 Task: Select Grocery. Add to cart, from Albertsons for 319 Chandan Way, Irving, Texas 75063, Cell Number 6823134501, following items : Gold Potatoes Bulk (each) - 3, Organic Celery (16 oz) - 2, Red Onion (each) - 5, Yellow Hot House Bell Peppers (1 ct) - 3, Green Bell Pepper (each) - 2, Signature Farms Mushrooms White Sliced (8 oz) - 3, Lucerne Foods Grade AA Eggs Large (12 ct) - 5, Ginger Root (each) - 2, Large Royal Gala Apples (each) - 3, Pineapple Cup (12 oz) - 2
Action: Mouse moved to (305, 61)
Screenshot: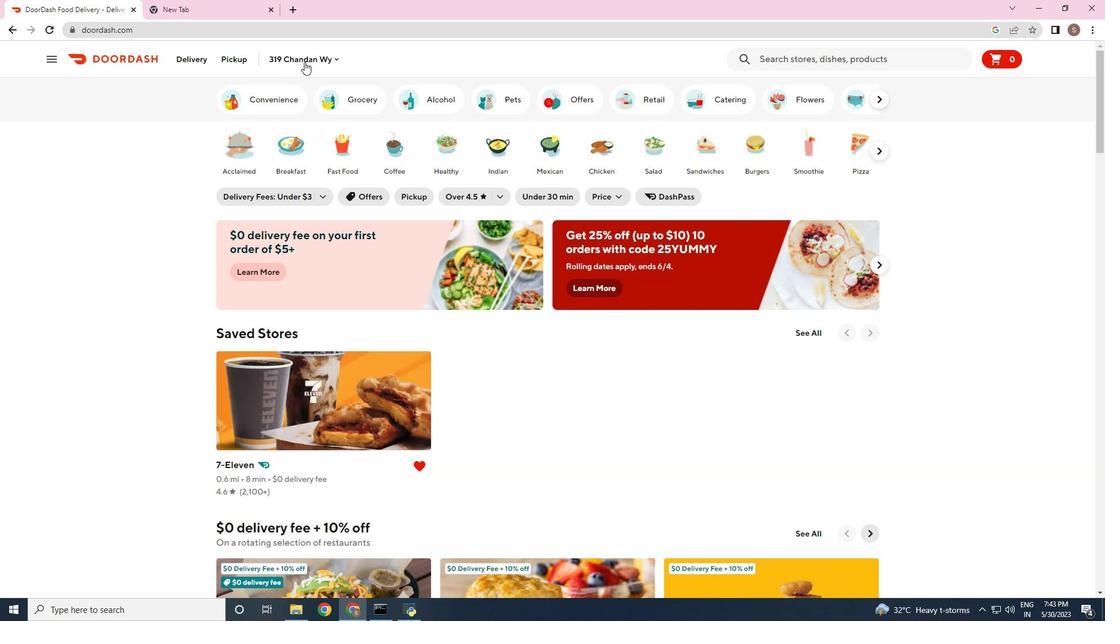 
Action: Mouse pressed left at (305, 61)
Screenshot: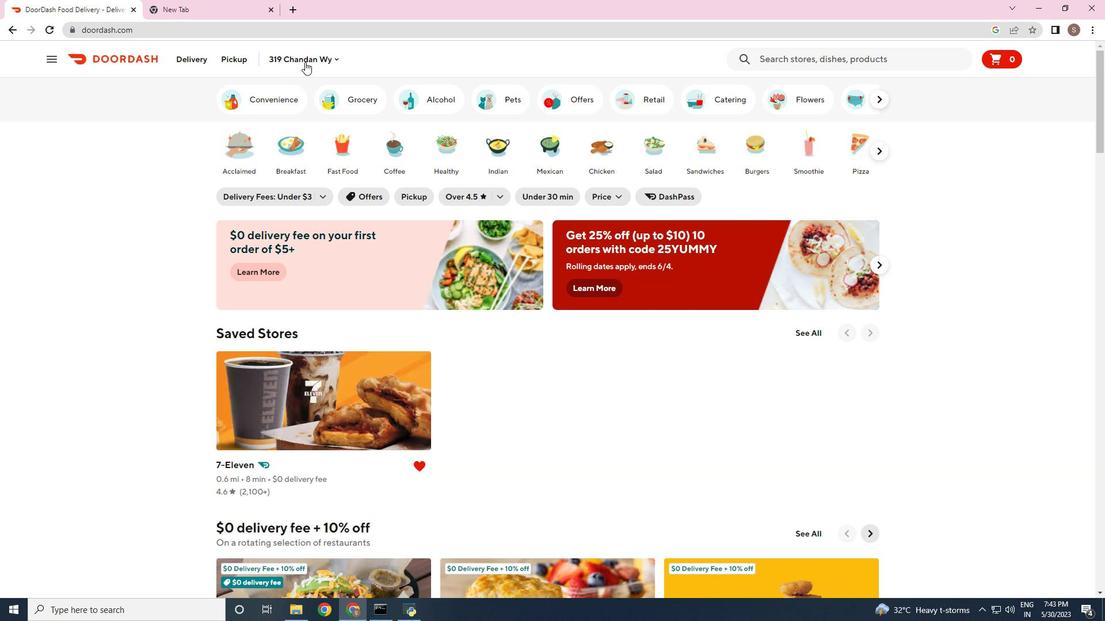 
Action: Mouse moved to (300, 103)
Screenshot: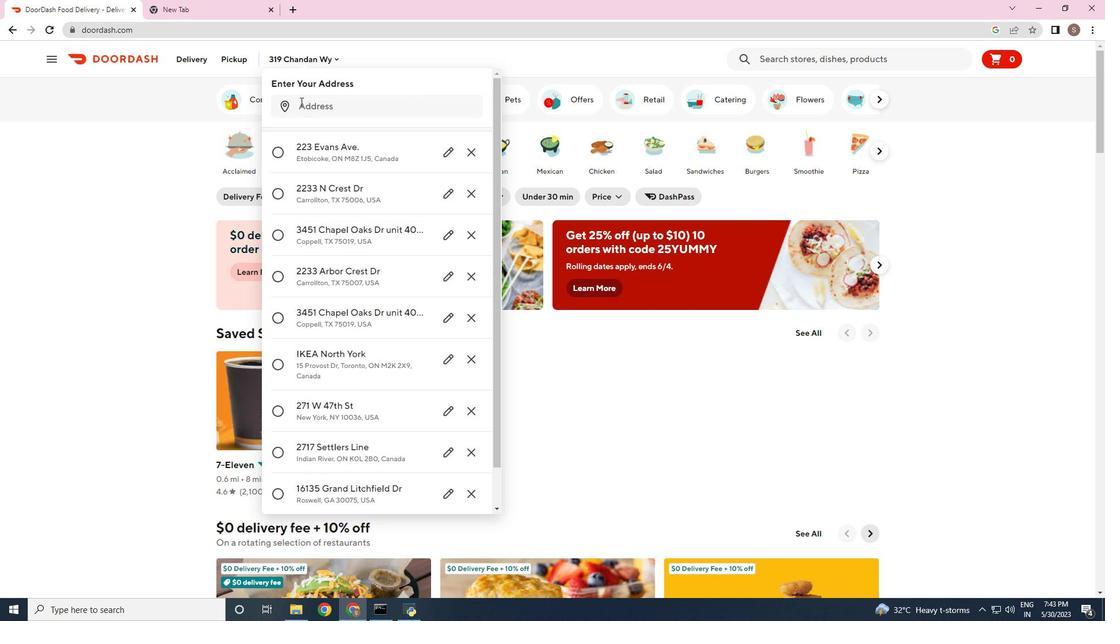 
Action: Mouse pressed left at (300, 103)
Screenshot: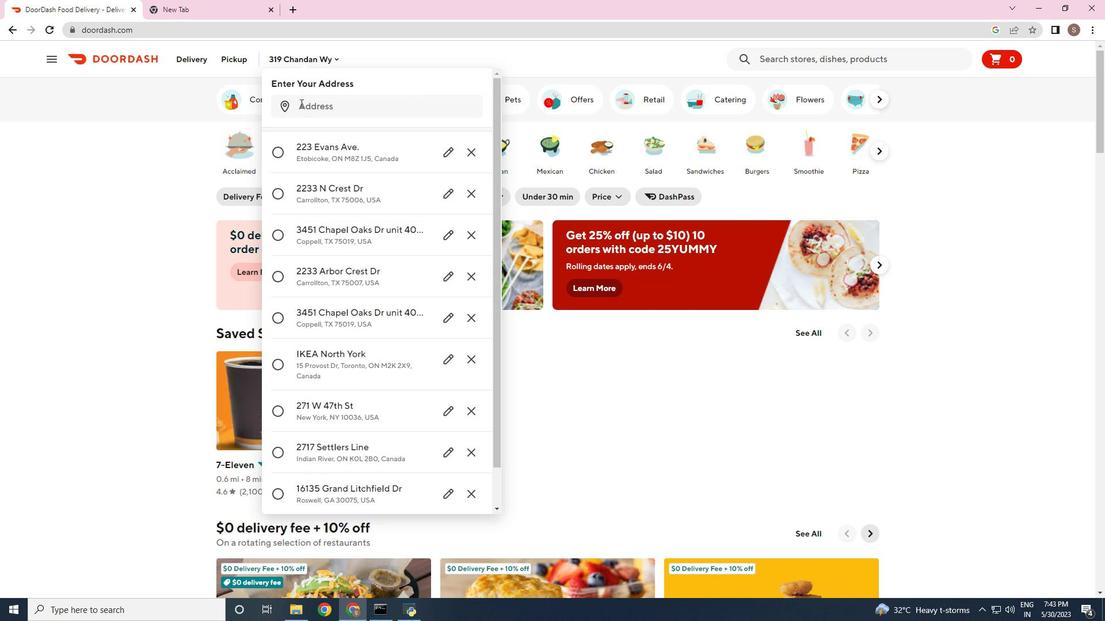 
Action: Key pressed 319<Key.space>chandan<Key.space>way<Key.space>irving<Key.space>texas<Key.space>75063<Key.enter>
Screenshot: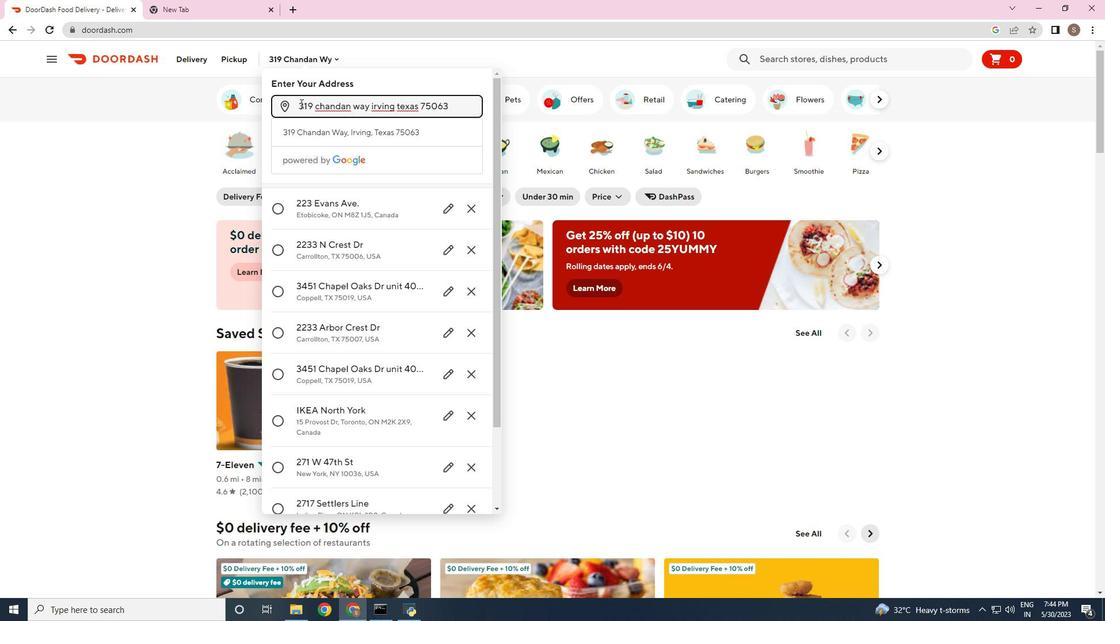 
Action: Mouse moved to (388, 403)
Screenshot: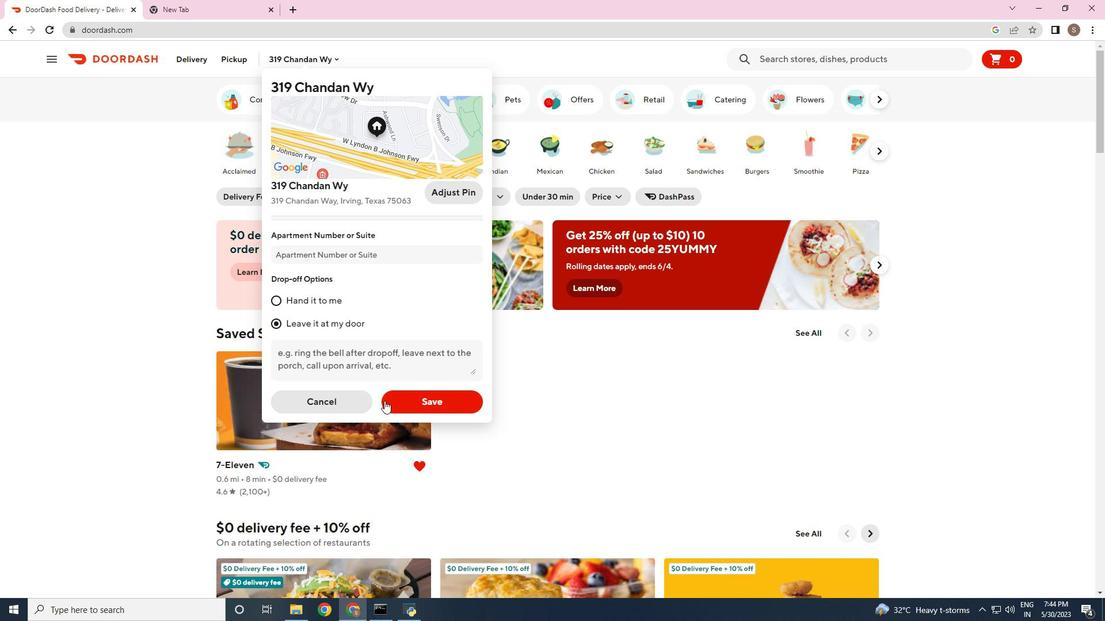 
Action: Mouse pressed left at (388, 403)
Screenshot: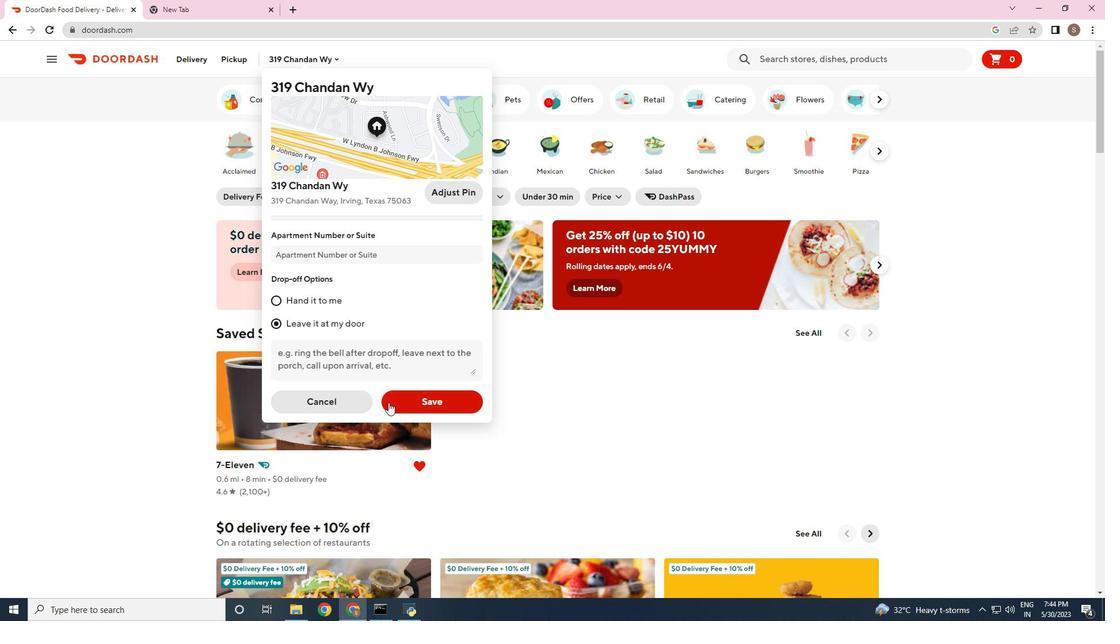 
Action: Mouse moved to (756, 54)
Screenshot: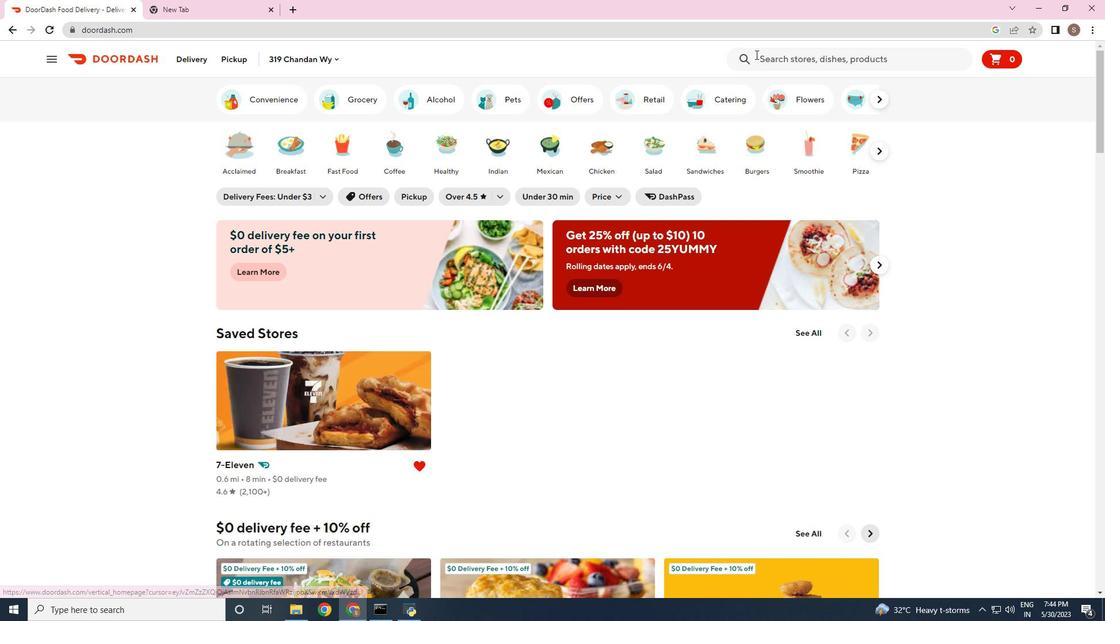 
Action: Mouse pressed left at (756, 54)
Screenshot: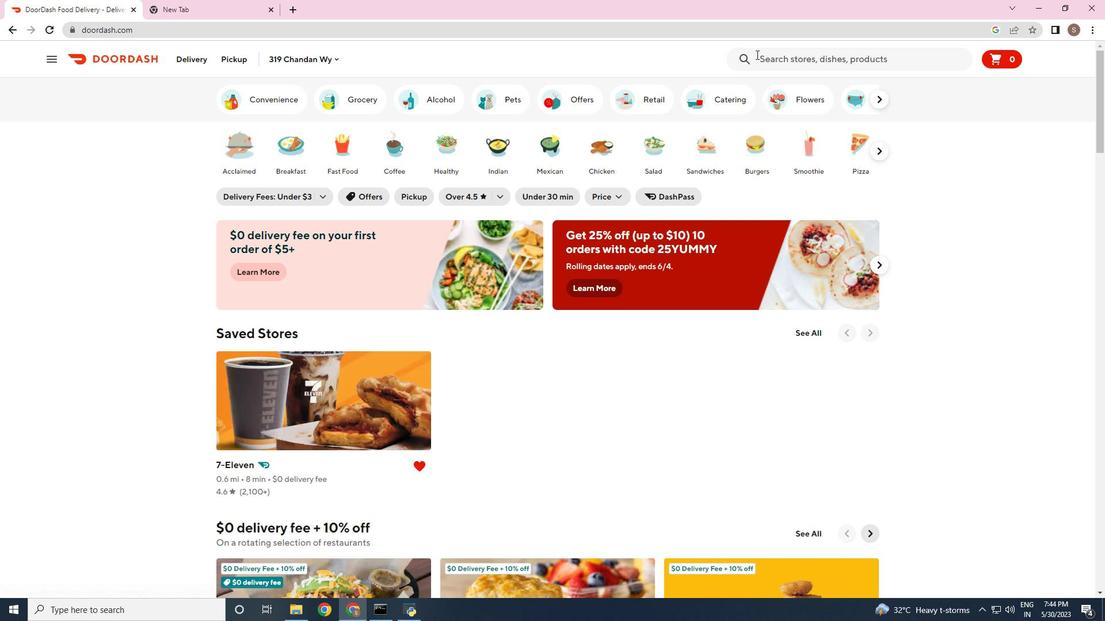 
Action: Key pressed albertsons<Key.enter>
Screenshot: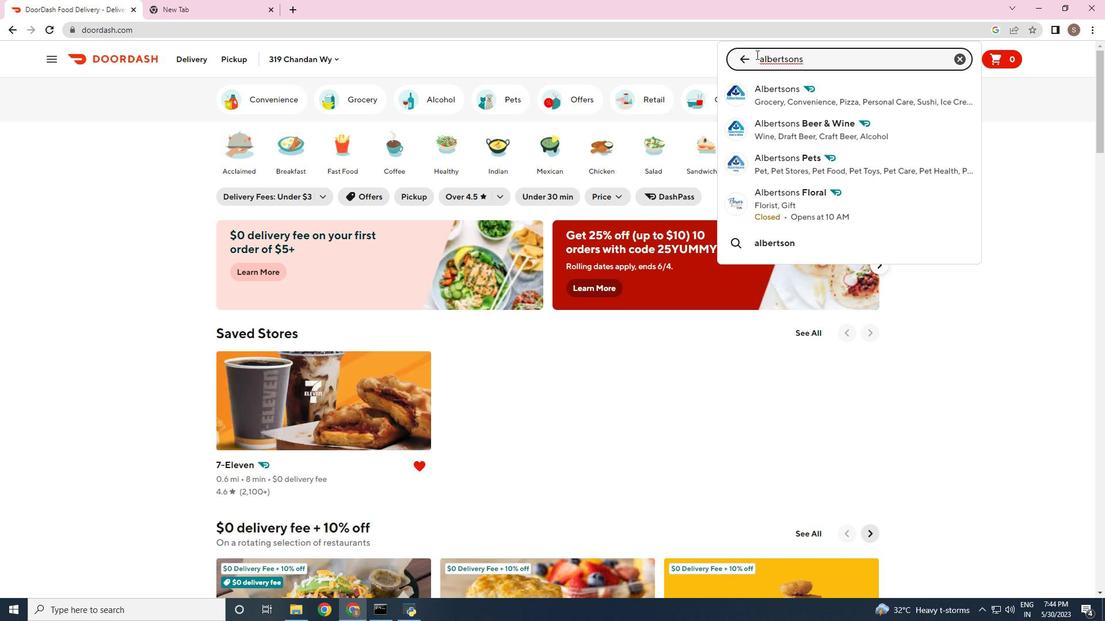 
Action: Mouse moved to (306, 225)
Screenshot: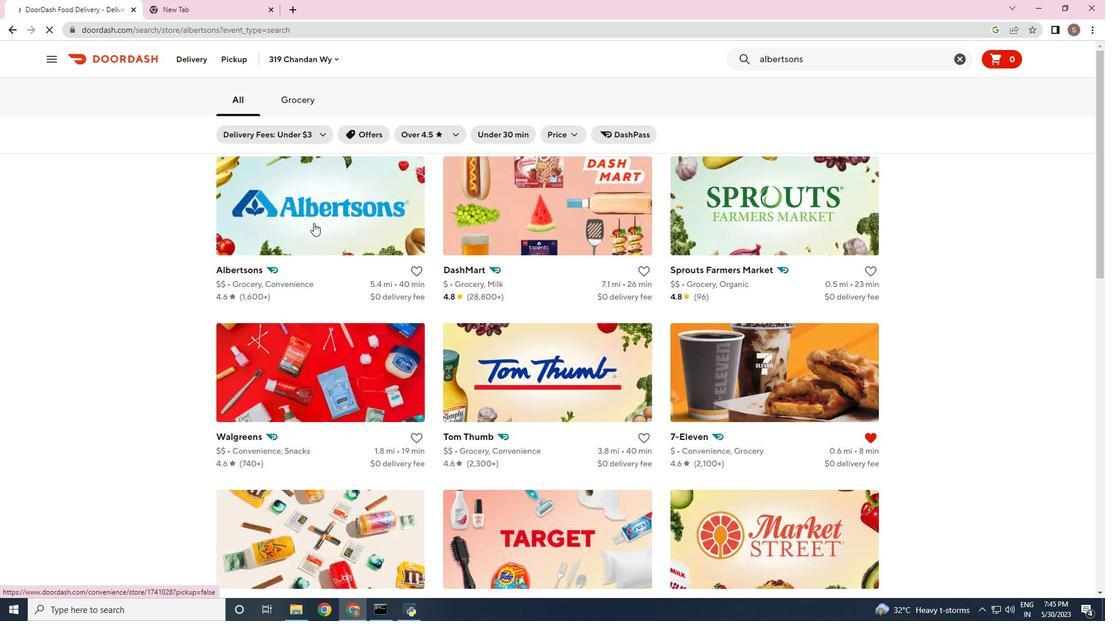 
Action: Mouse pressed left at (306, 225)
Screenshot: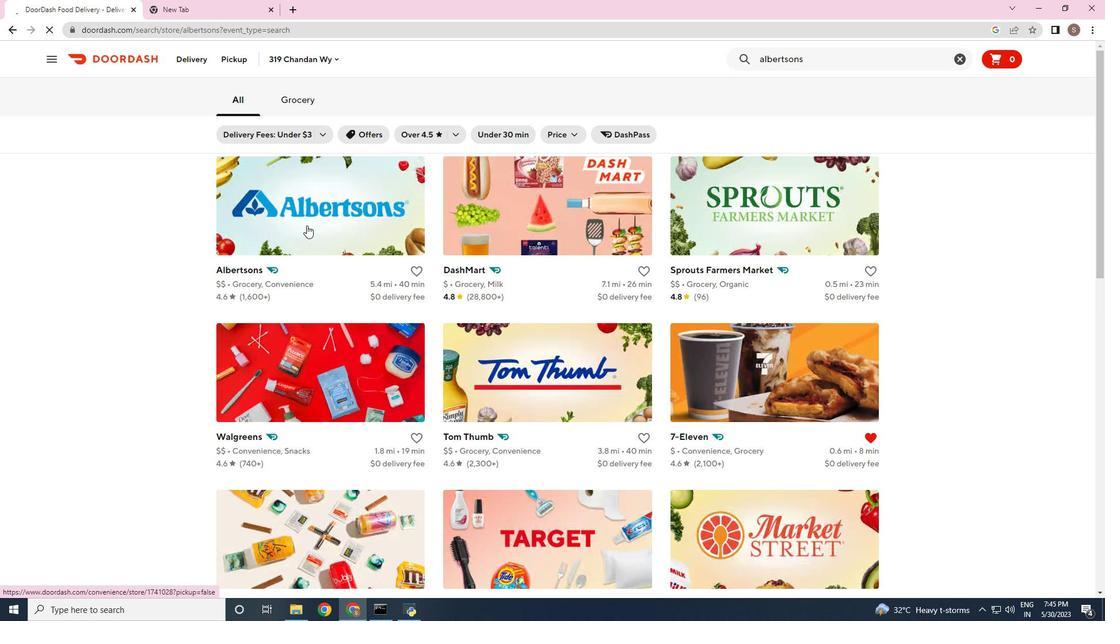 
Action: Mouse moved to (657, 161)
Screenshot: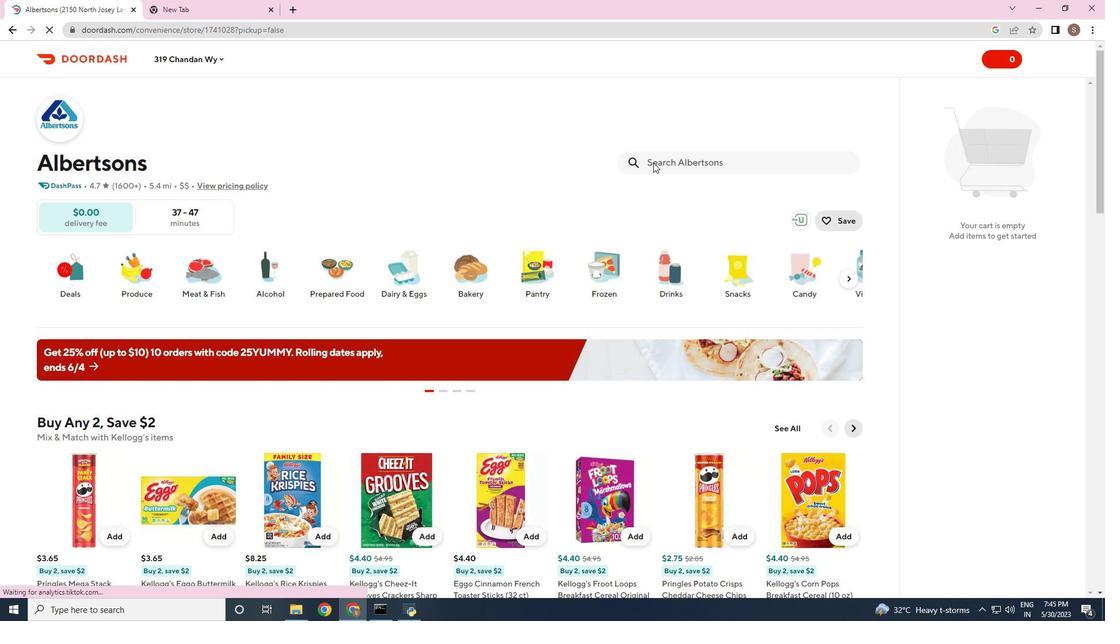 
Action: Mouse pressed left at (658, 161)
Screenshot: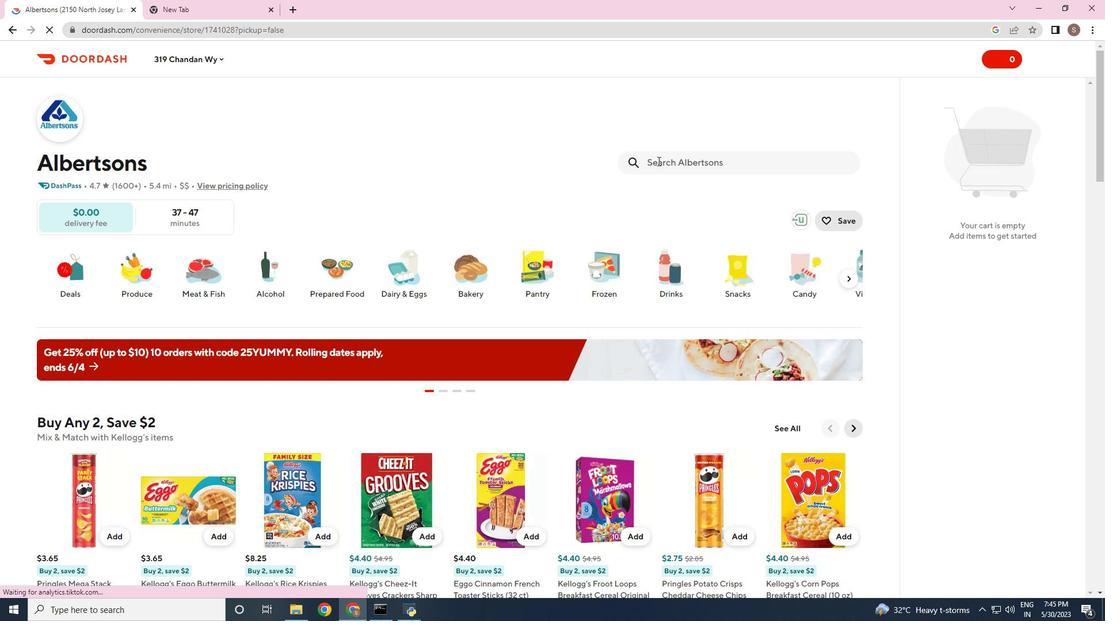 
Action: Key pressed organic<Key.space>celery<Key.enter>
Screenshot: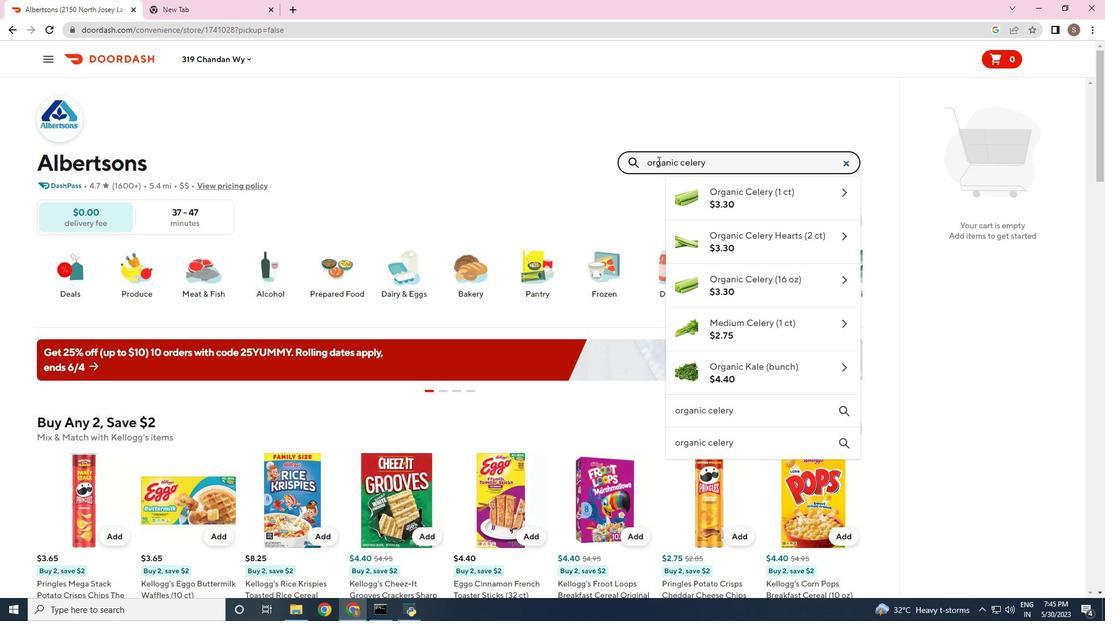 
Action: Mouse moved to (99, 278)
Screenshot: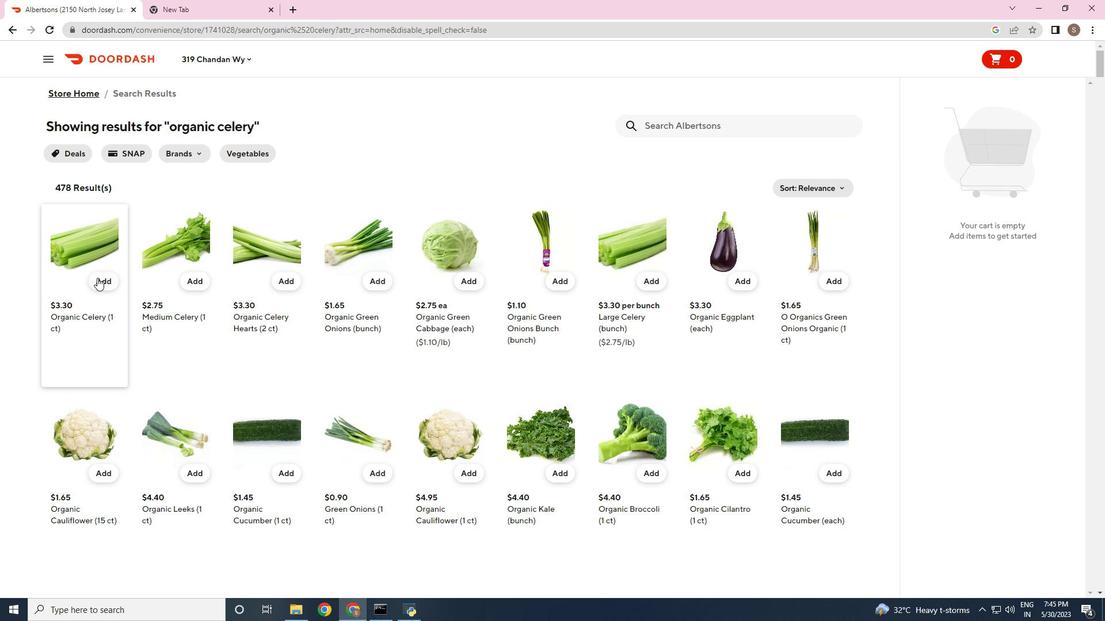 
Action: Mouse pressed left at (99, 278)
Screenshot: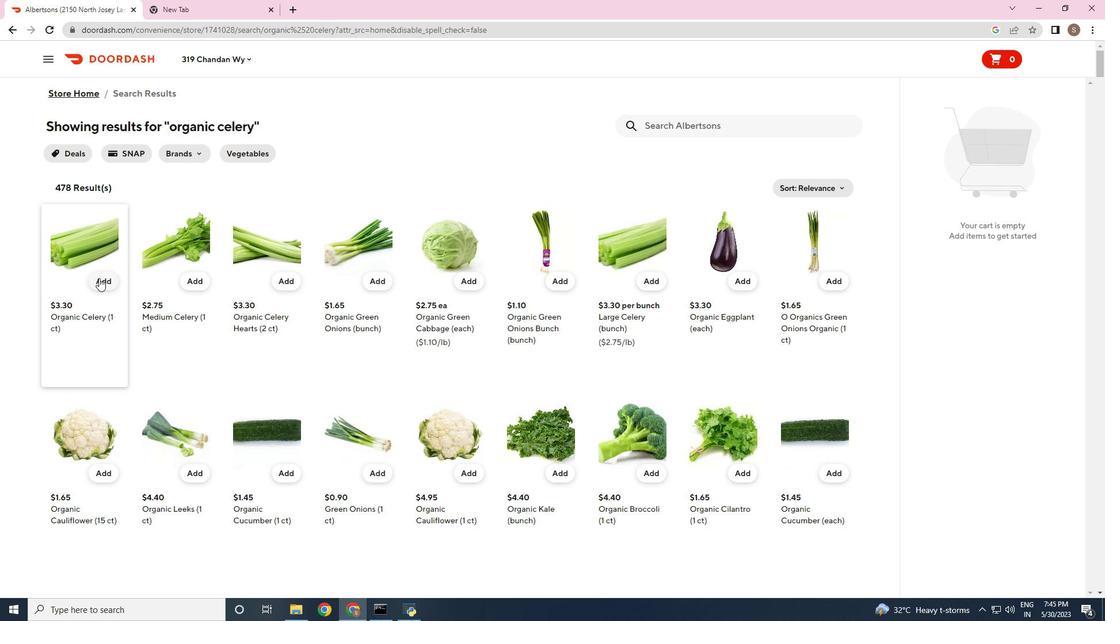 
Action: Mouse moved to (1069, 180)
Screenshot: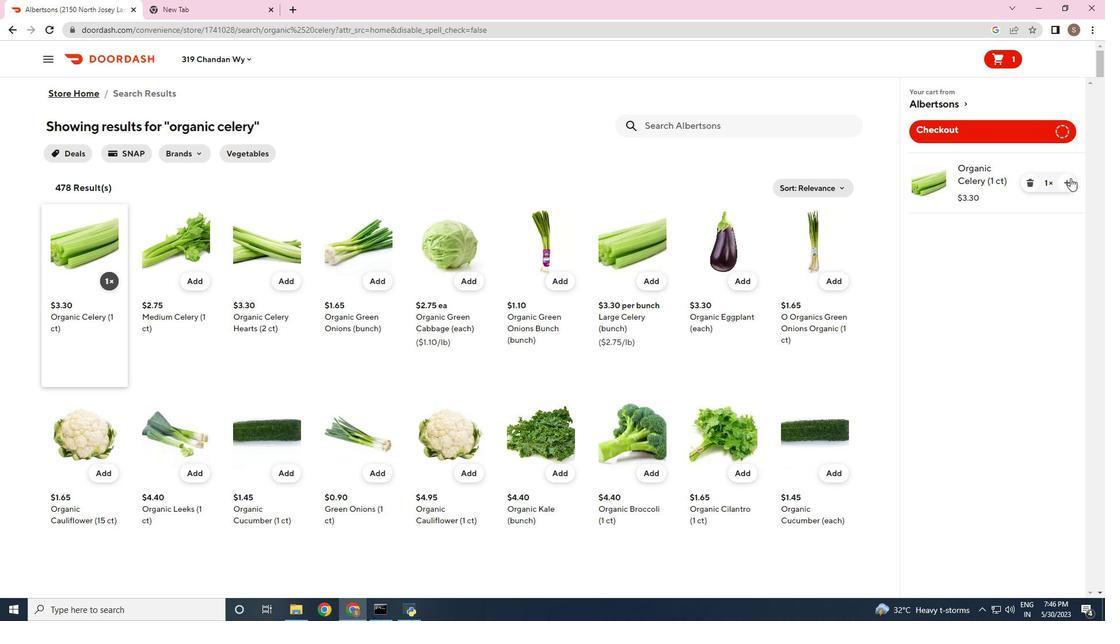 
Action: Mouse pressed left at (1069, 180)
Screenshot: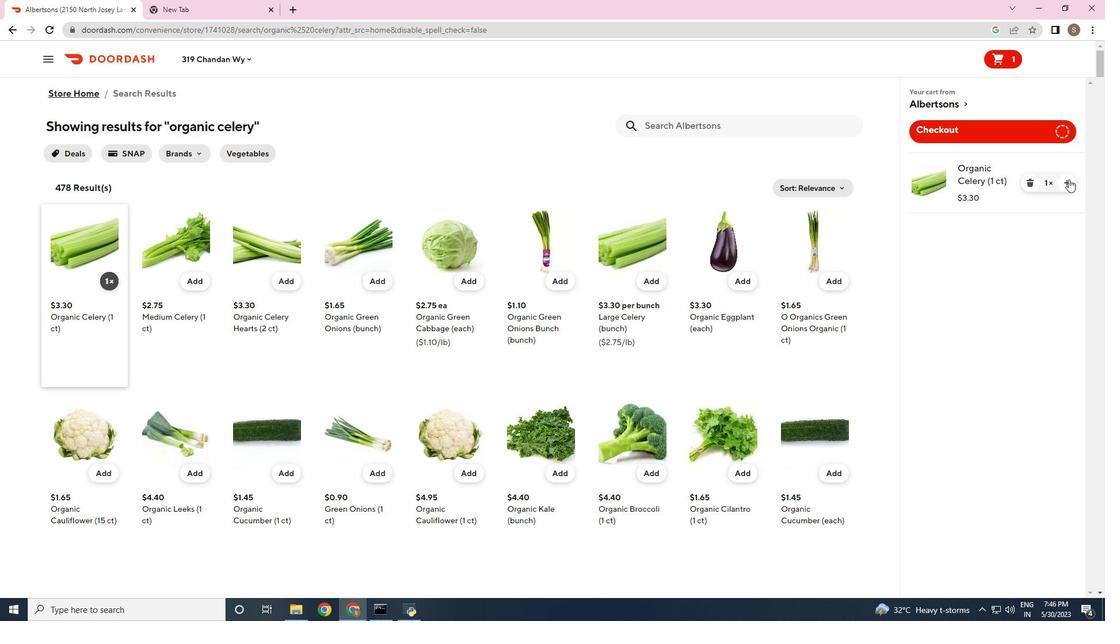 
Action: Mouse moved to (662, 123)
Screenshot: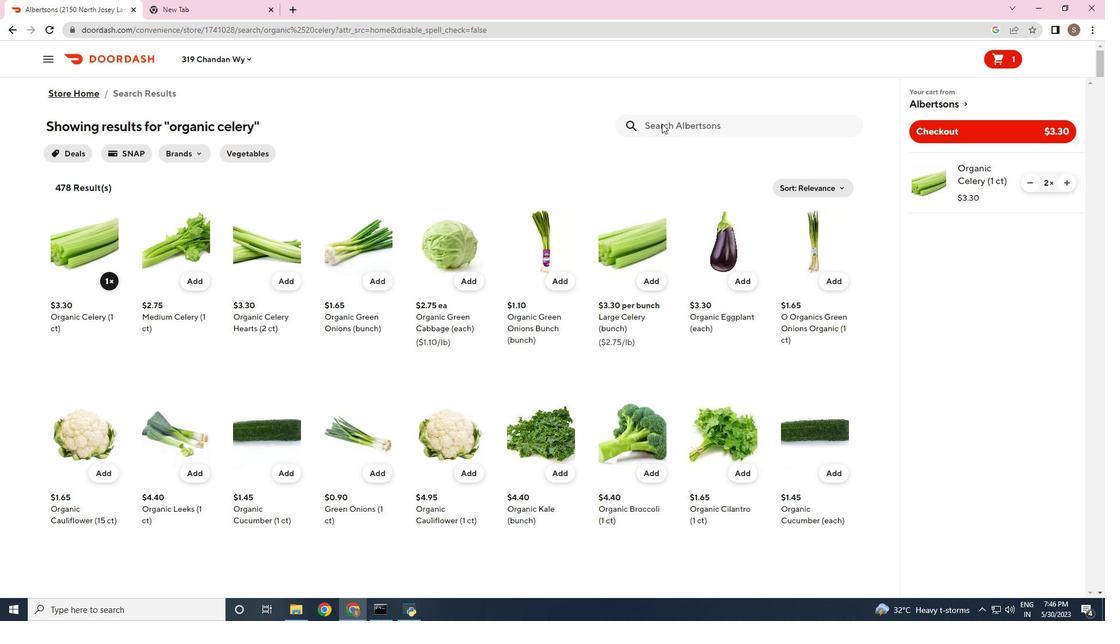 
Action: Mouse pressed left at (662, 123)
Screenshot: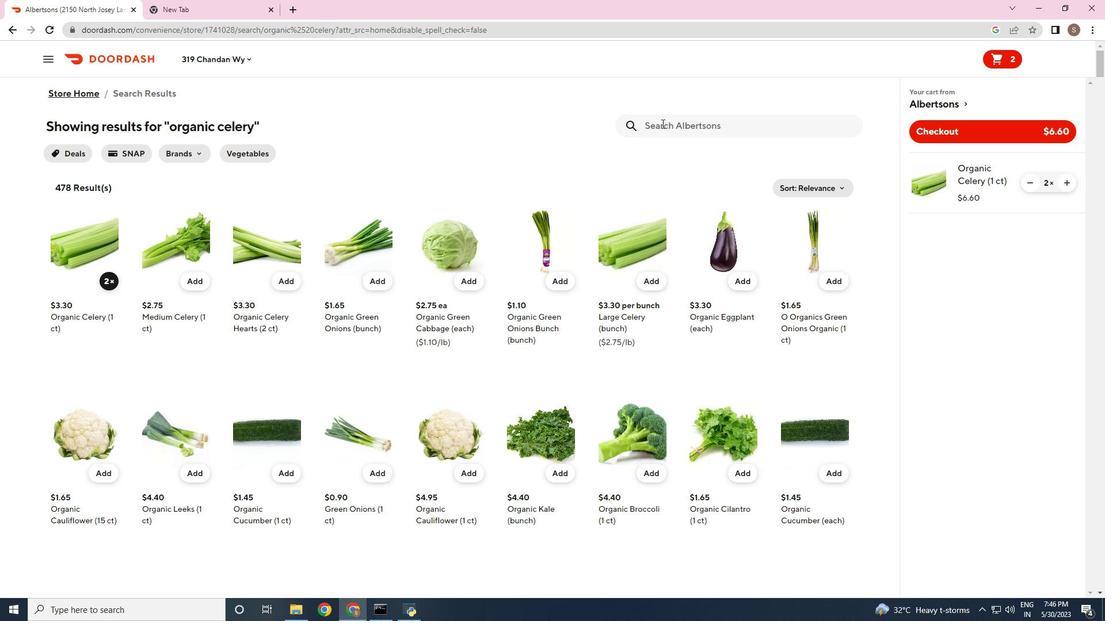 
Action: Key pressed red<Key.space>onion<Key.space><Key.enter>
Screenshot: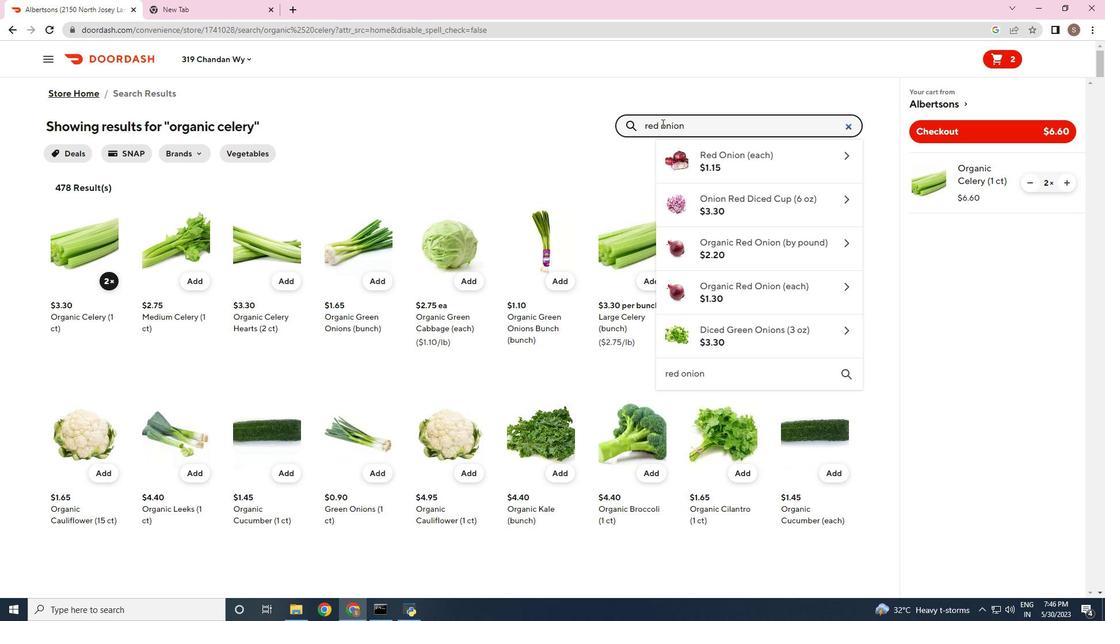 
Action: Mouse moved to (111, 281)
Screenshot: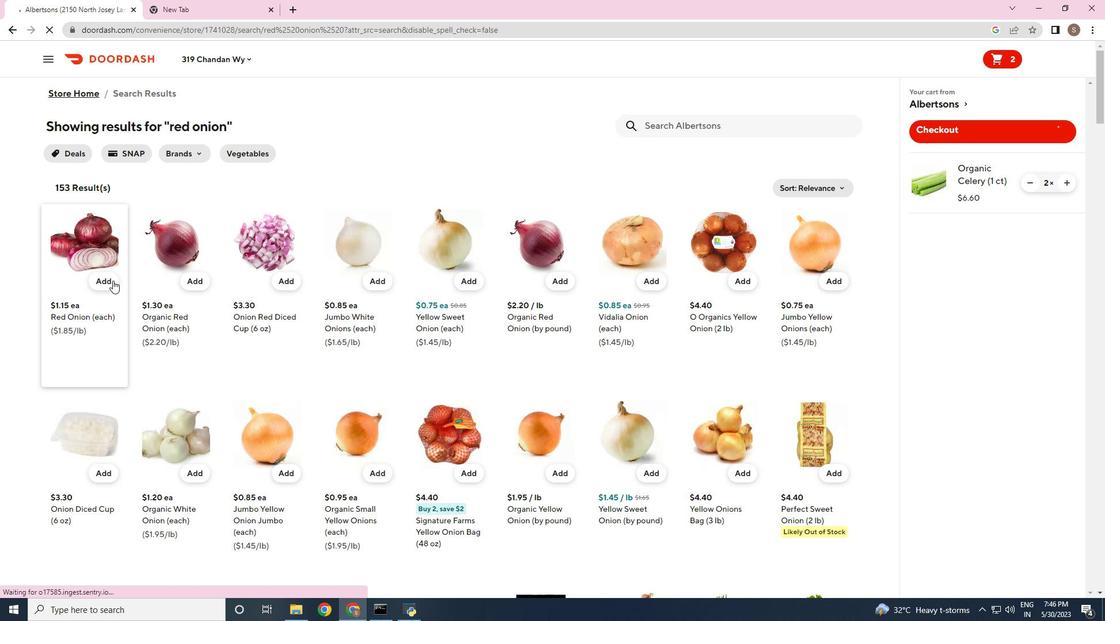 
Action: Mouse pressed left at (111, 281)
Screenshot: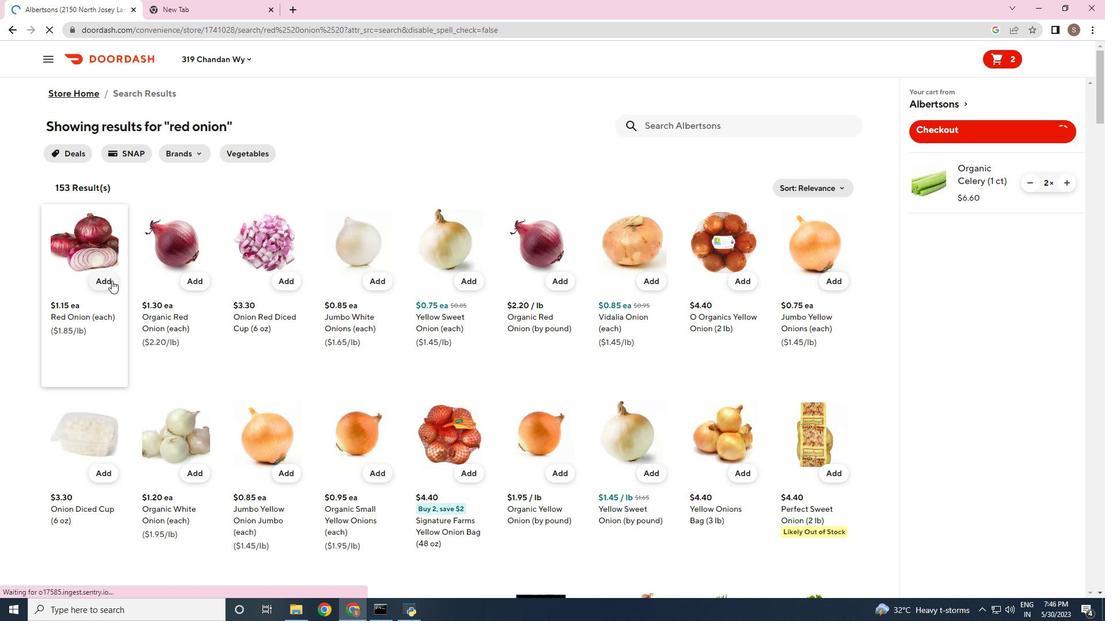 
Action: Mouse moved to (1070, 252)
Screenshot: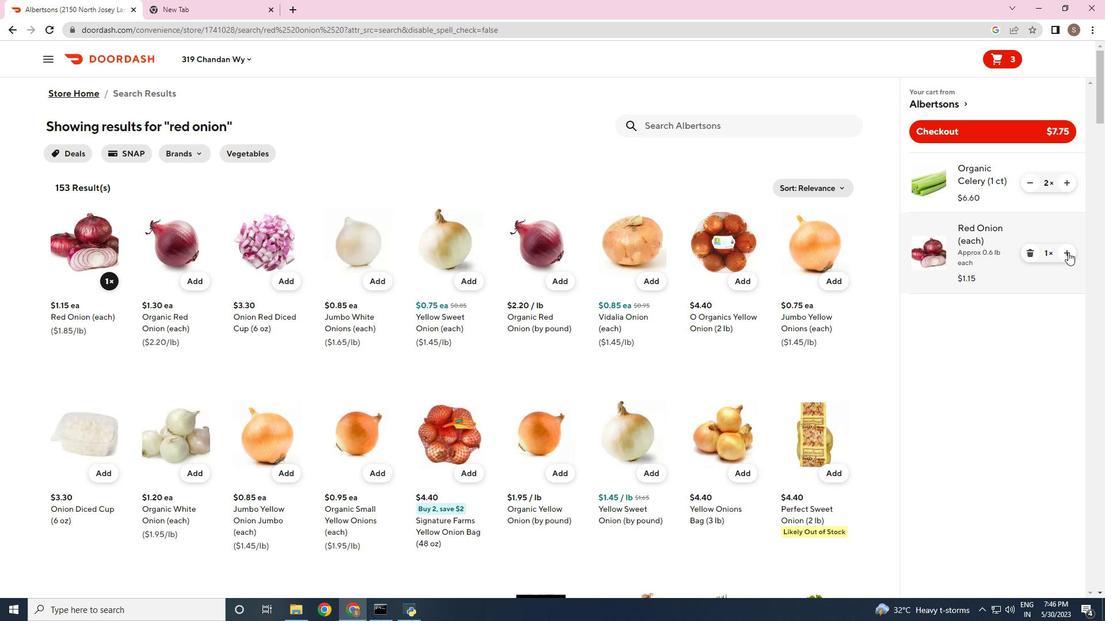 
Action: Mouse pressed left at (1070, 252)
Screenshot: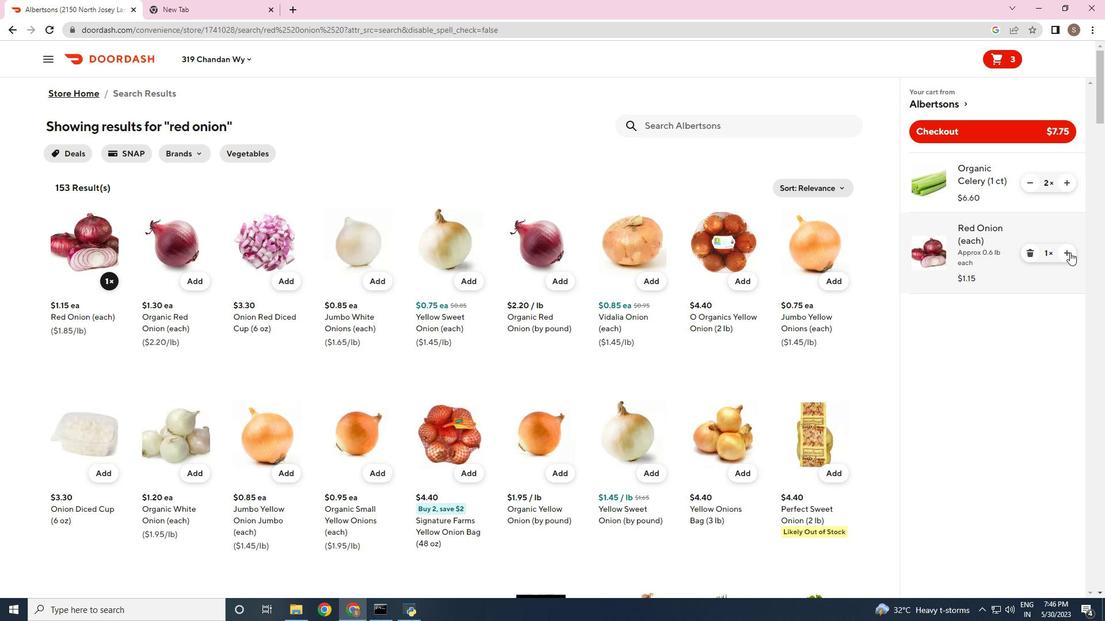 
Action: Mouse pressed left at (1070, 252)
Screenshot: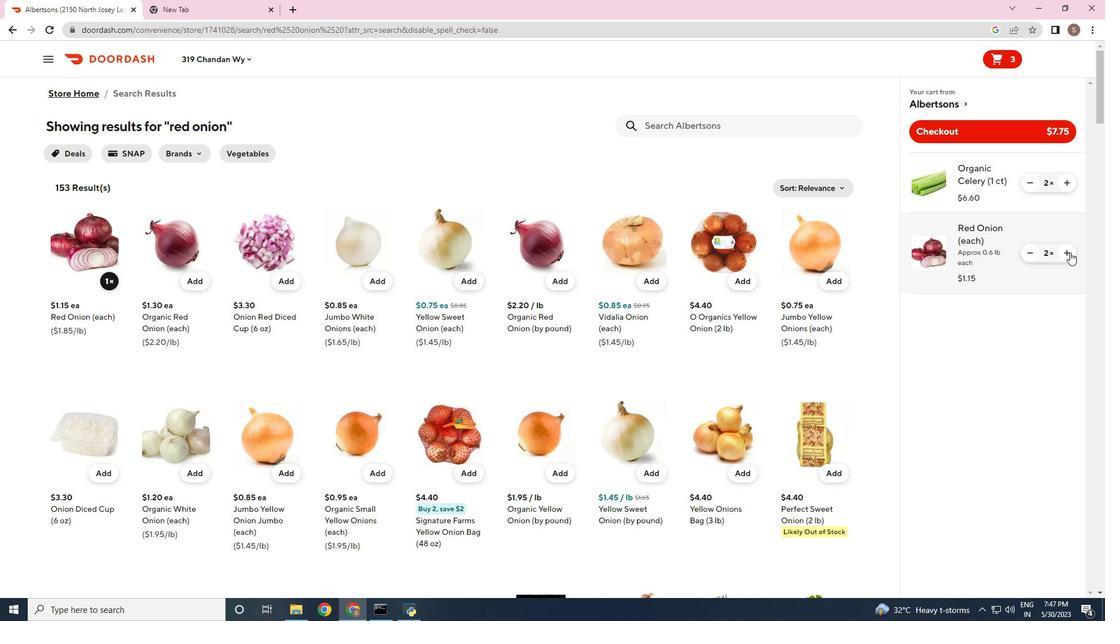 
Action: Mouse pressed left at (1070, 252)
Screenshot: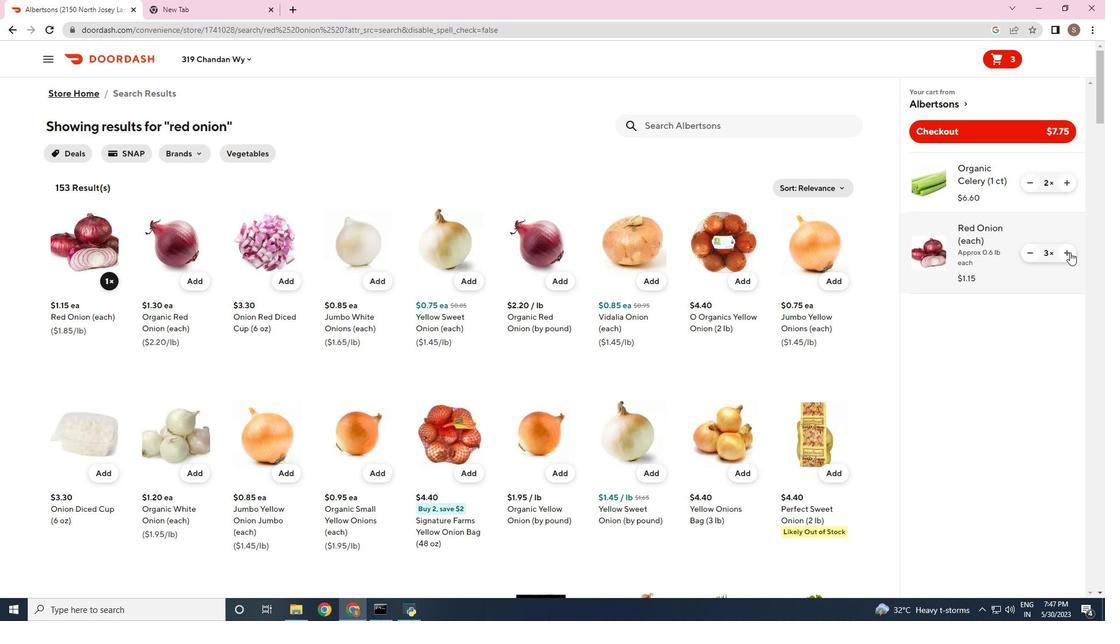 
Action: Mouse pressed left at (1070, 252)
Screenshot: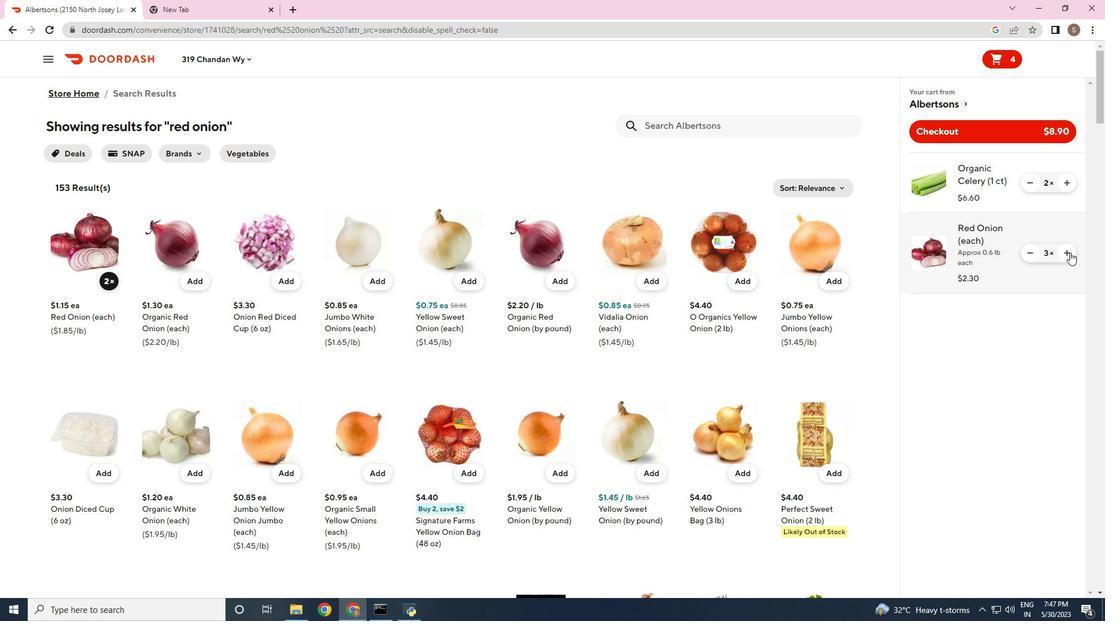 
Action: Mouse pressed left at (1070, 252)
Screenshot: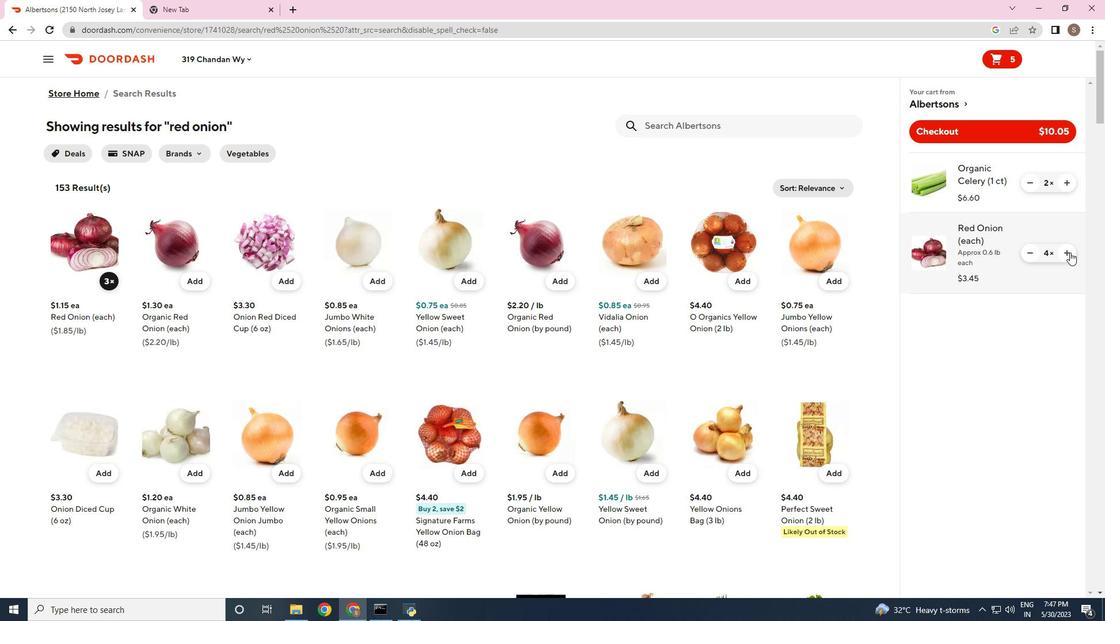 
Action: Mouse moved to (665, 124)
Screenshot: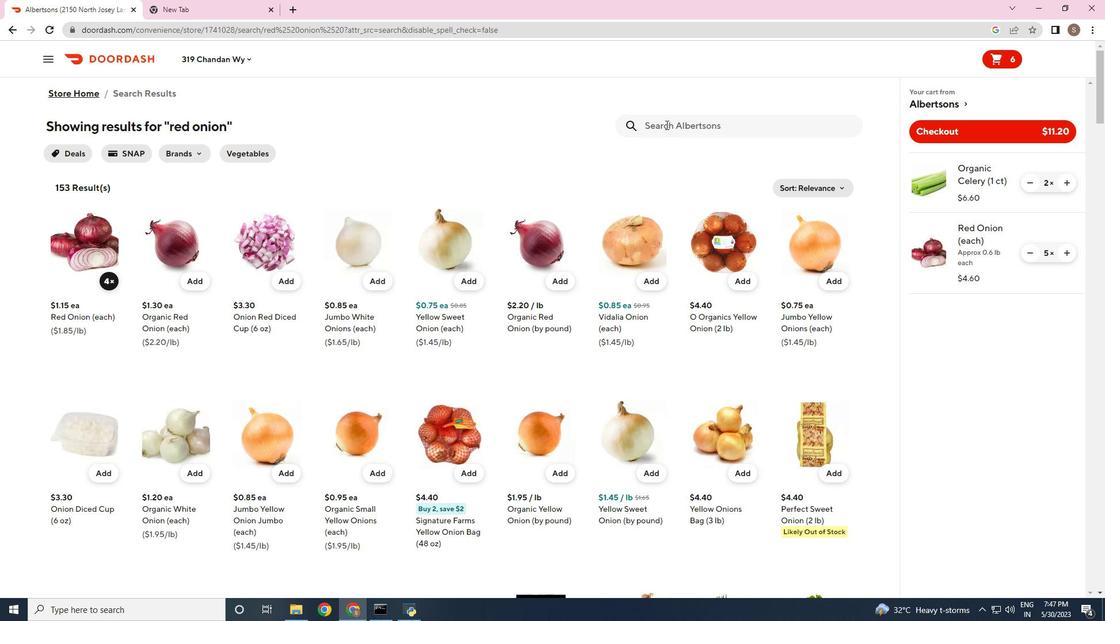 
Action: Mouse pressed left at (665, 124)
Screenshot: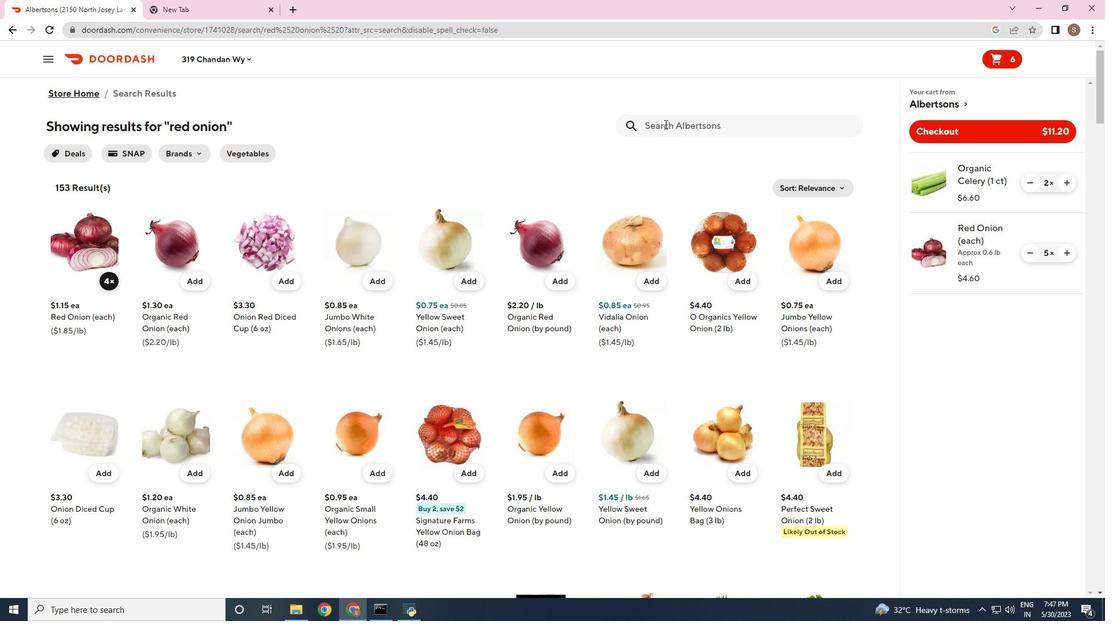 
Action: Key pressed yellow<Key.space>hot<Key.space>house<Key.space>bell<Key.space>peppers<Key.enter>
Screenshot: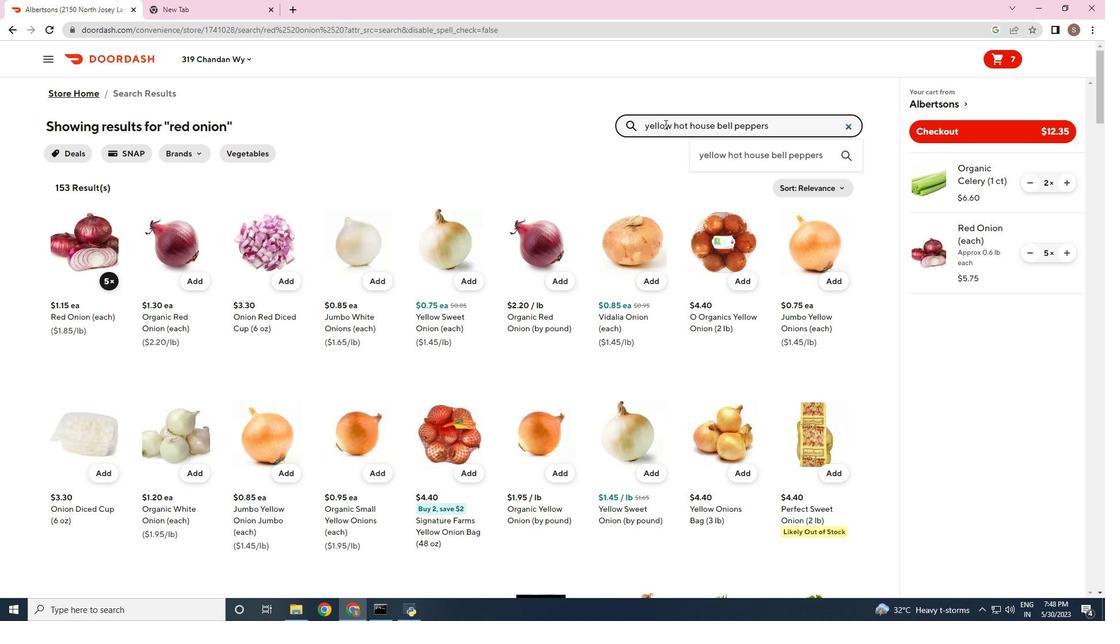 
Action: Mouse moved to (104, 279)
Screenshot: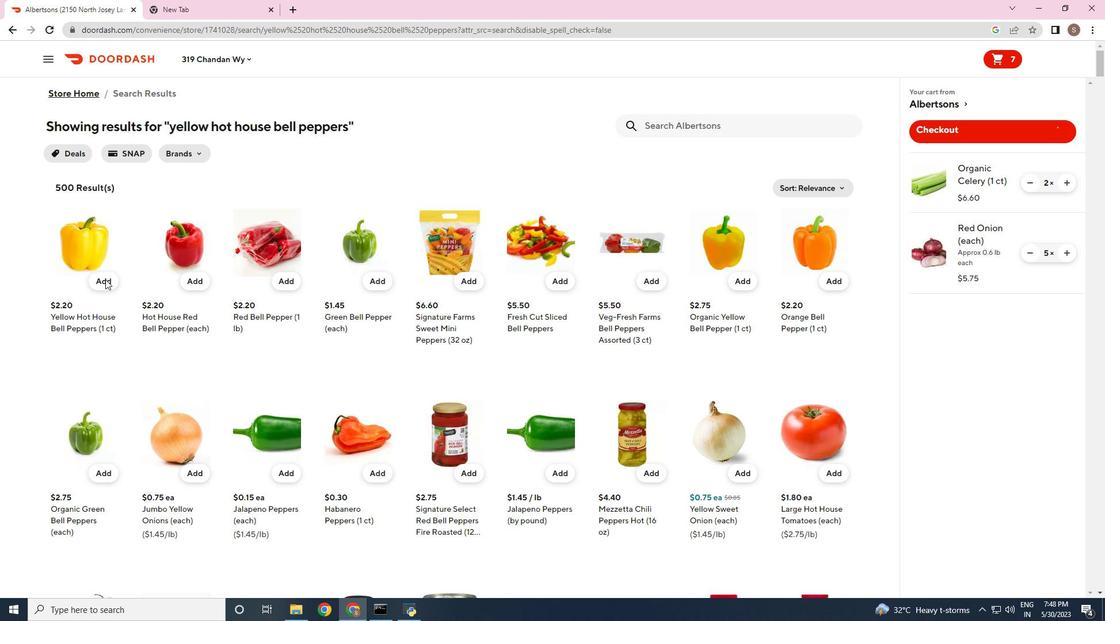 
Action: Mouse pressed left at (104, 279)
Screenshot: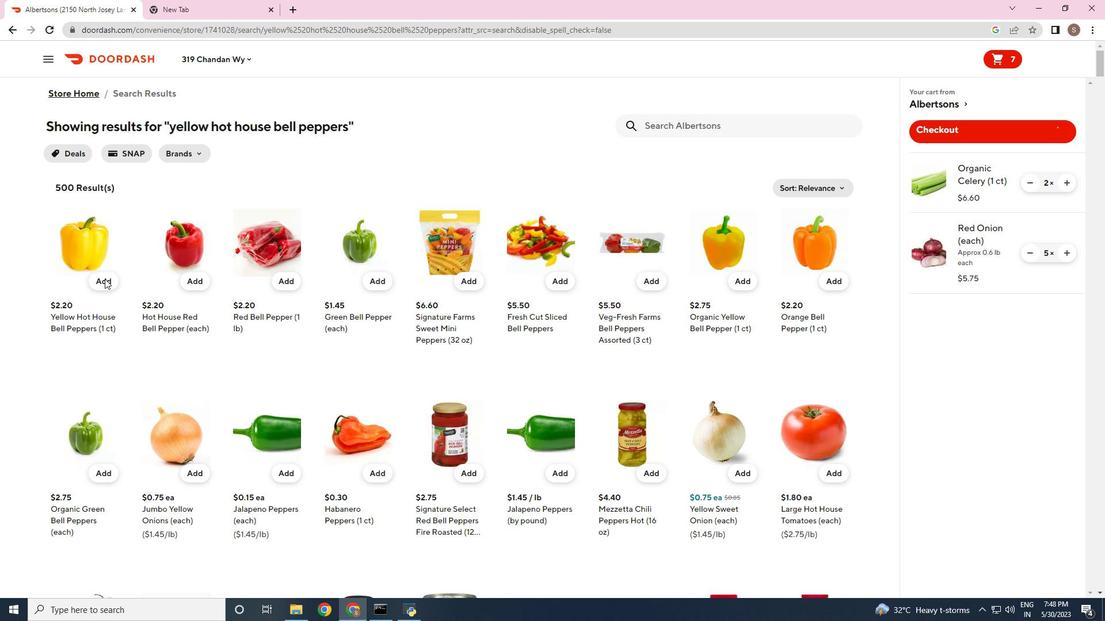 
Action: Mouse moved to (1069, 325)
Screenshot: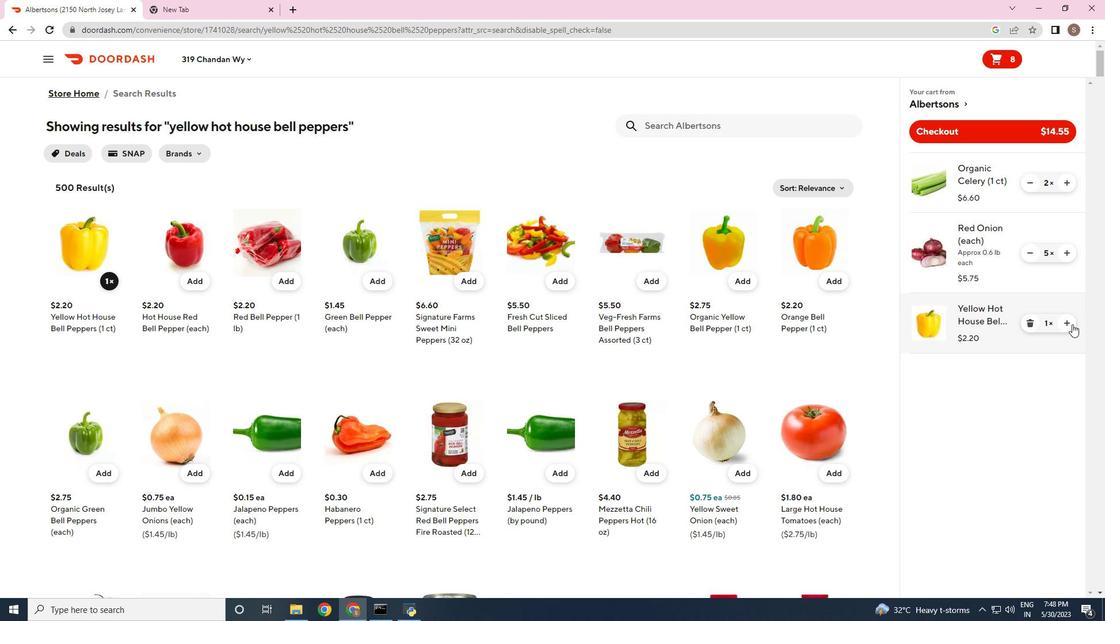 
Action: Mouse pressed left at (1069, 325)
Screenshot: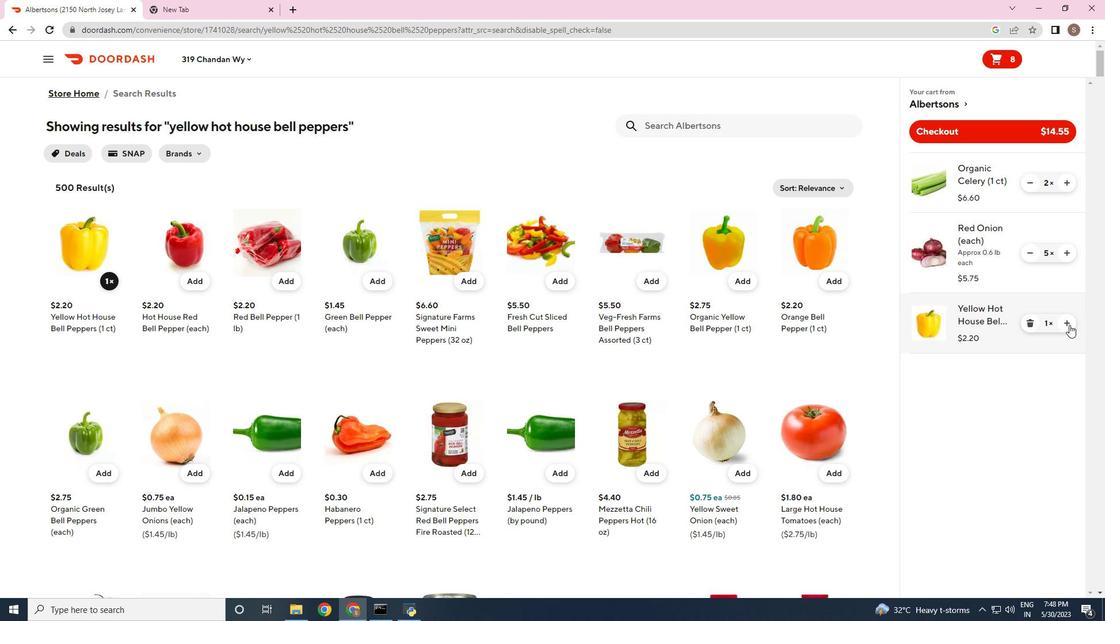 
Action: Mouse pressed left at (1069, 325)
Screenshot: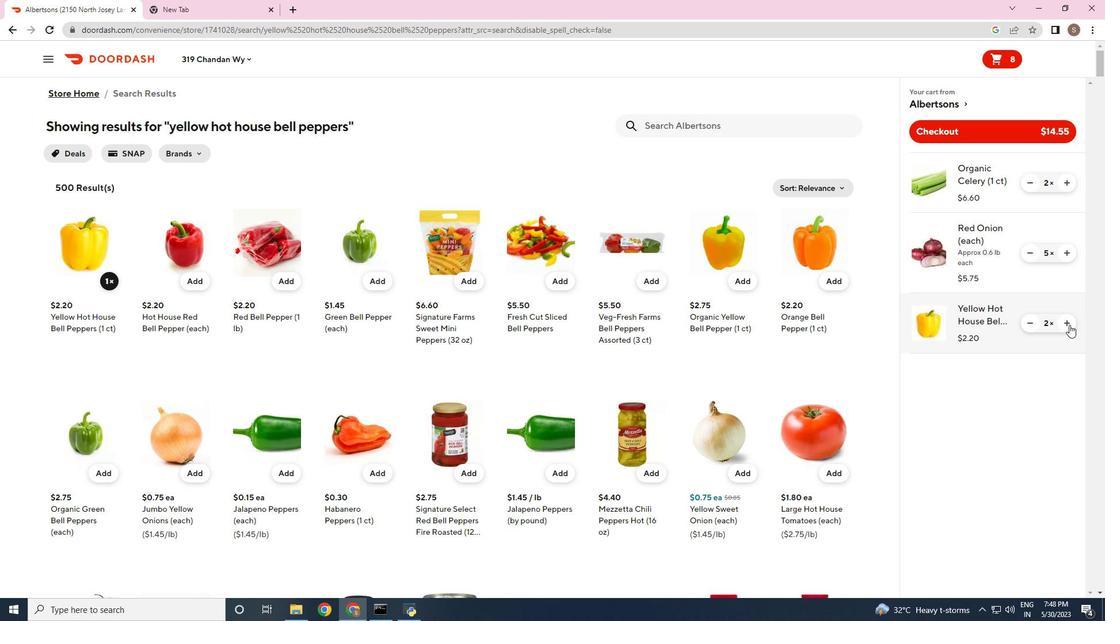 
Action: Mouse moved to (653, 120)
Screenshot: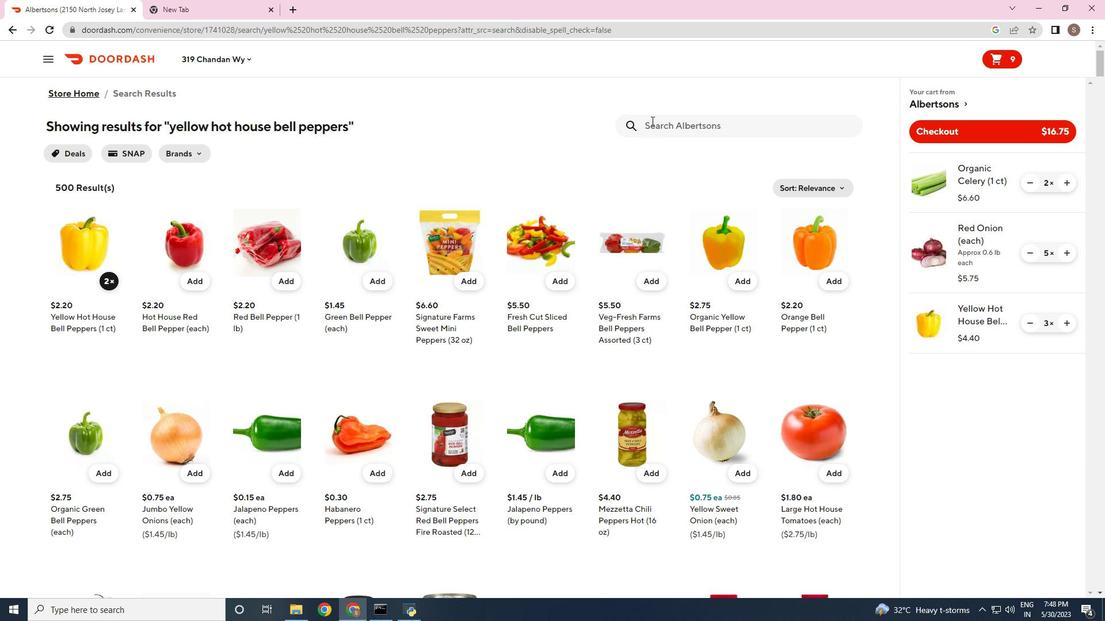 
Action: Mouse pressed left at (653, 120)
Screenshot: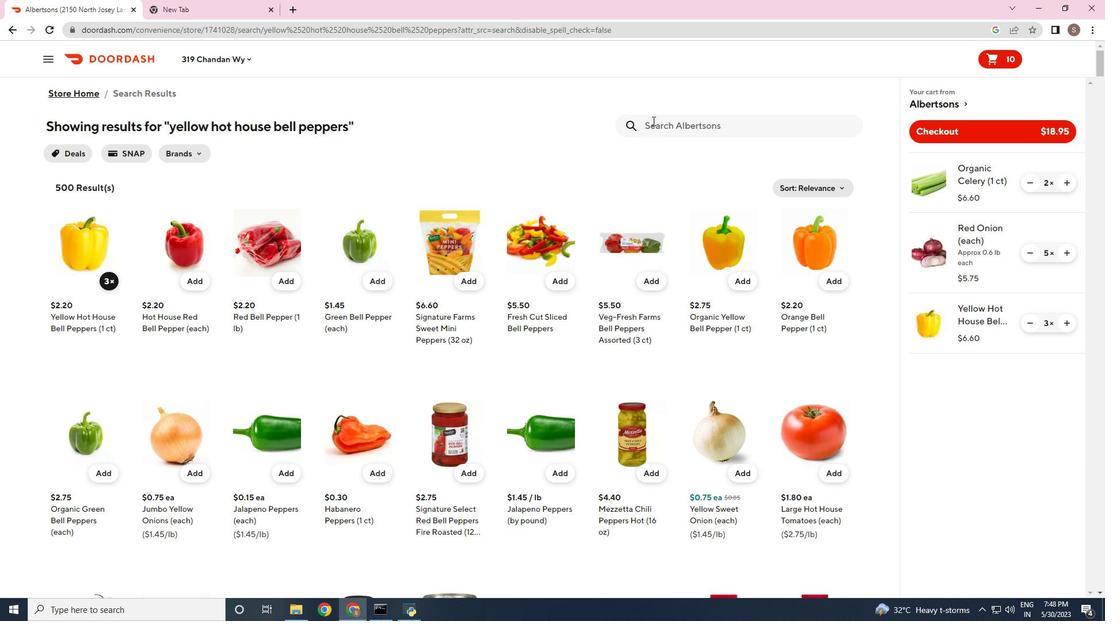 
Action: Key pressed green<Key.space>bell<Key.space>papper<Key.enter>
Screenshot: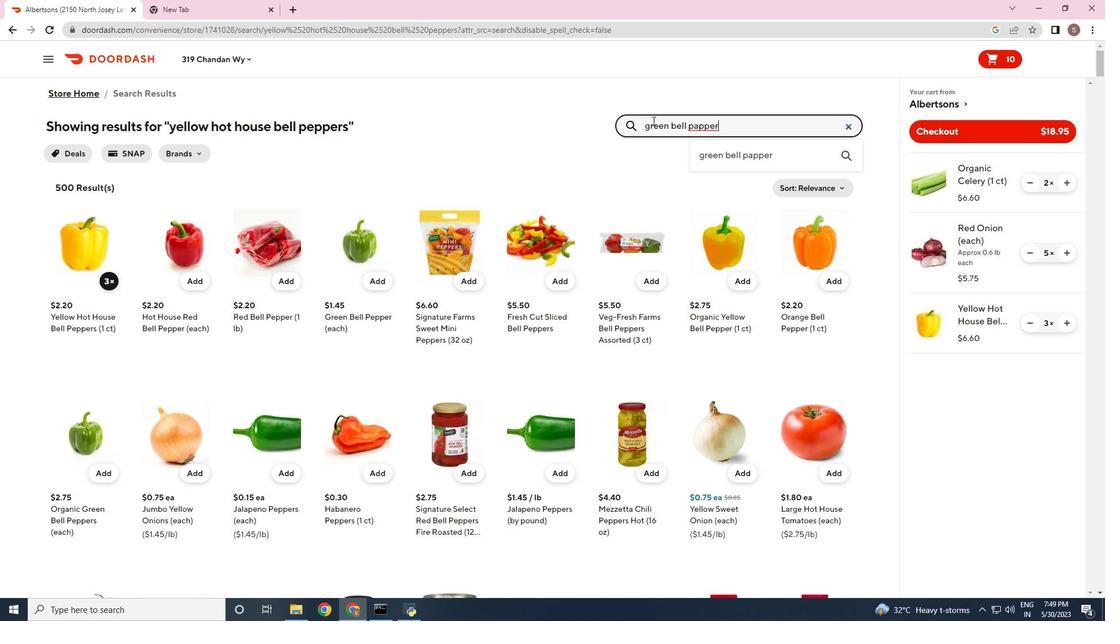 
Action: Mouse moved to (105, 297)
Screenshot: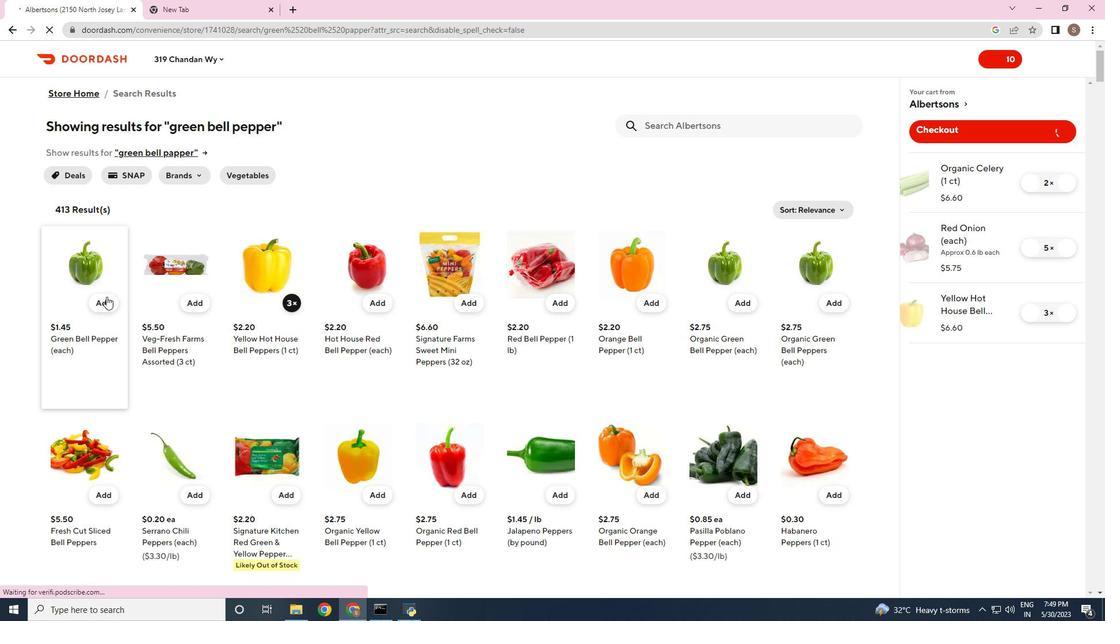 
Action: Mouse pressed left at (105, 297)
Screenshot: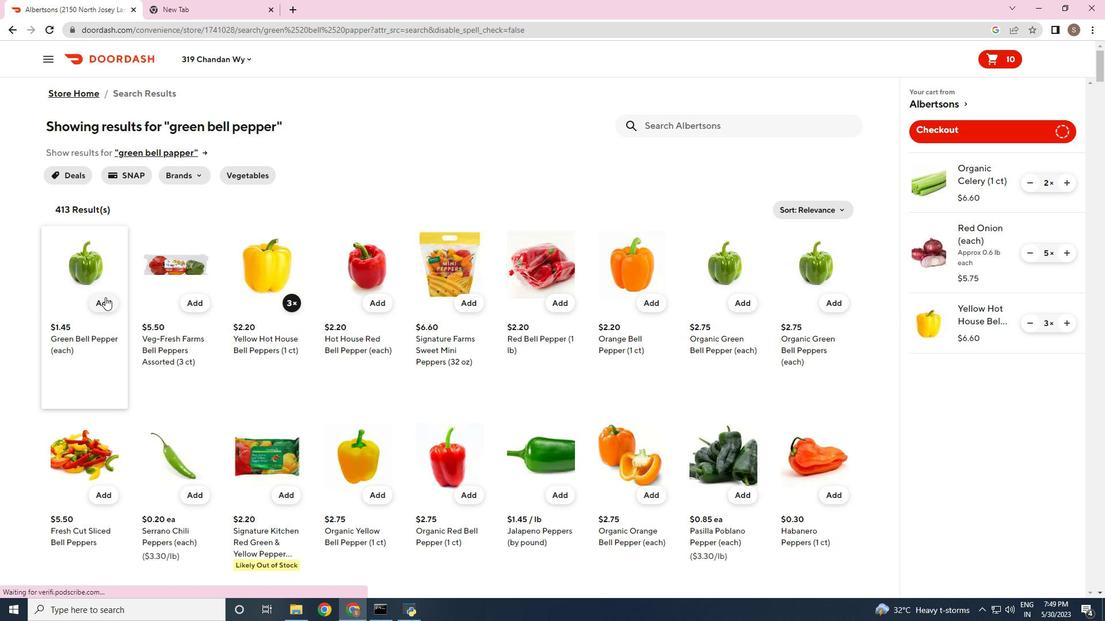 
Action: Mouse moved to (1073, 378)
Screenshot: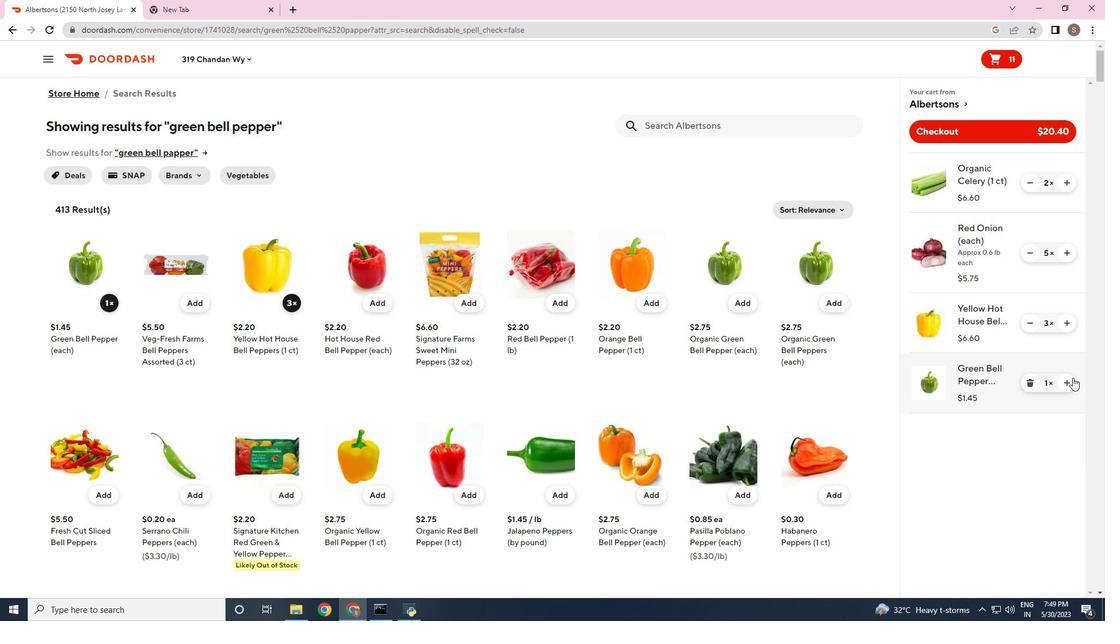
Action: Mouse pressed left at (1073, 378)
Screenshot: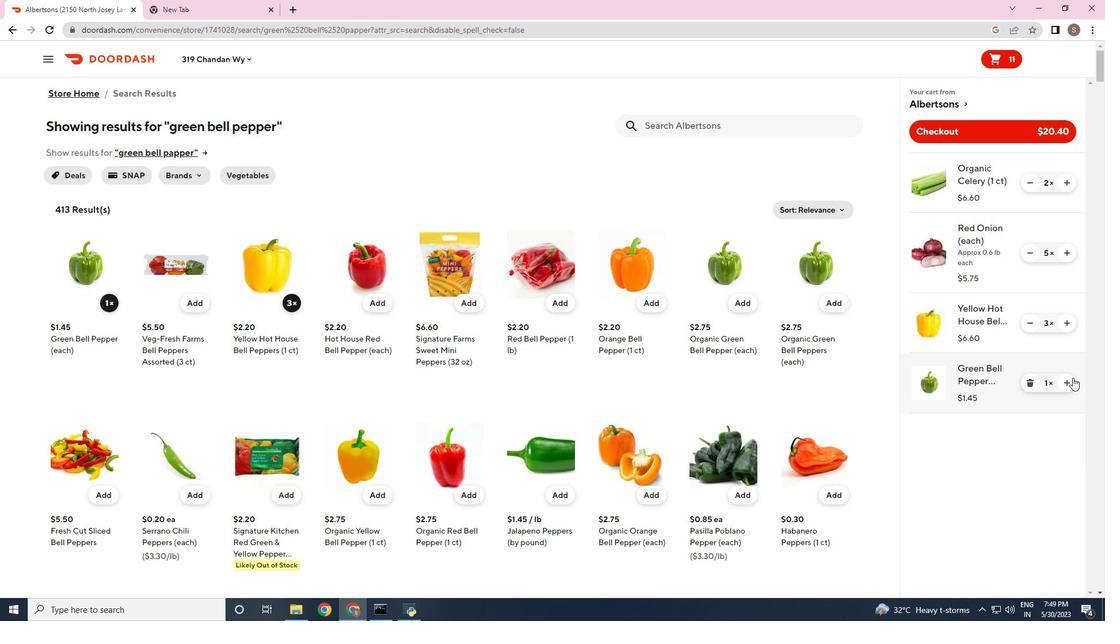 
Action: Mouse moved to (657, 123)
Screenshot: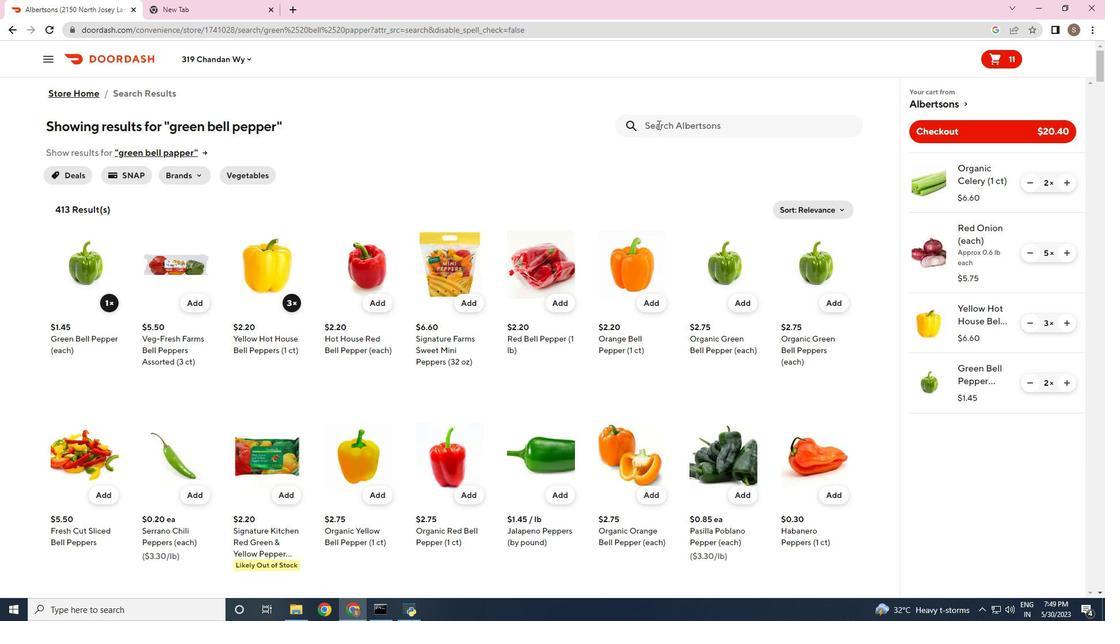 
Action: Mouse pressed left at (657, 123)
Screenshot: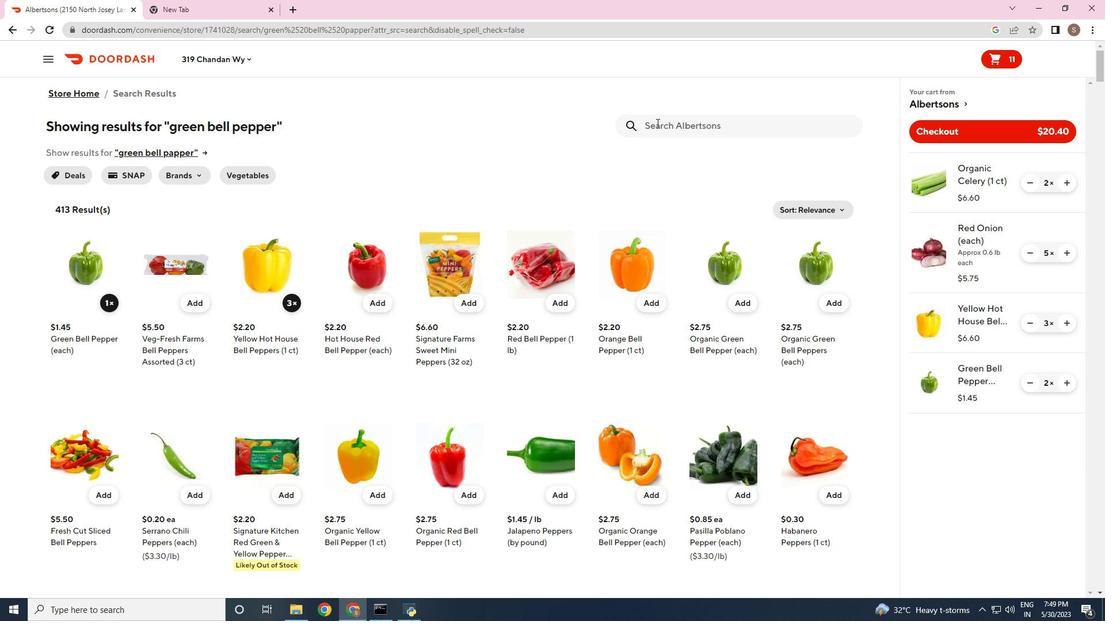 
Action: Key pressed signature<Key.esc><Key.esc><Key.esc><Key.esc><Key.esc><Key.esc><Key.esc><Key.esc><Key.esc><Key.esc><Key.esc><Key.esc><Key.esc><Key.esc><Key.esc><Key.esc><Key.esc><Key.esc><Key.esc><Key.esc><Key.esc><Key.esc><Key.esc><Key.esc><Key.esc><Key.esc><Key.esc><Key.esc><Key.esc><Key.esc><Key.esc><Key.esc><Key.esc><Key.esc><Key.esc><Key.esc><Key.esc><Key.esc><Key.esc><Key.esc><Key.esc><Key.esc><Key.esc><Key.esc><Key.esc><Key.esc><Key.esc><Key.esc><Key.esc><Key.esc><Key.esc><Key.esc><Key.esc><Key.esc><Key.esc><Key.esc><Key.esc><Key.esc><Key.esc><Key.esc><Key.esc><Key.esc><Key.esc><Key.esc><Key.esc><Key.esc><Key.esc><Key.esc><Key.esc><Key.esc><Key.esc><Key.esc><Key.esc><Key.esc><Key.esc><Key.esc><Key.esc><Key.esc><Key.esc><Key.esc><Key.esc><Key.esc><Key.esc><Key.esc><Key.esc><Key.esc><Key.esc><Key.esc><Key.esc><Key.esc><Key.esc><Key.esc><Key.esc><Key.esc><Key.esc><Key.esc><Key.esc><Key.esc><Key.esc><Key.esc><Key.esc><Key.esc><Key.esc><Key.esc><Key.esc><Key.esc><Key.esc><Key.esc><Key.esc><Key.esc><Key.esc><Key.esc><Key.esc><Key.esc><Key.esc><Key.esc><Key.esc><Key.esc><Key.esc><Key.esc>signature<Key.space>farms<Key.space>mushrooms<Key.space>white<Key.space>sliced<Key.enter>
Screenshot: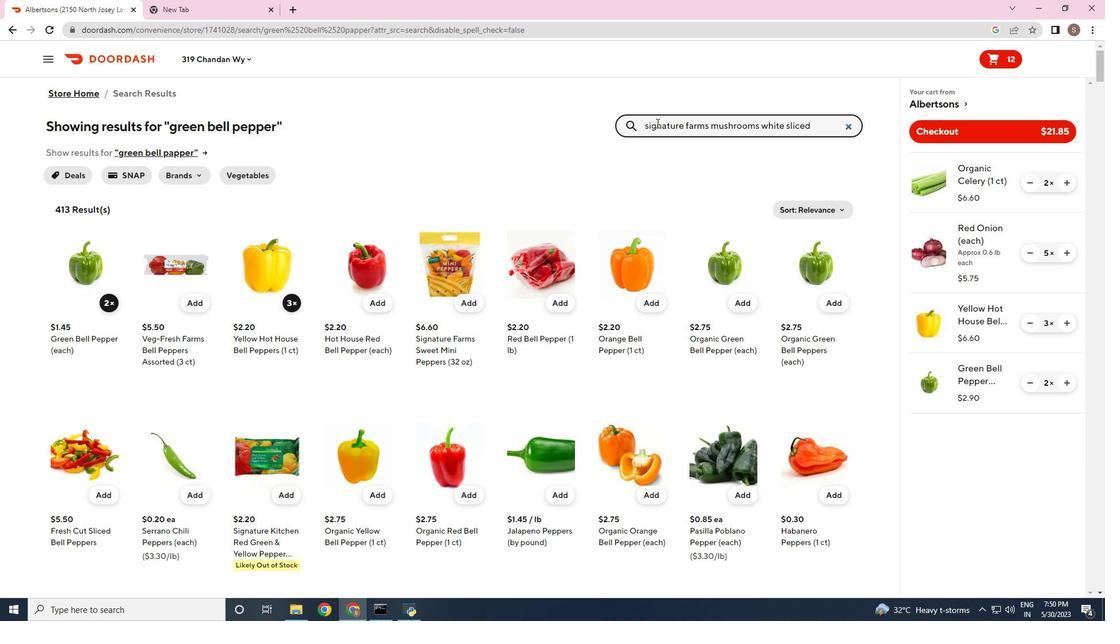 
Action: Mouse moved to (104, 283)
Screenshot: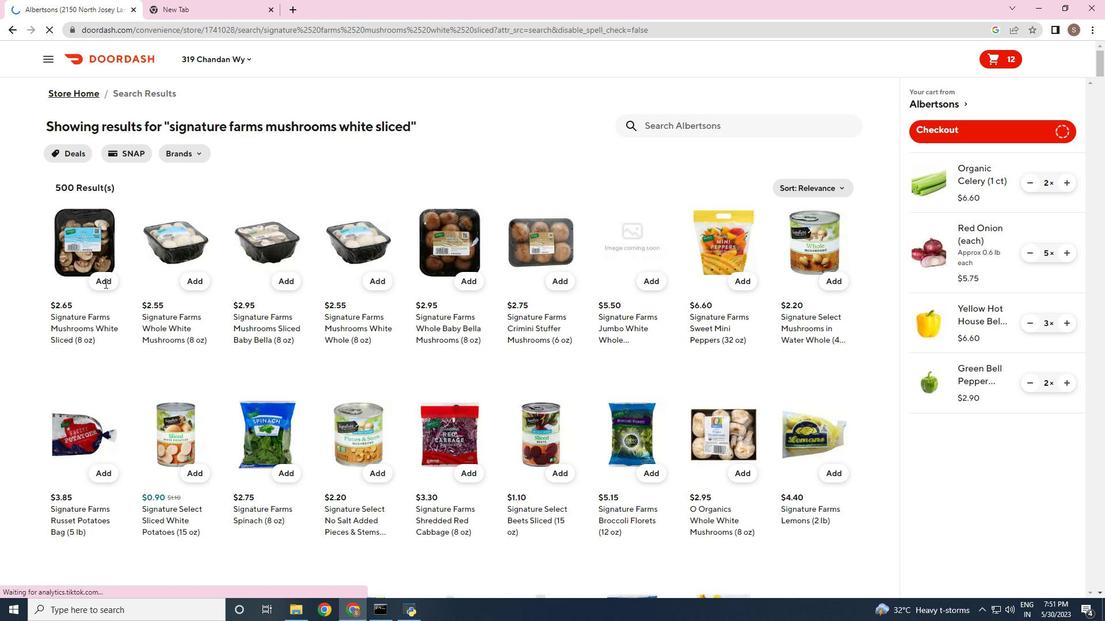 
Action: Mouse pressed left at (104, 283)
Screenshot: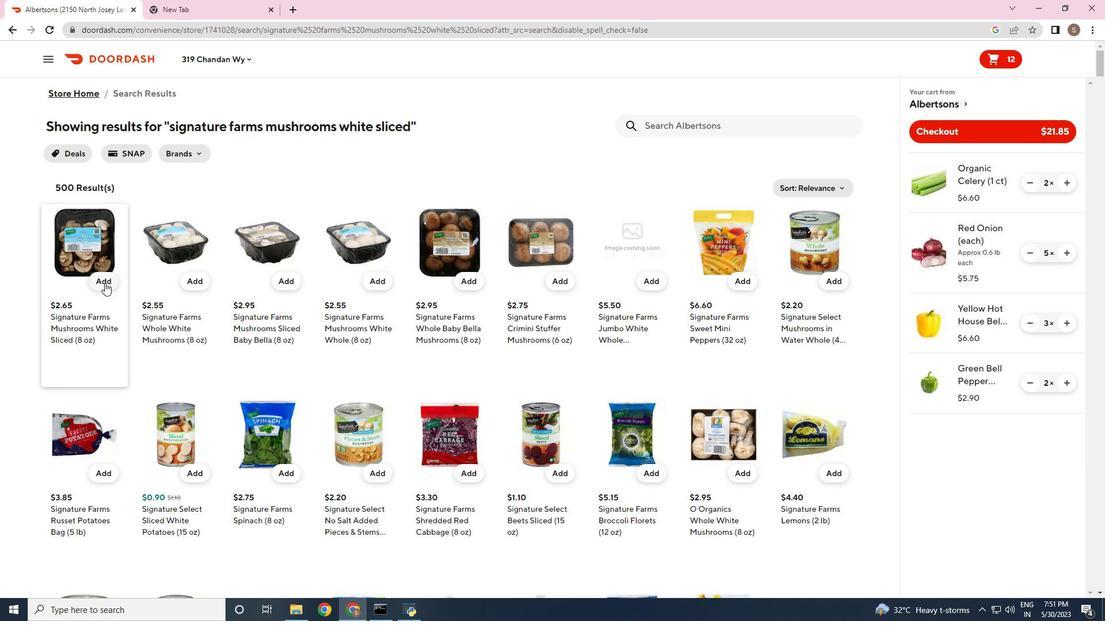 
Action: Mouse moved to (1071, 442)
Screenshot: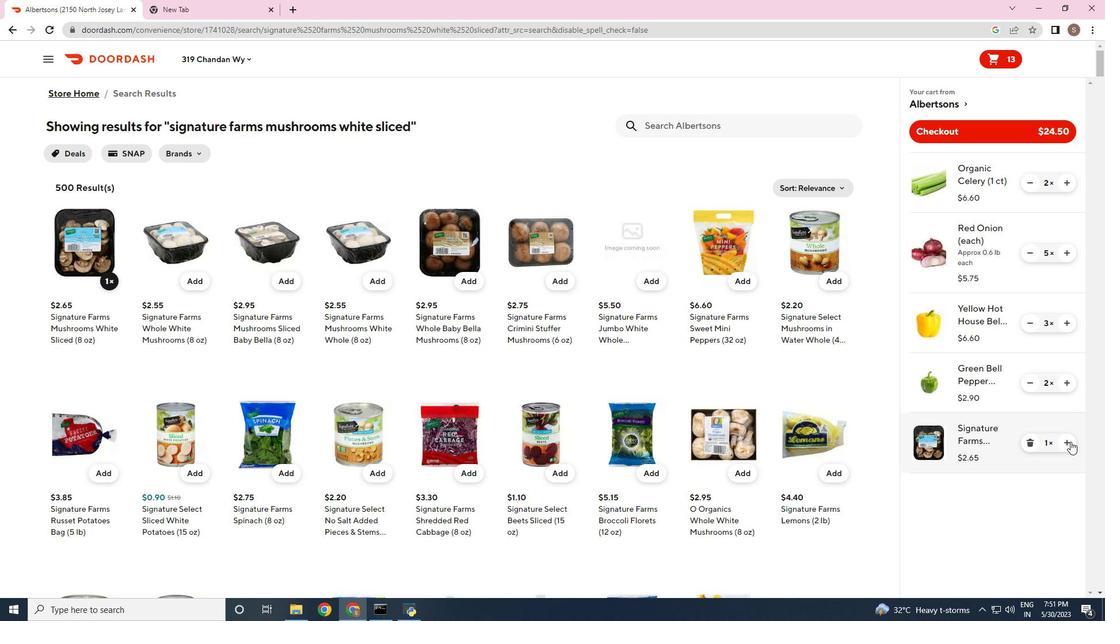 
Action: Mouse pressed left at (1071, 442)
Screenshot: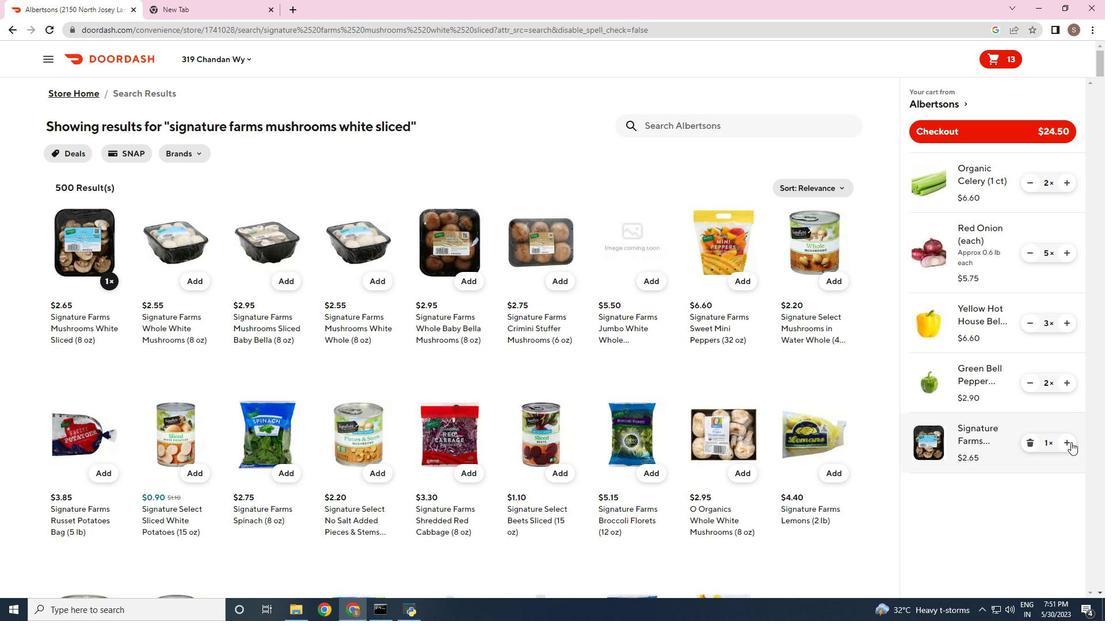 
Action: Mouse pressed left at (1071, 442)
Screenshot: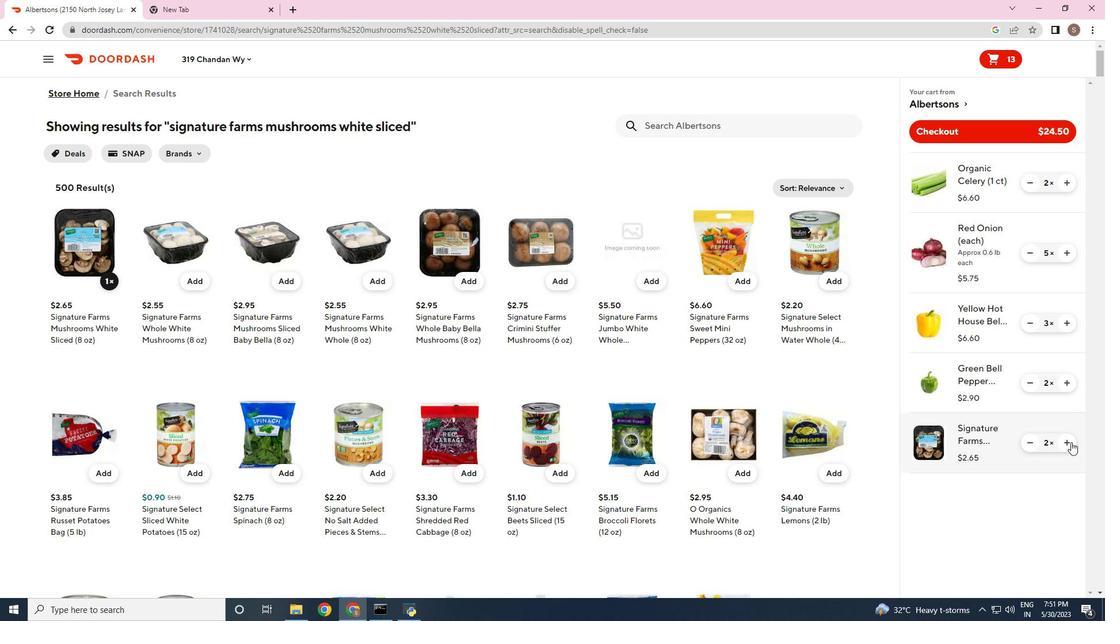 
Action: Mouse moved to (654, 123)
Screenshot: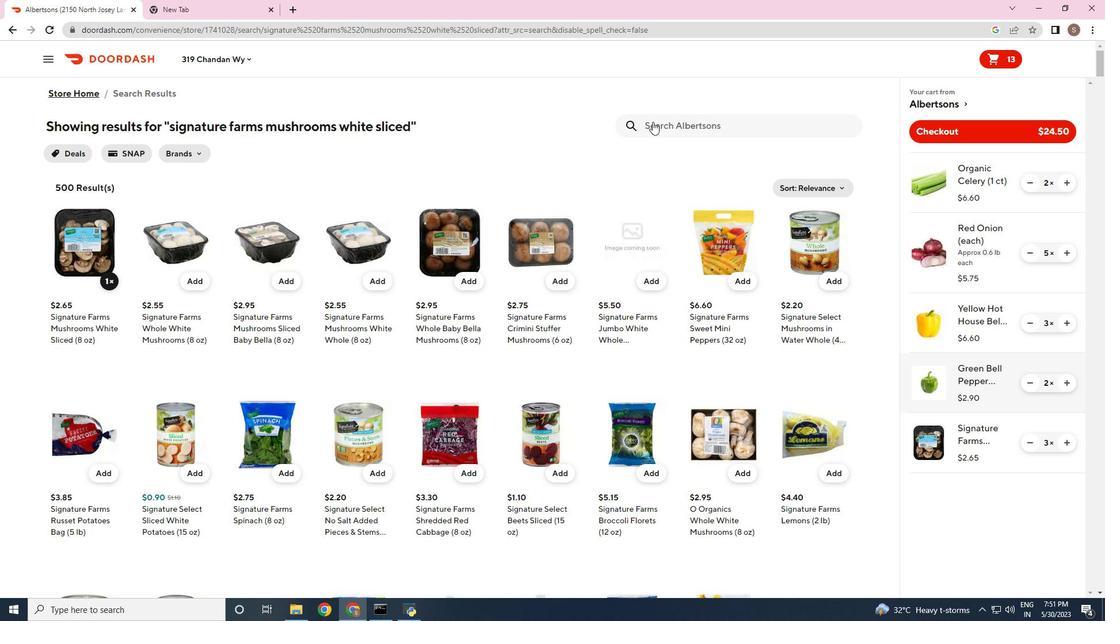 
Action: Mouse pressed left at (654, 123)
Screenshot: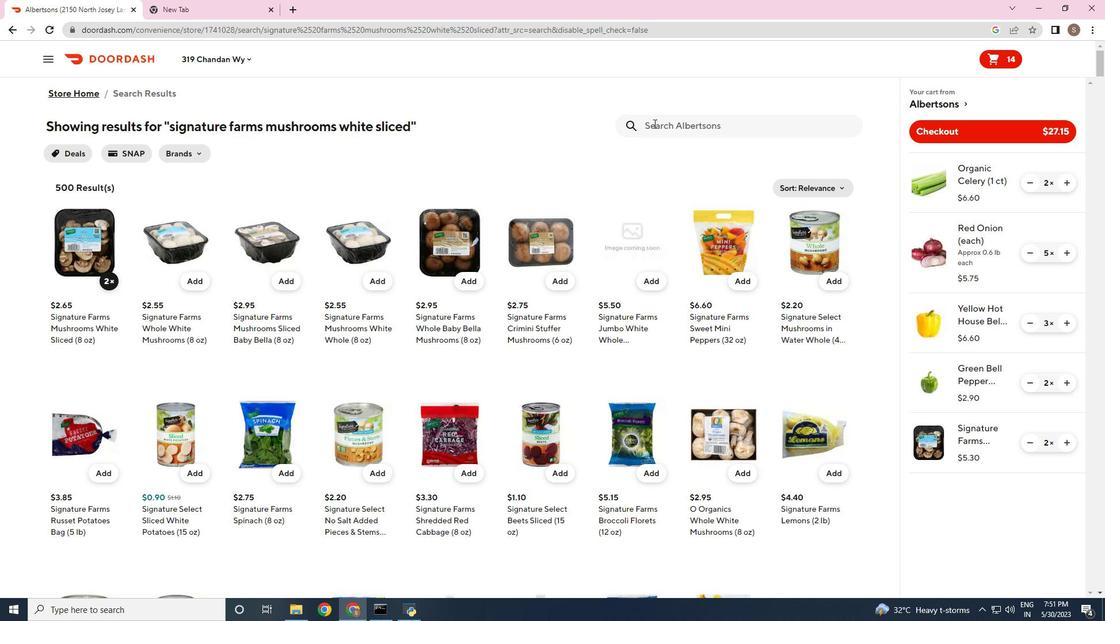 
Action: Key pressed lucerne<Key.space>foods<Key.space>grade<Key.space>aa<Key.space>eggs<Key.space>large<Key.enter>
Screenshot: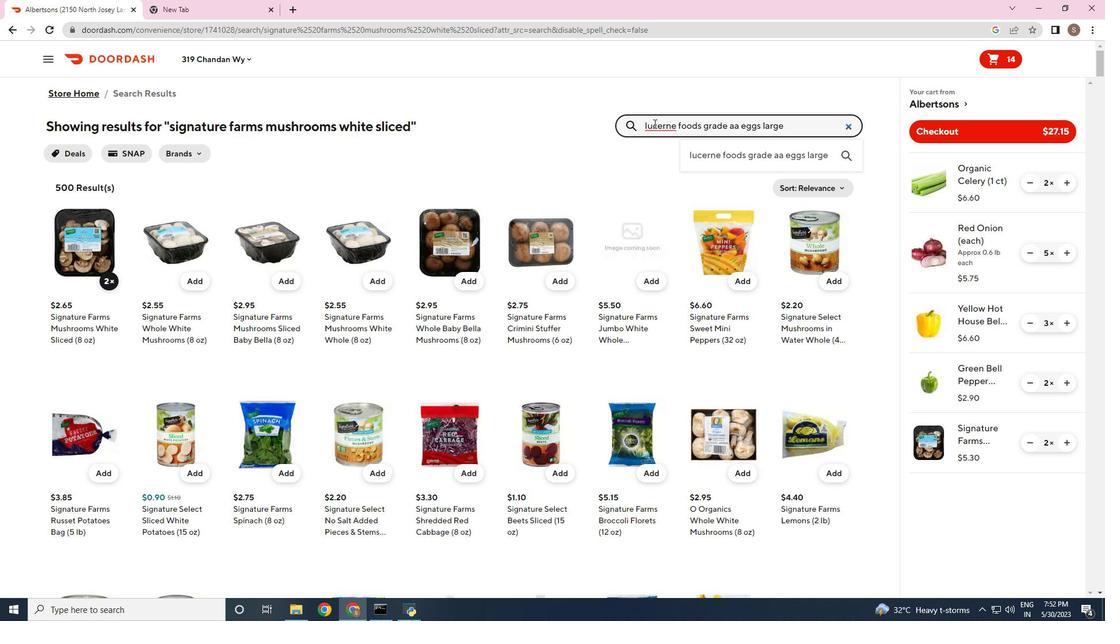 
Action: Mouse moved to (103, 282)
Screenshot: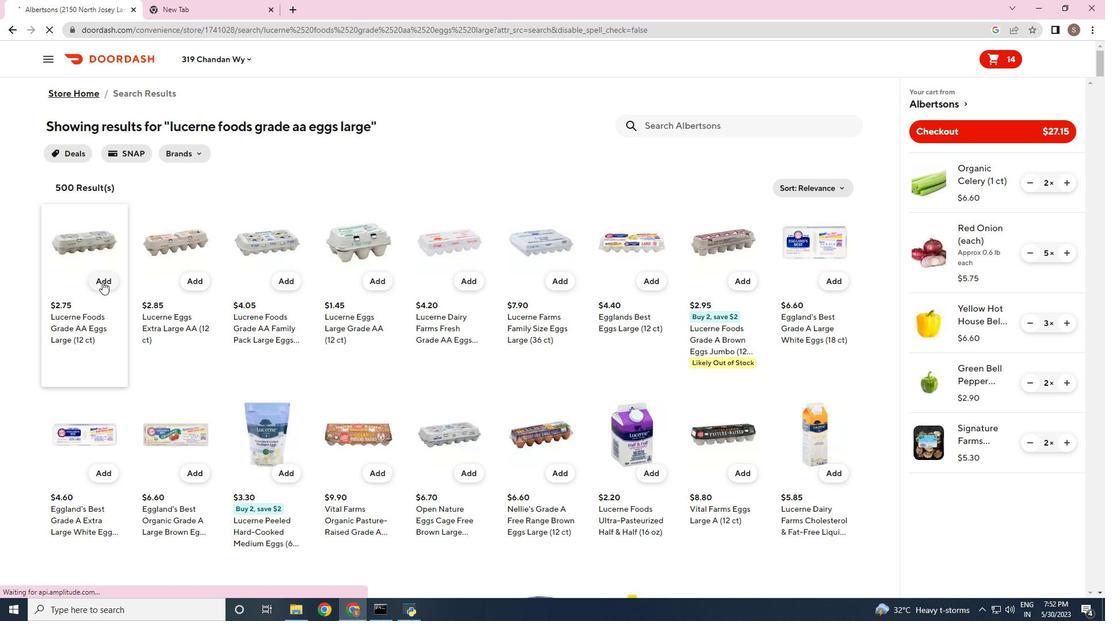 
Action: Mouse pressed left at (103, 282)
Screenshot: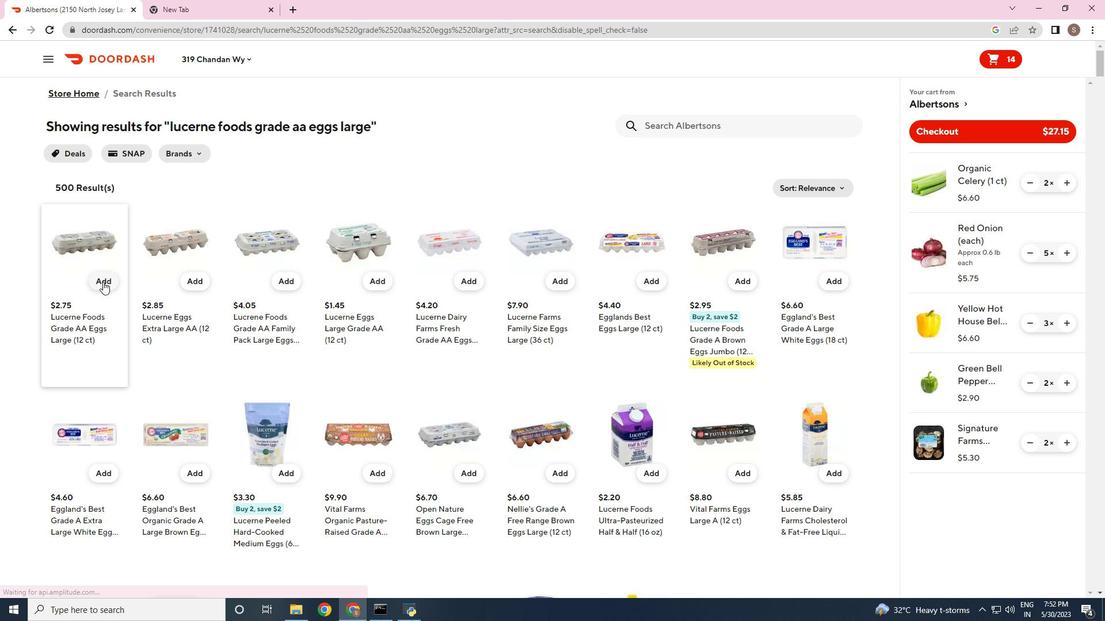 
Action: Mouse moved to (1063, 500)
Screenshot: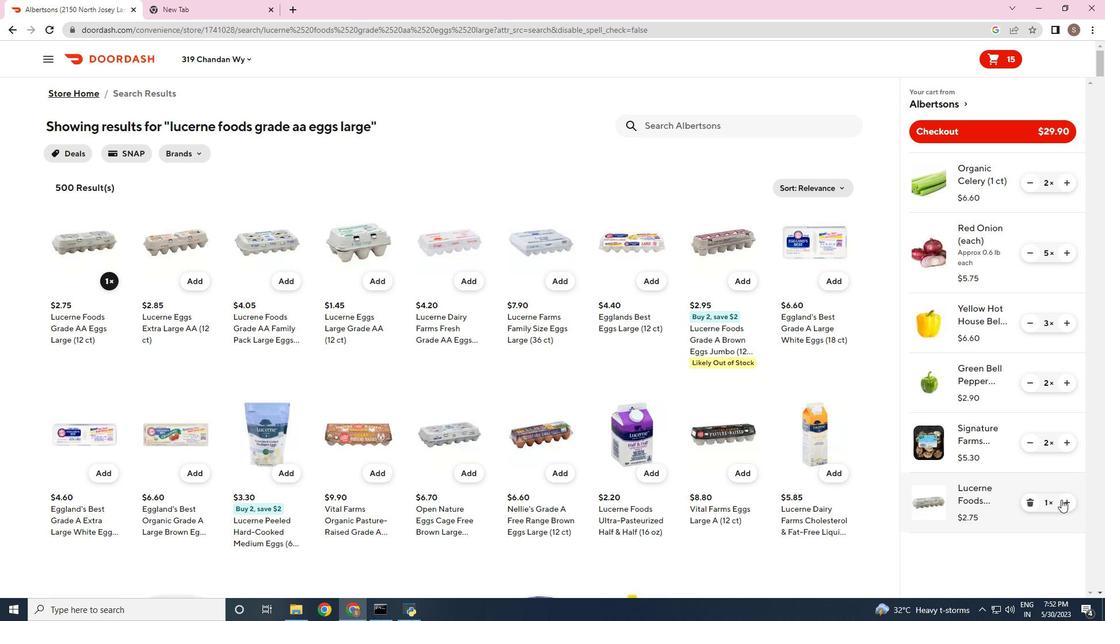
Action: Mouse pressed left at (1063, 500)
Screenshot: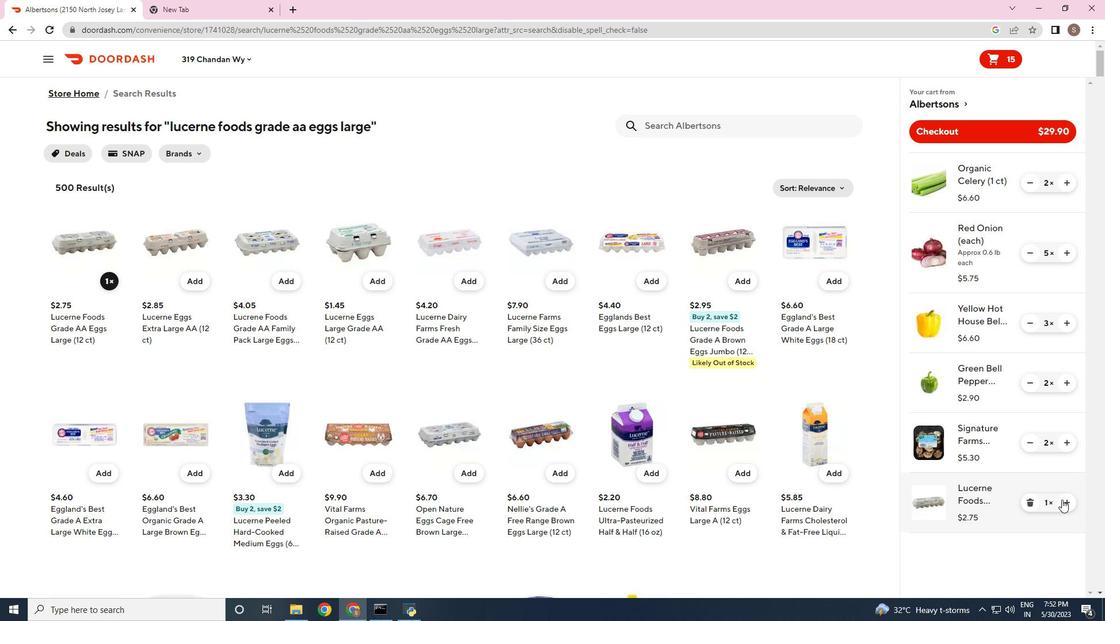 
Action: Mouse pressed left at (1063, 500)
Screenshot: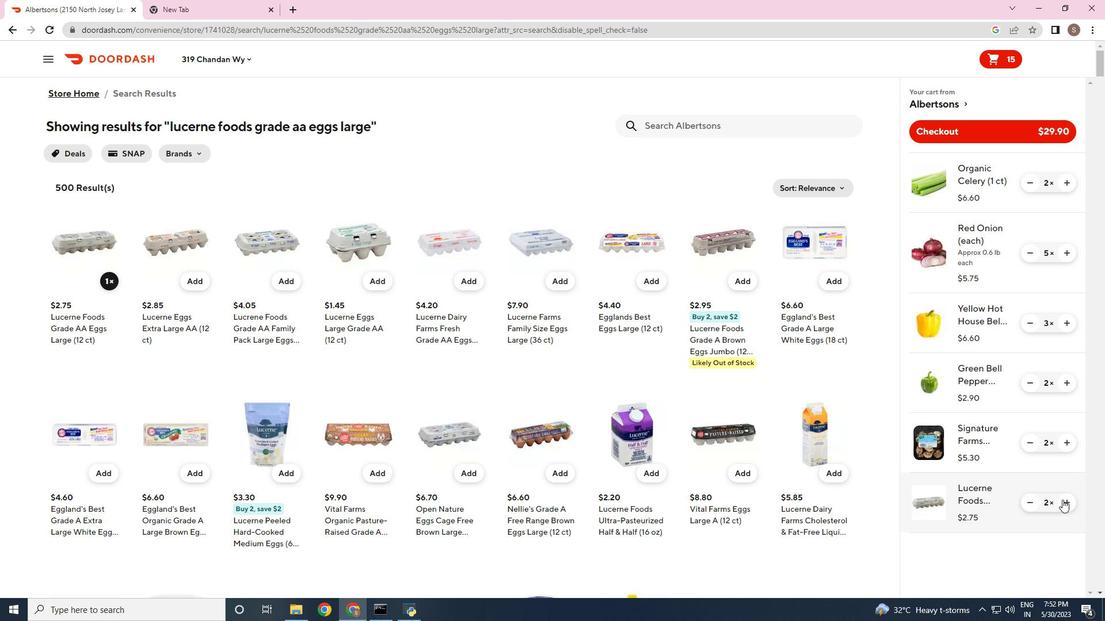 
Action: Mouse moved to (1063, 500)
Screenshot: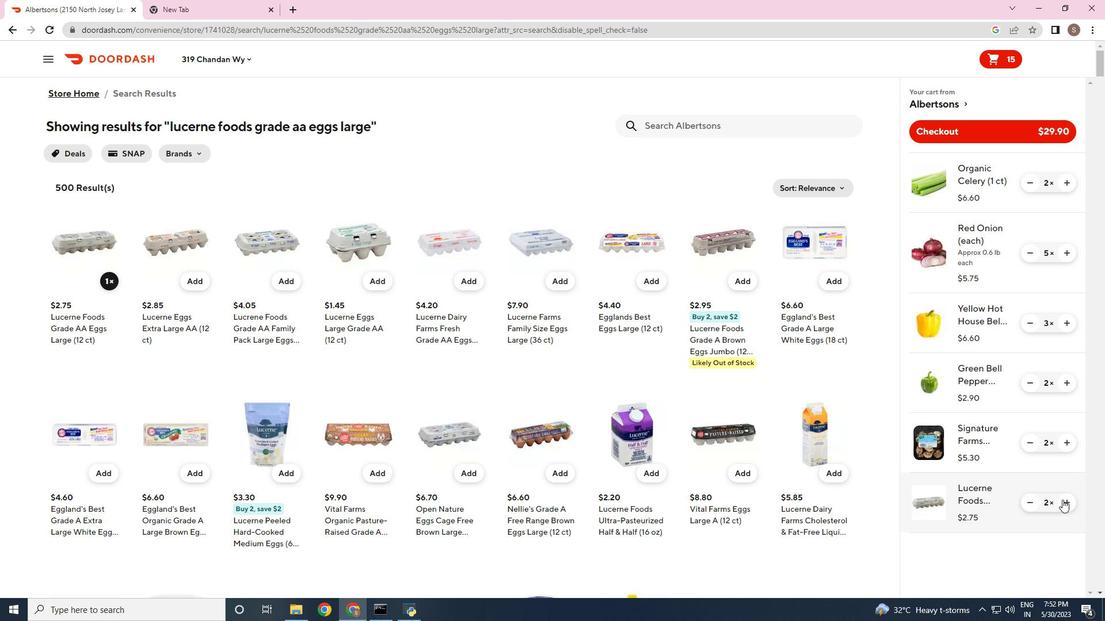 
Action: Mouse pressed left at (1063, 500)
Screenshot: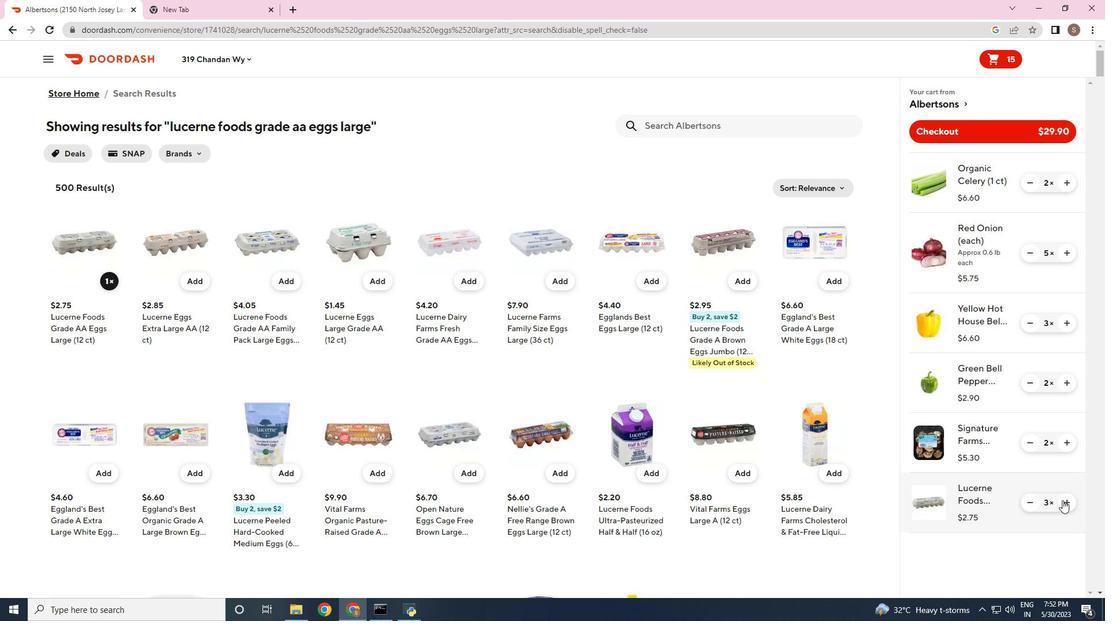 
Action: Mouse pressed left at (1063, 500)
Screenshot: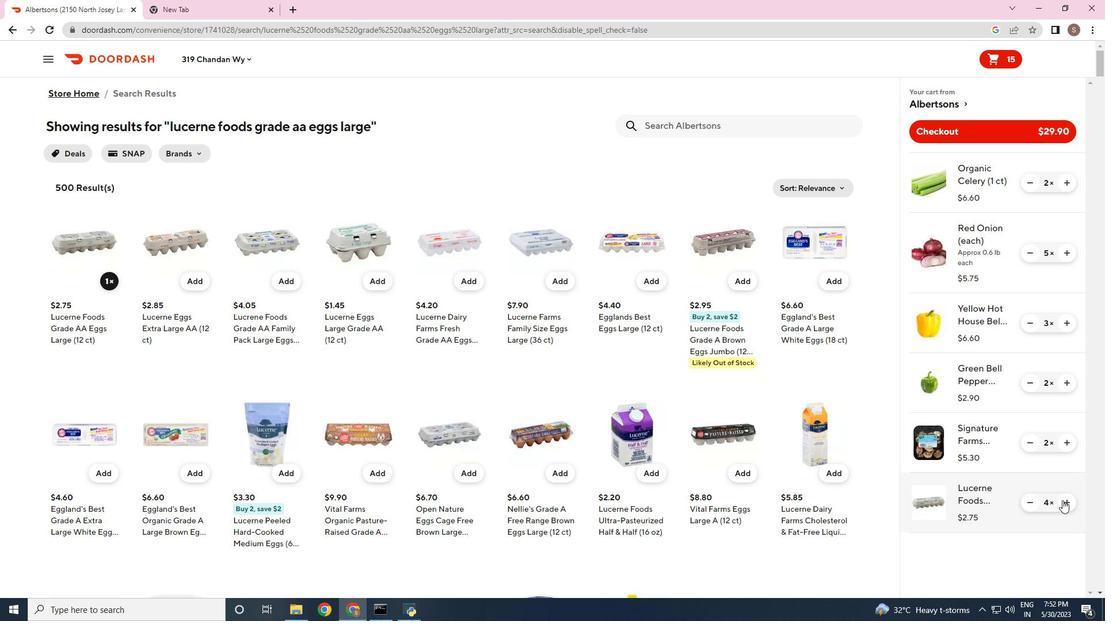 
Action: Mouse moved to (1065, 499)
Screenshot: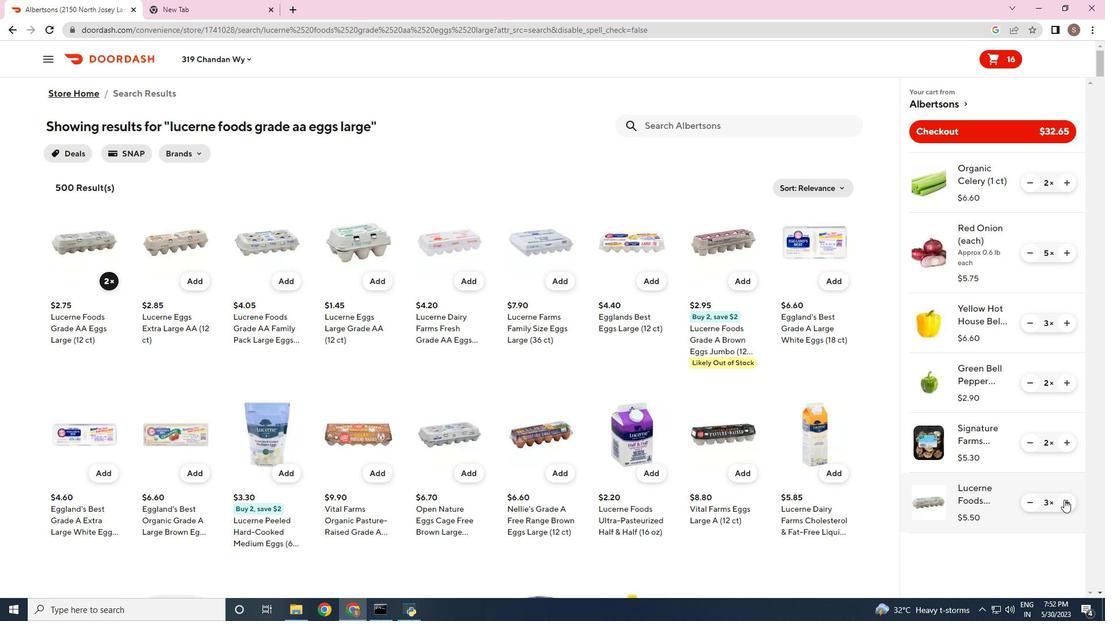 
Action: Mouse pressed left at (1065, 499)
Screenshot: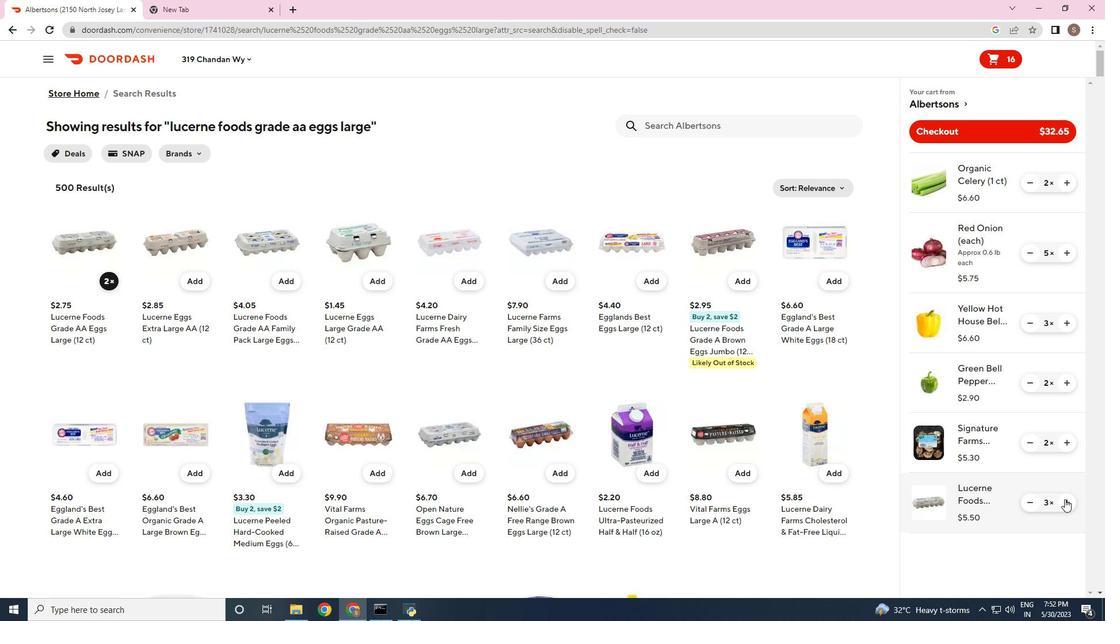 
Action: Mouse moved to (1068, 502)
Screenshot: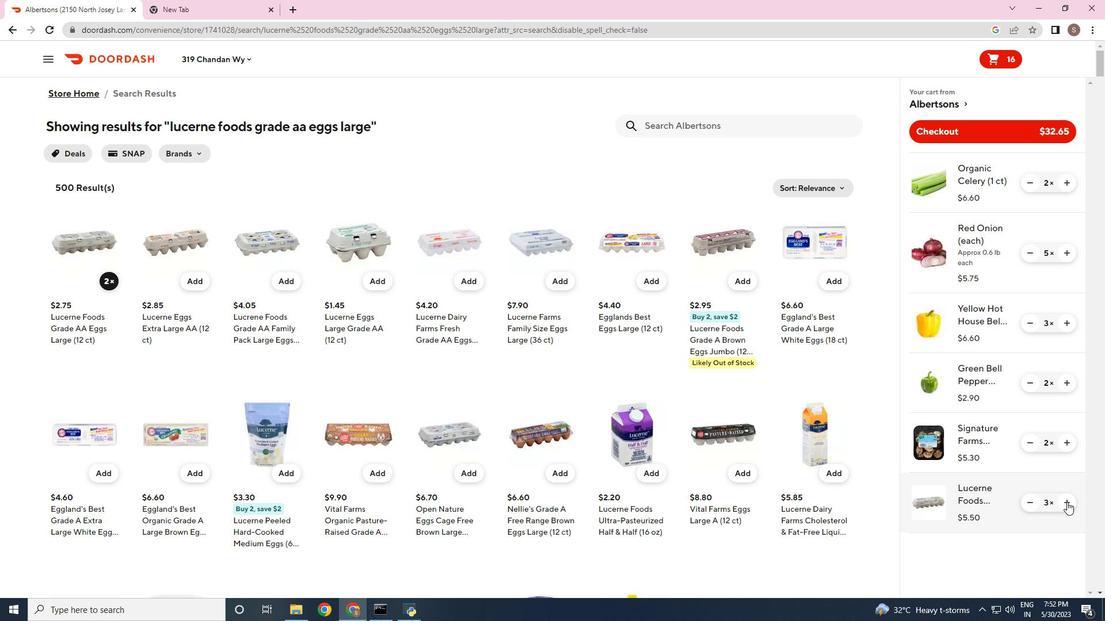 
Action: Mouse pressed left at (1068, 502)
Screenshot: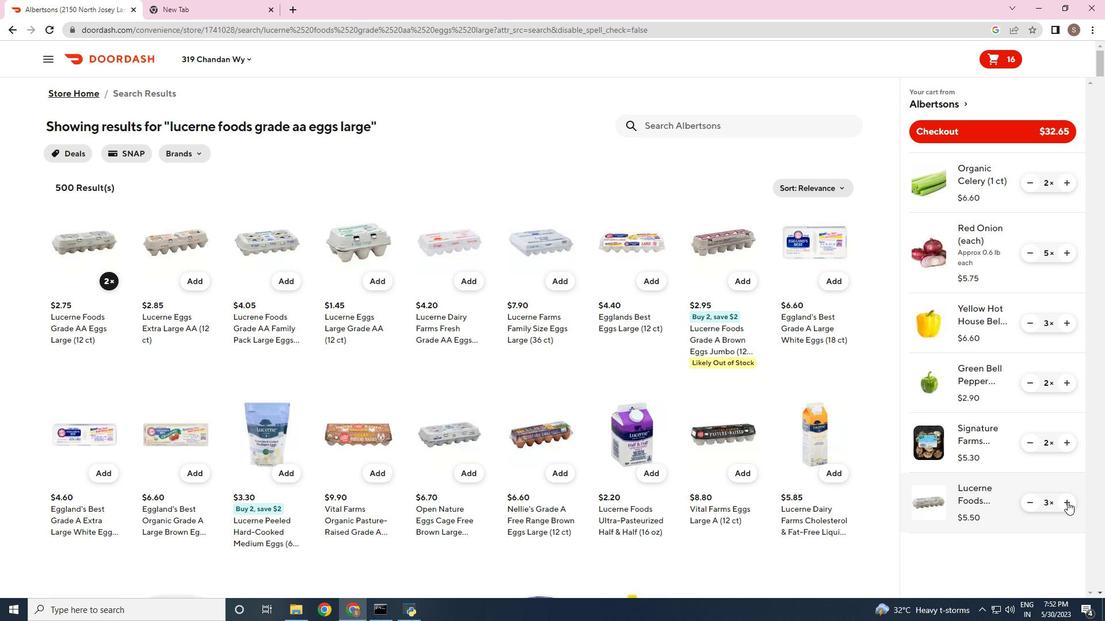 
Action: Mouse moved to (649, 124)
Screenshot: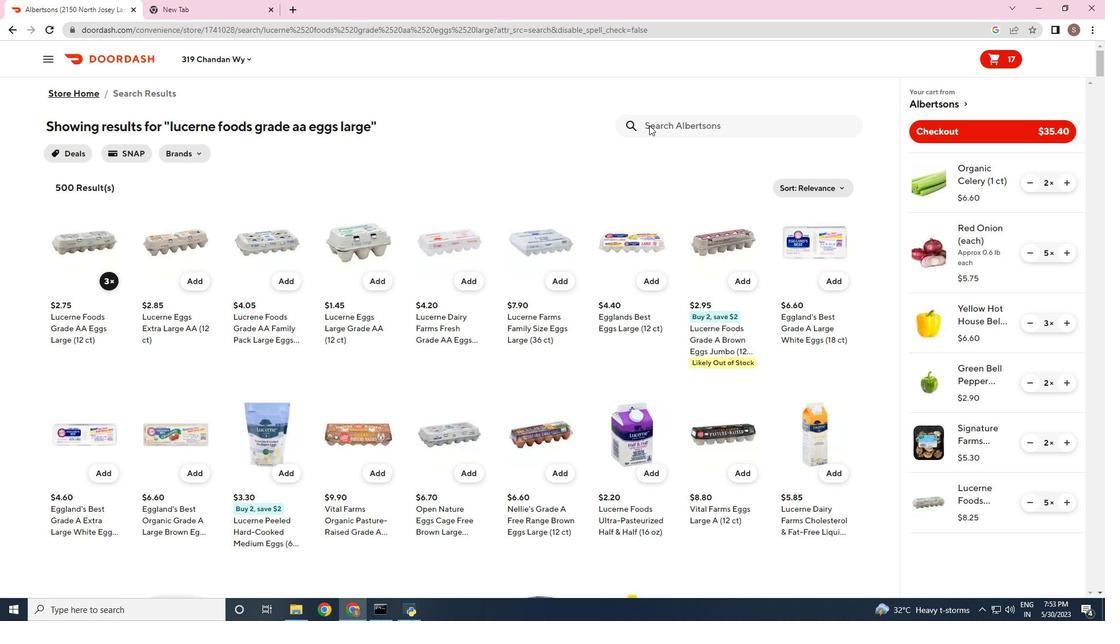 
Action: Mouse pressed left at (649, 124)
Screenshot: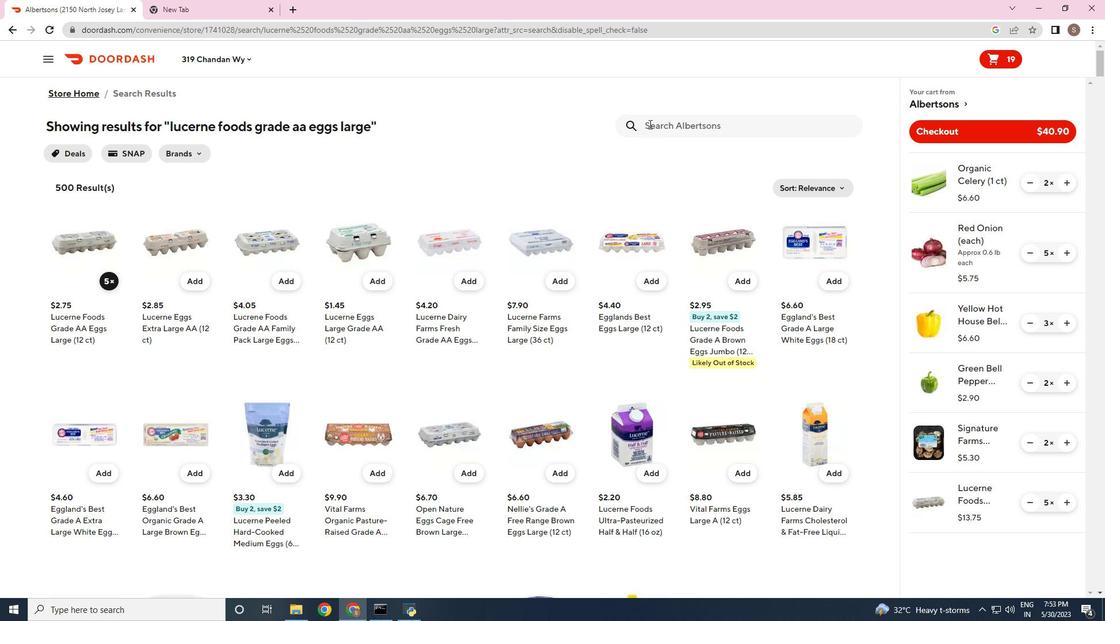 
Action: Key pressed ginger<Key.space>root<Key.enter>
Screenshot: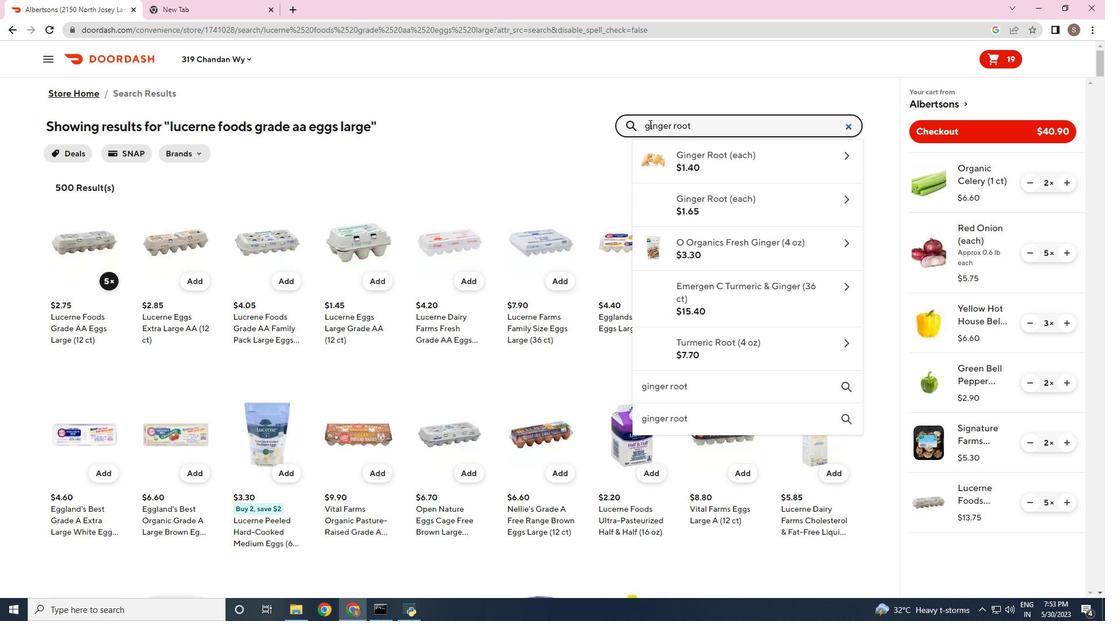 
Action: Mouse moved to (197, 283)
Screenshot: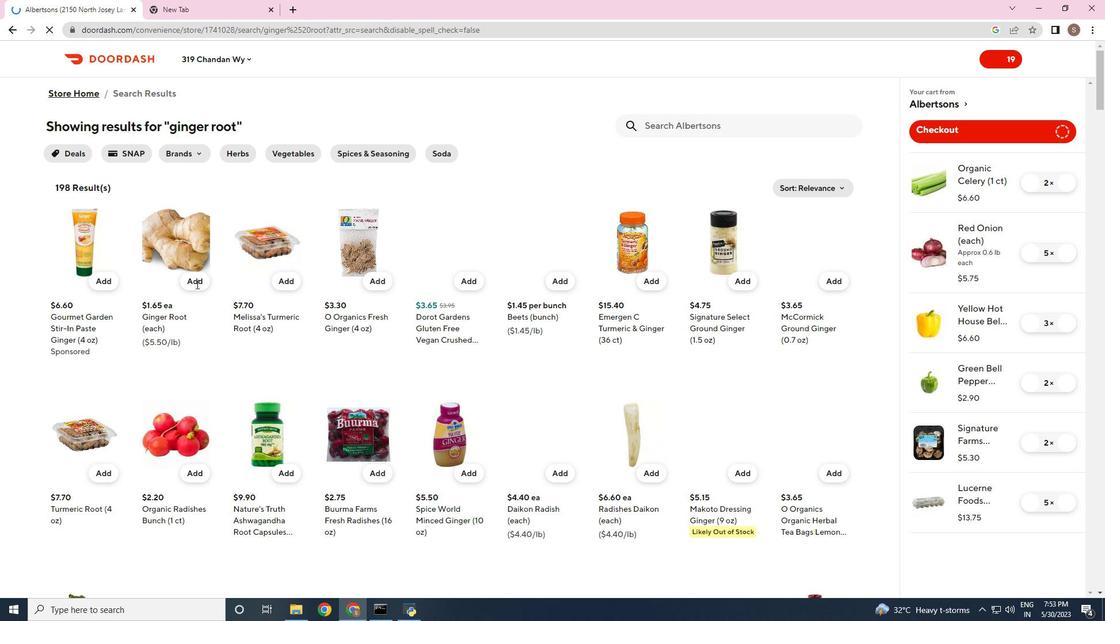 
Action: Mouse pressed left at (197, 283)
Screenshot: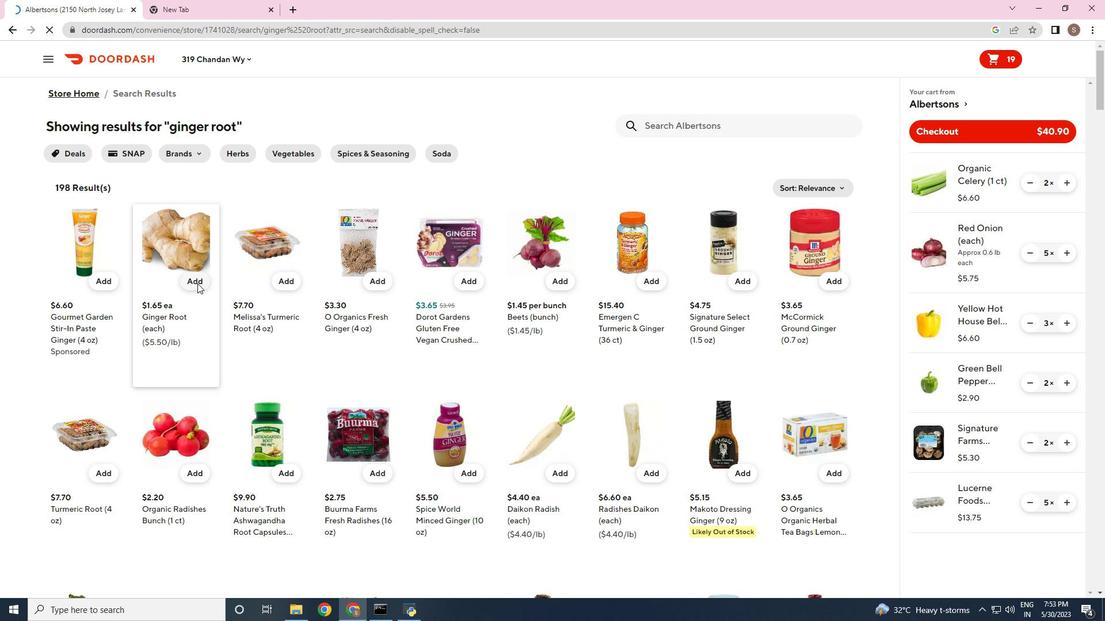 
Action: Mouse moved to (1073, 570)
Screenshot: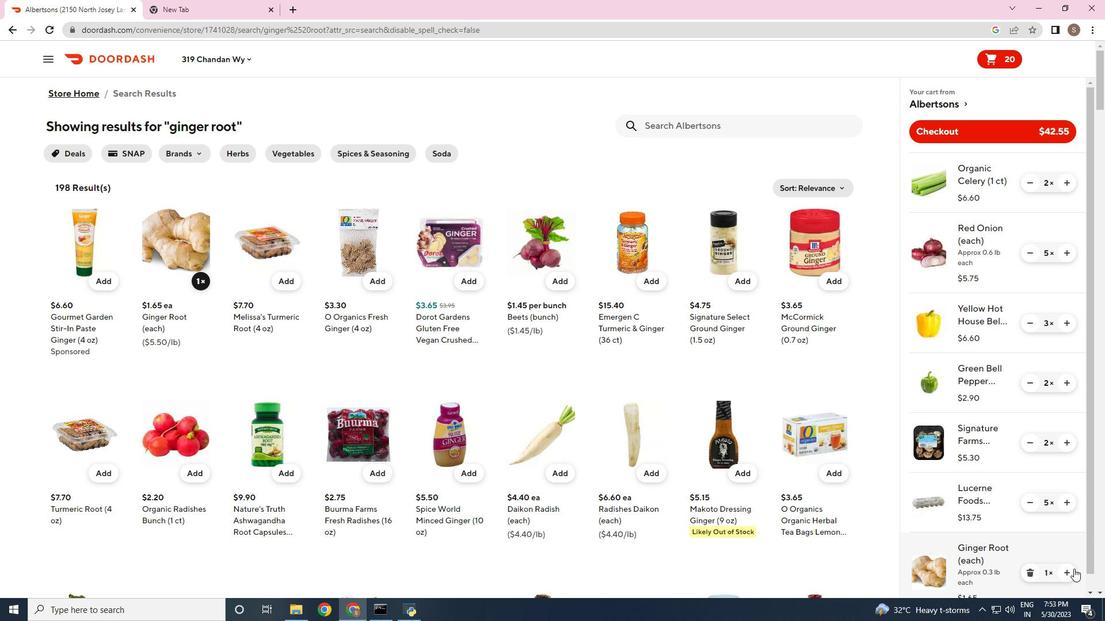 
Action: Mouse pressed left at (1073, 570)
Screenshot: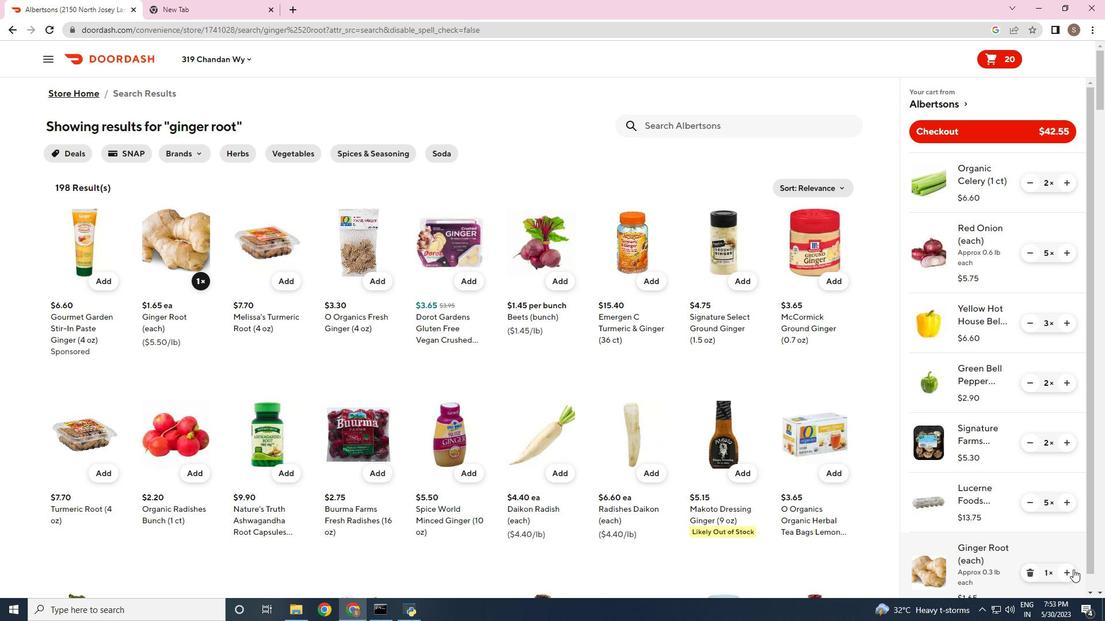 
Action: Mouse moved to (649, 120)
Screenshot: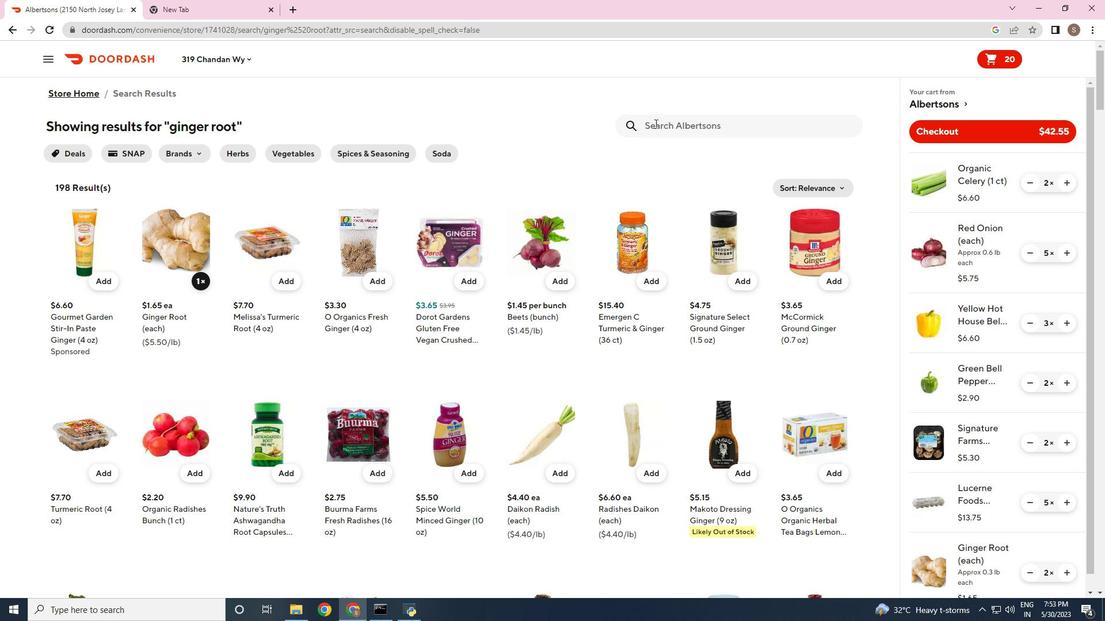 
Action: Mouse pressed left at (649, 120)
Screenshot: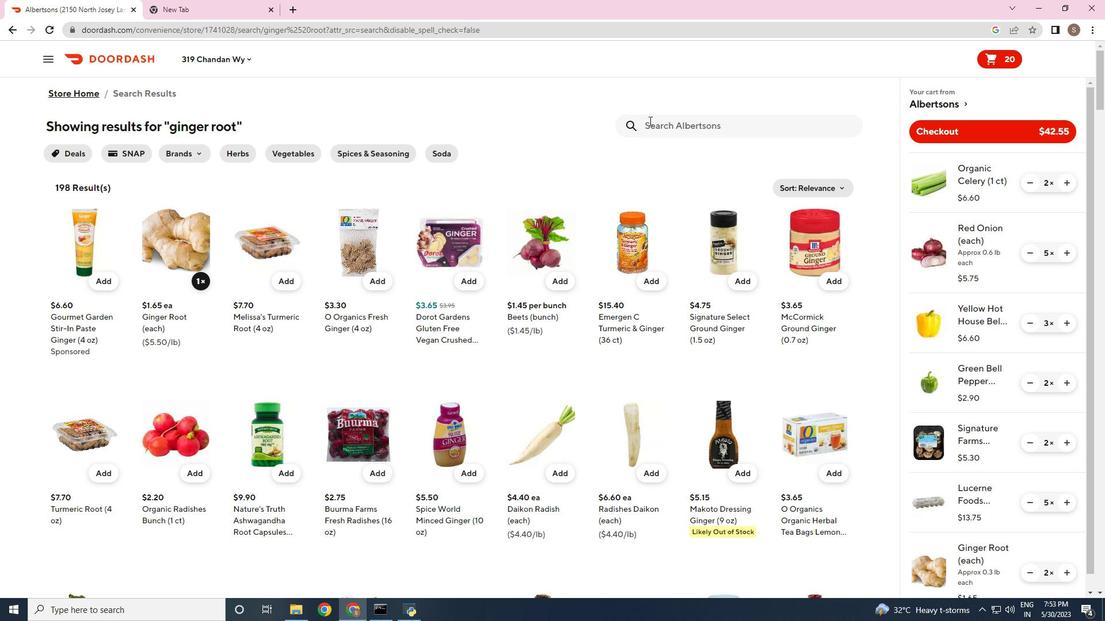 
Action: Key pressed large<Key.space>royal<Key.space>gala<Key.space>apples<Key.enter>
Screenshot: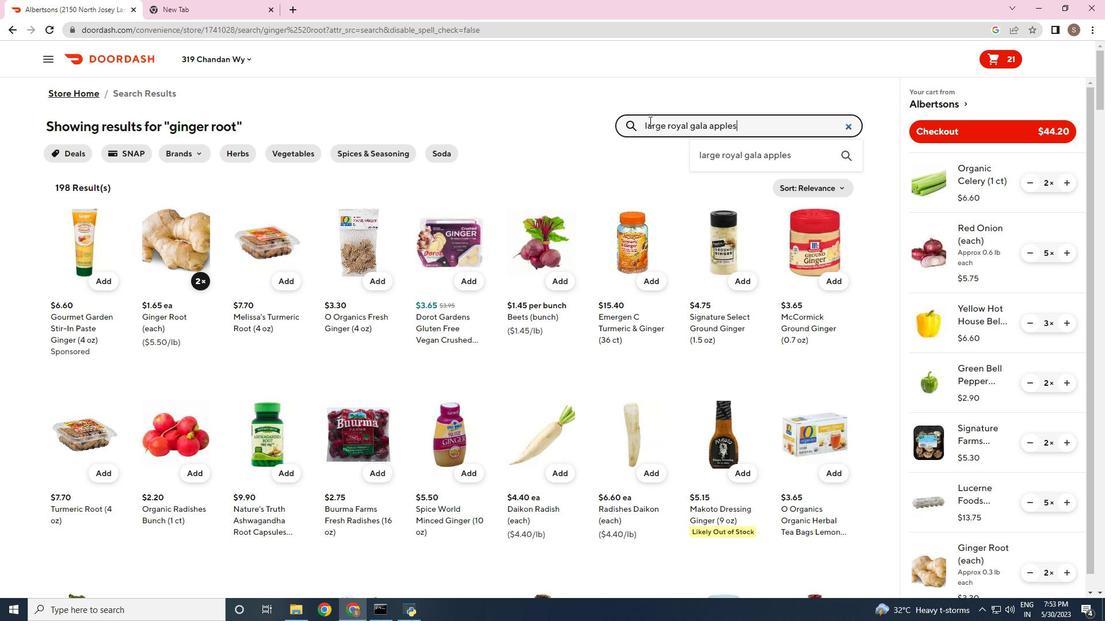 
Action: Mouse moved to (104, 284)
Screenshot: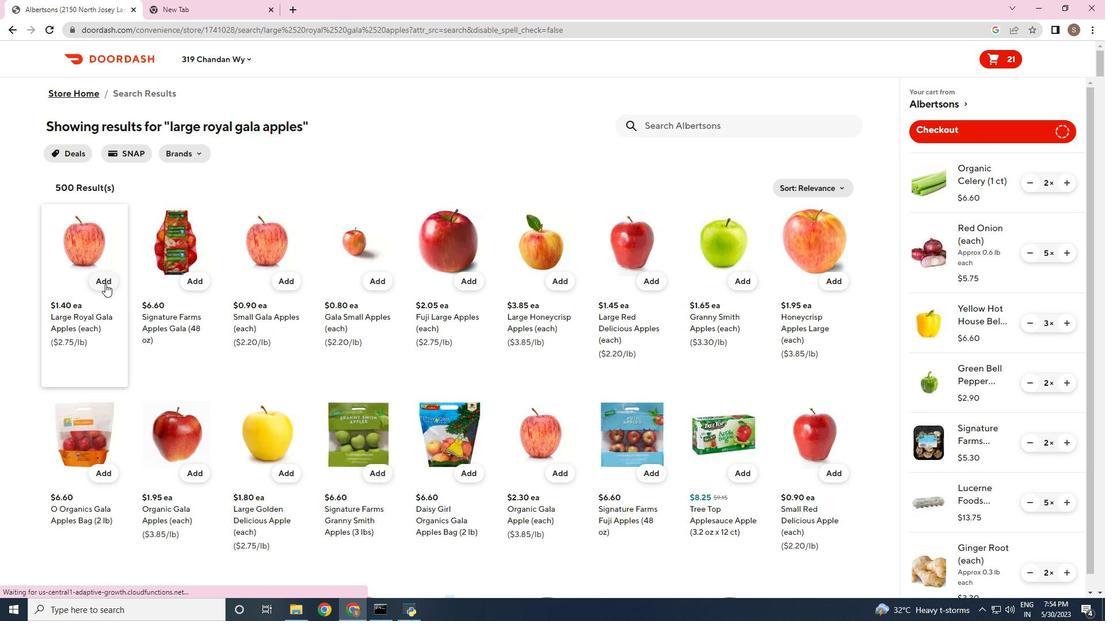 
Action: Mouse pressed left at (104, 284)
Screenshot: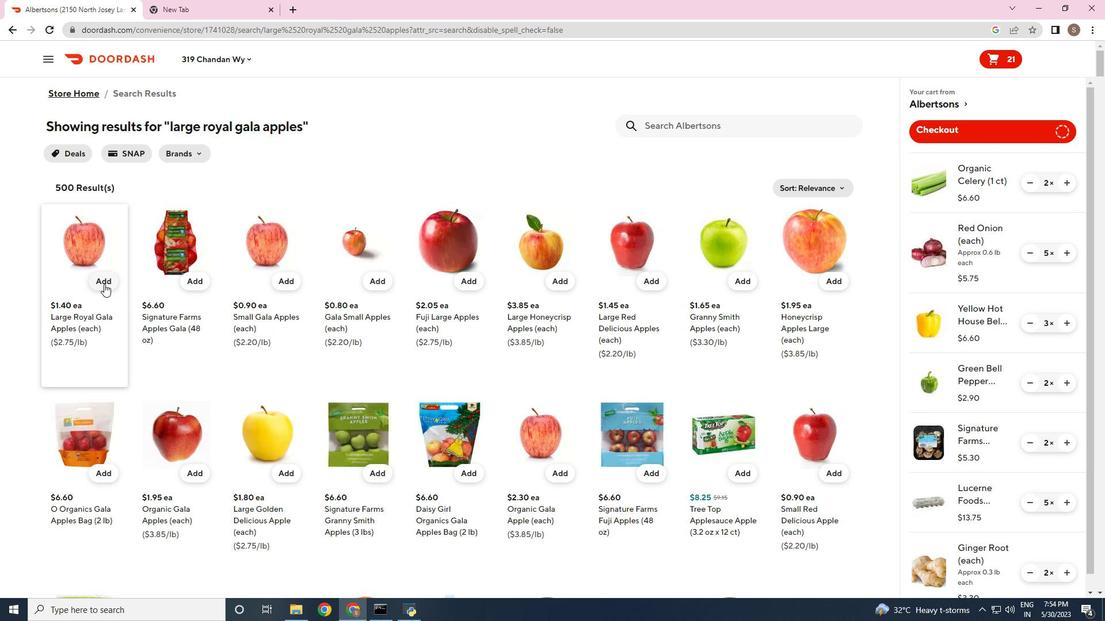 
Action: Mouse moved to (999, 441)
Screenshot: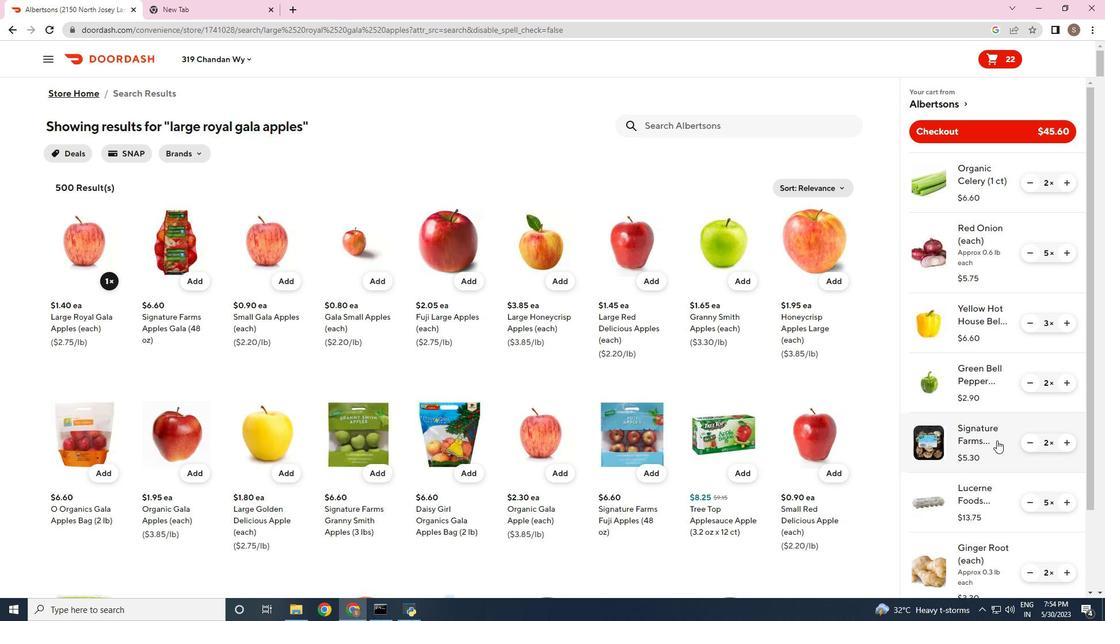 
Action: Mouse scrolled (999, 441) with delta (0, 0)
Screenshot: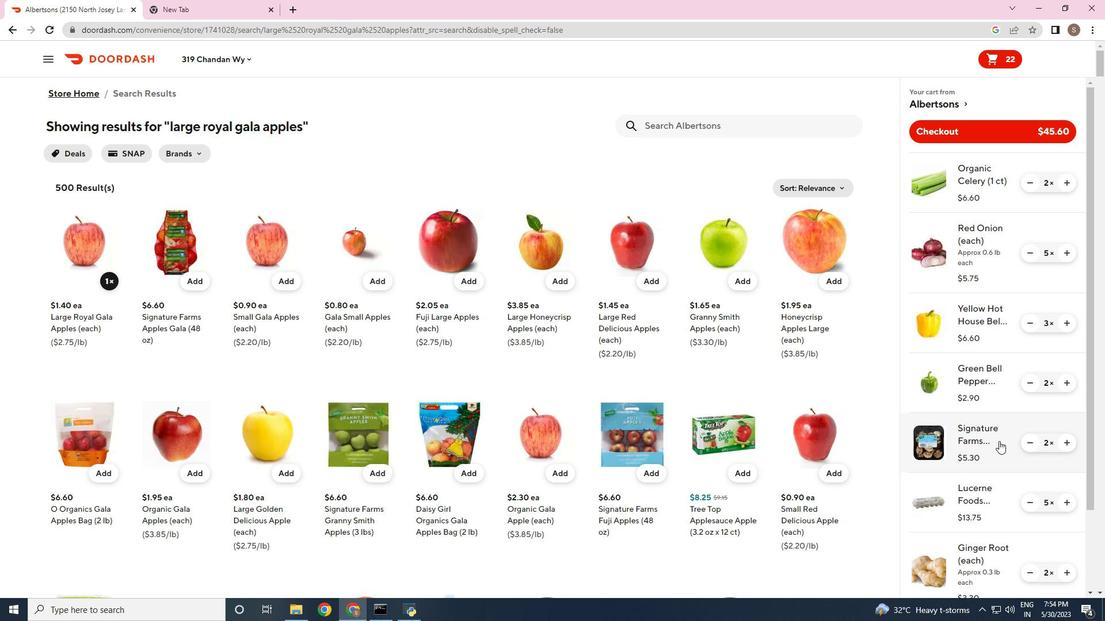 
Action: Mouse moved to (999, 441)
Screenshot: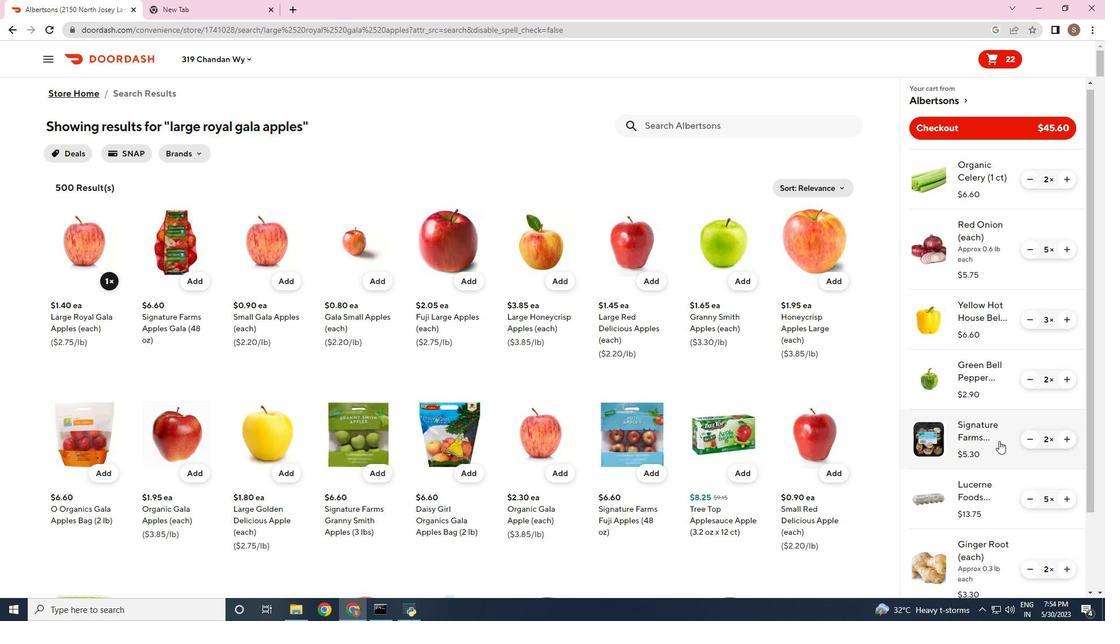 
Action: Mouse scrolled (999, 441) with delta (0, 0)
Screenshot: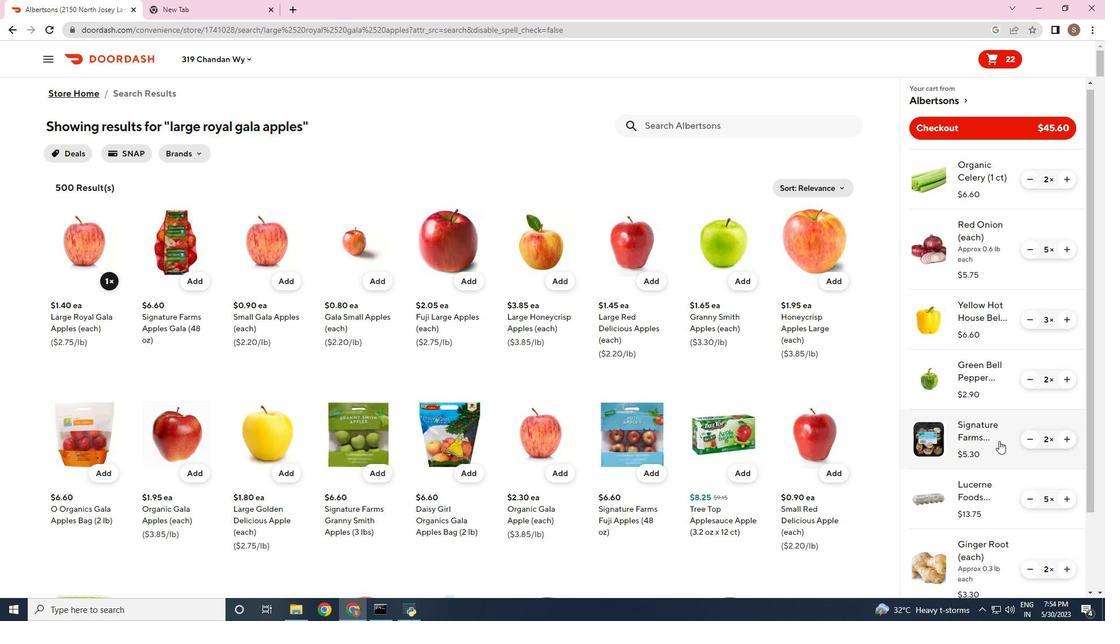 
Action: Mouse scrolled (999, 441) with delta (0, 0)
Screenshot: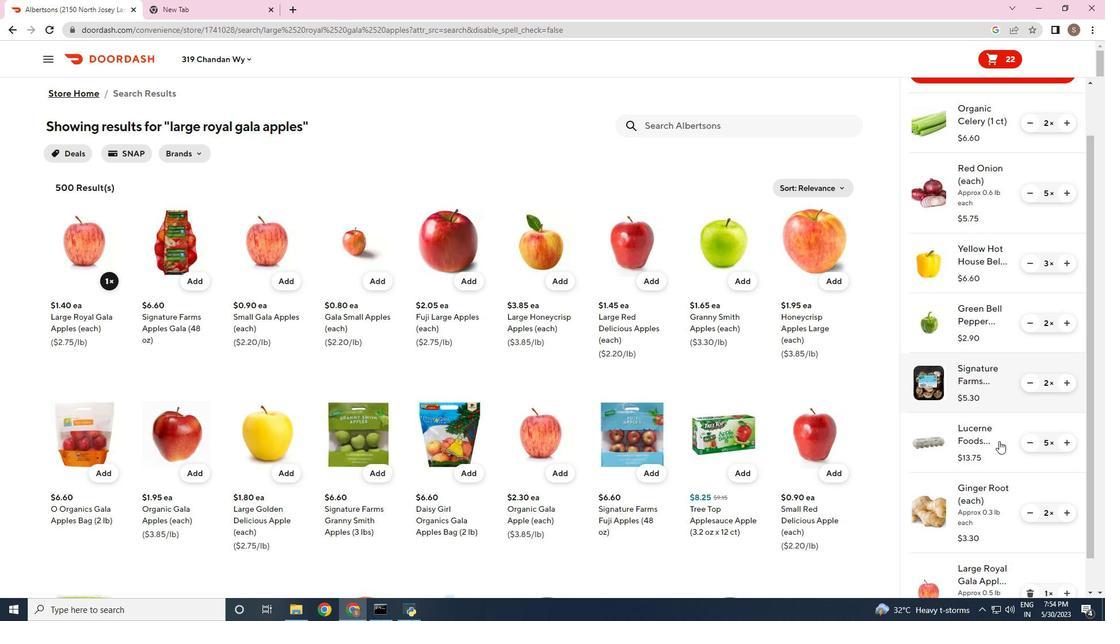
Action: Mouse moved to (1068, 557)
Screenshot: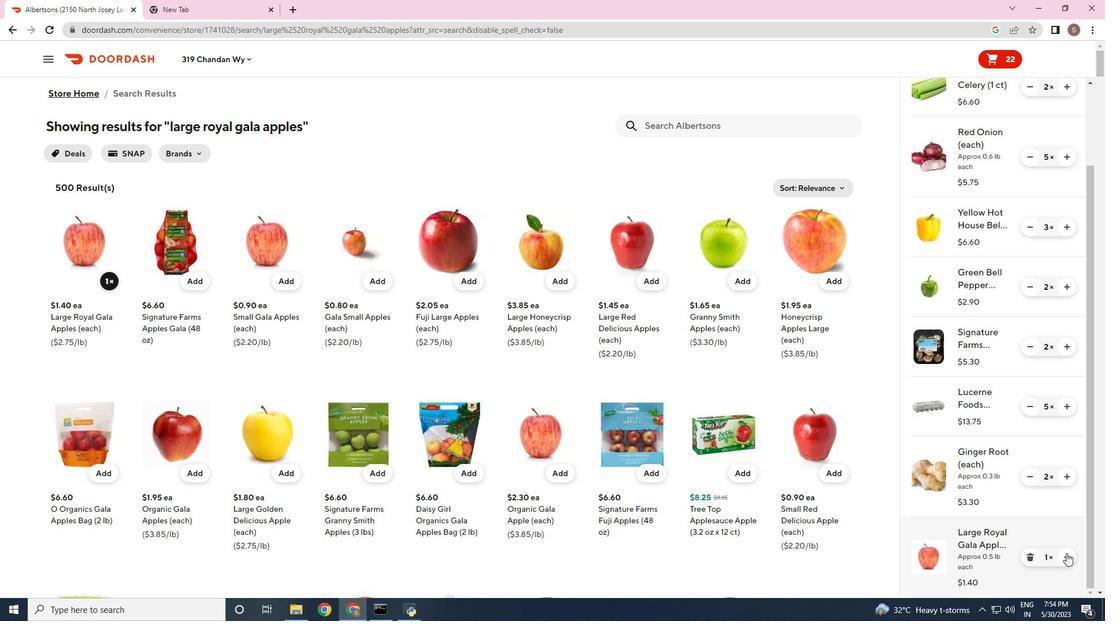 
Action: Mouse pressed left at (1068, 557)
Screenshot: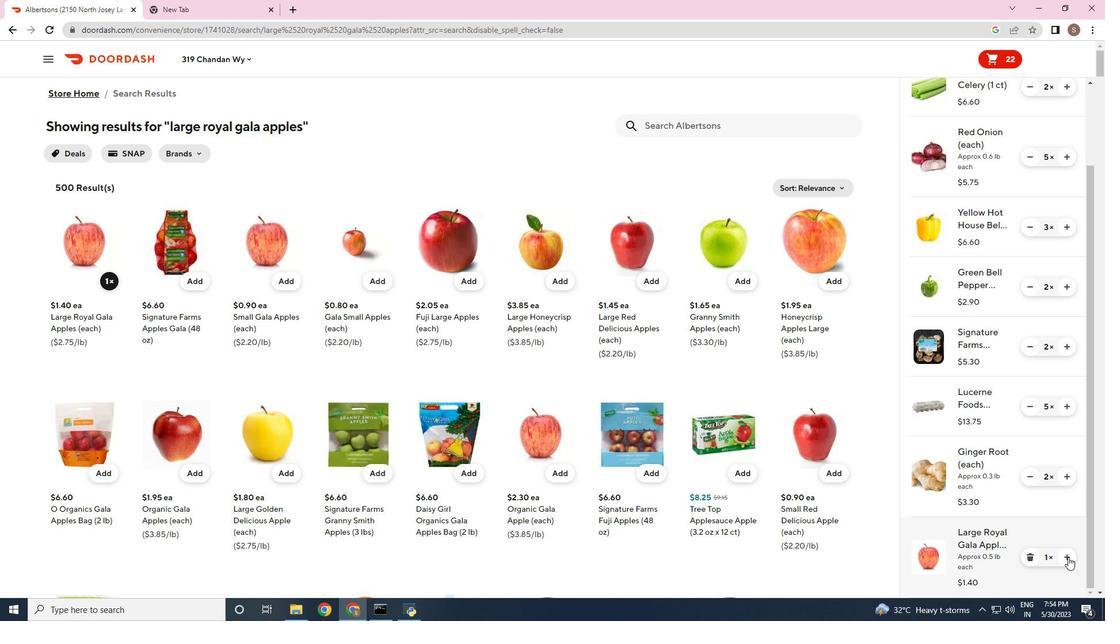 
Action: Mouse pressed left at (1068, 557)
Screenshot: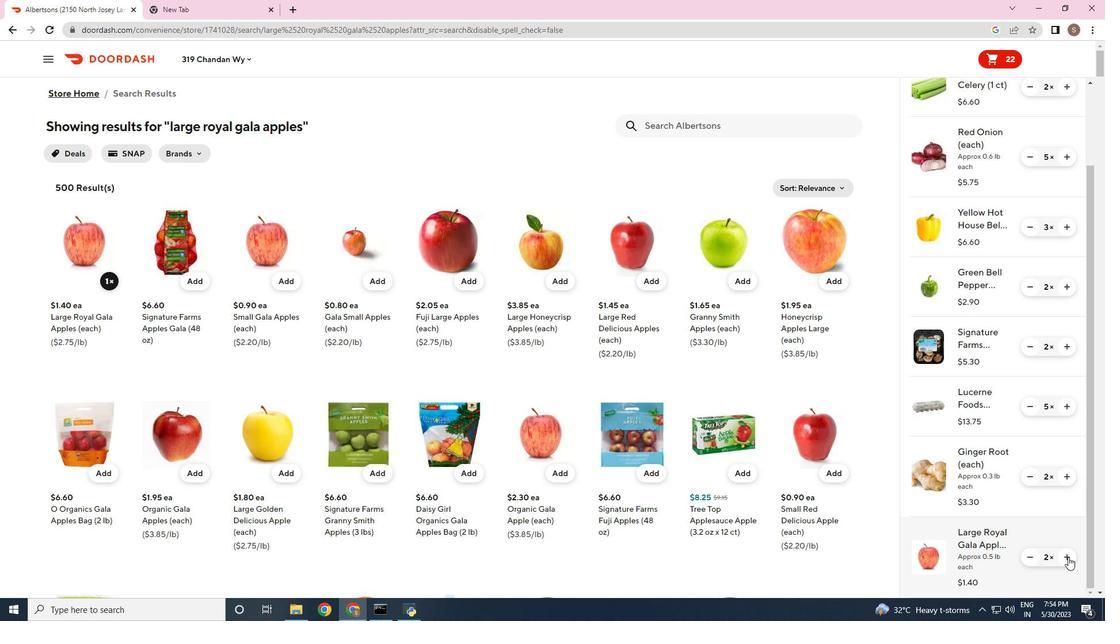 
Action: Mouse moved to (658, 125)
Screenshot: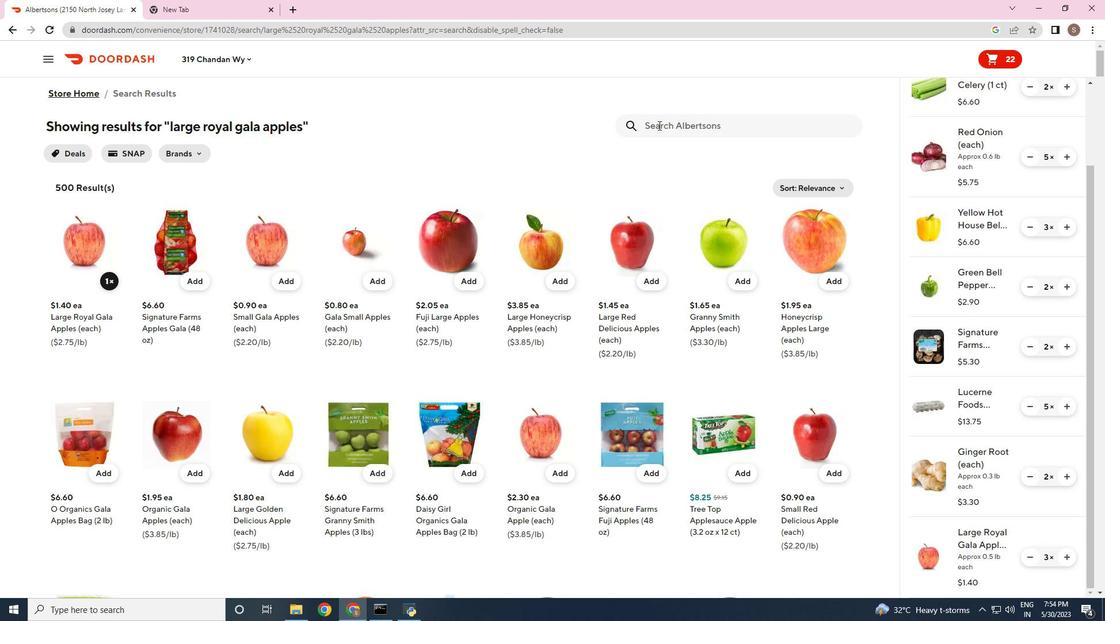 
Action: Mouse pressed left at (658, 125)
Screenshot: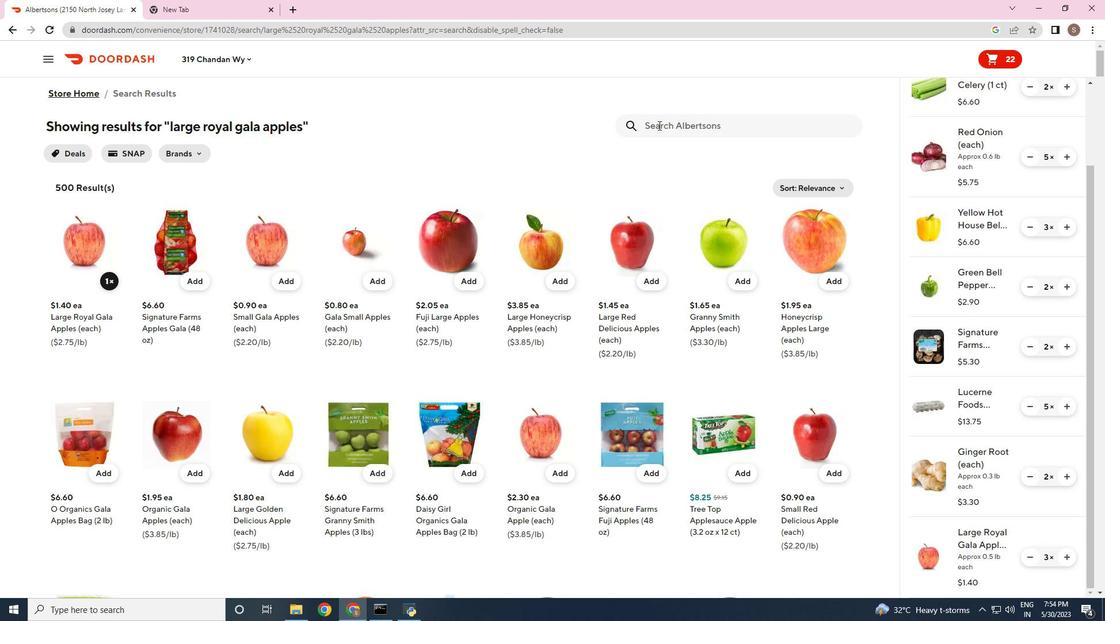 
Action: Mouse moved to (654, 127)
Screenshot: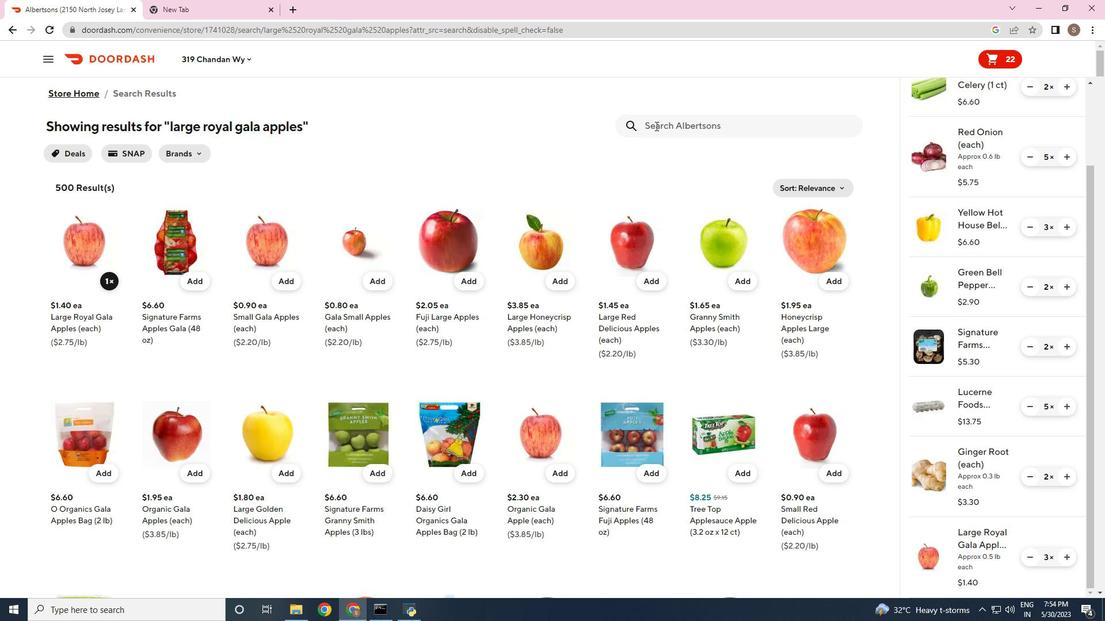 
Action: Mouse pressed left at (654, 127)
Screenshot: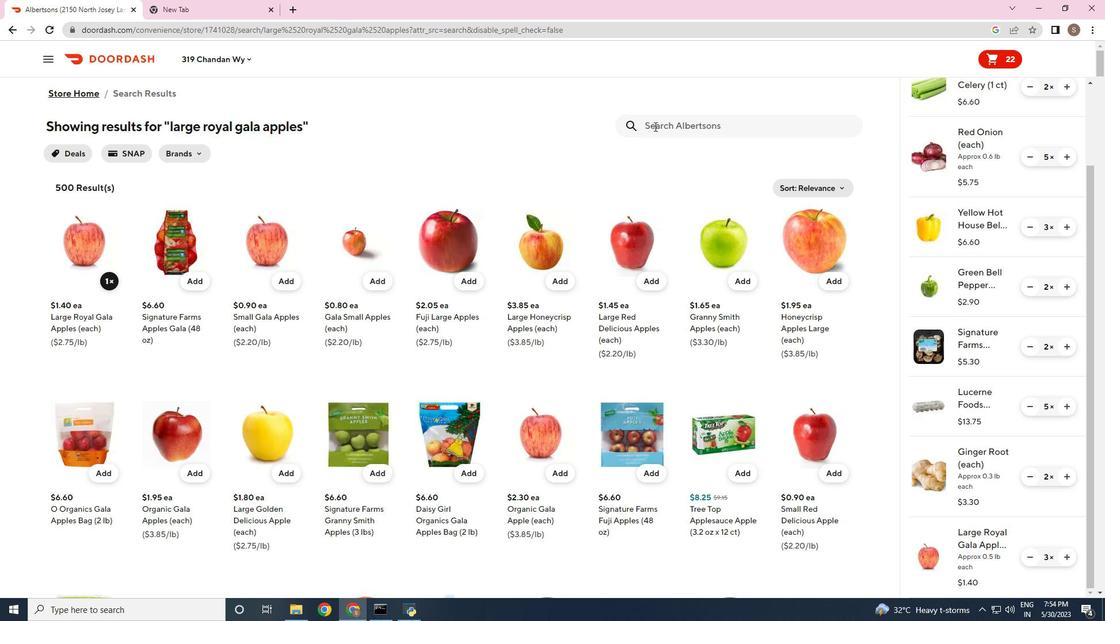 
Action: Key pressed pine<Key.space><Key.backspace>apple<Key.space>cup<Key.enter>
Screenshot: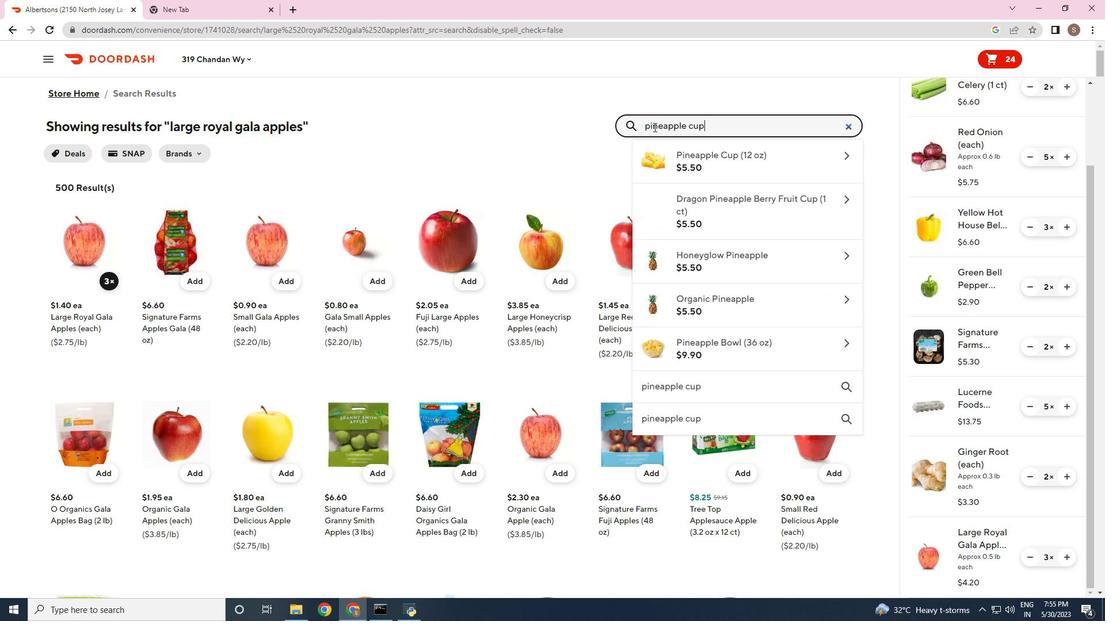 
Action: Mouse moved to (101, 282)
Screenshot: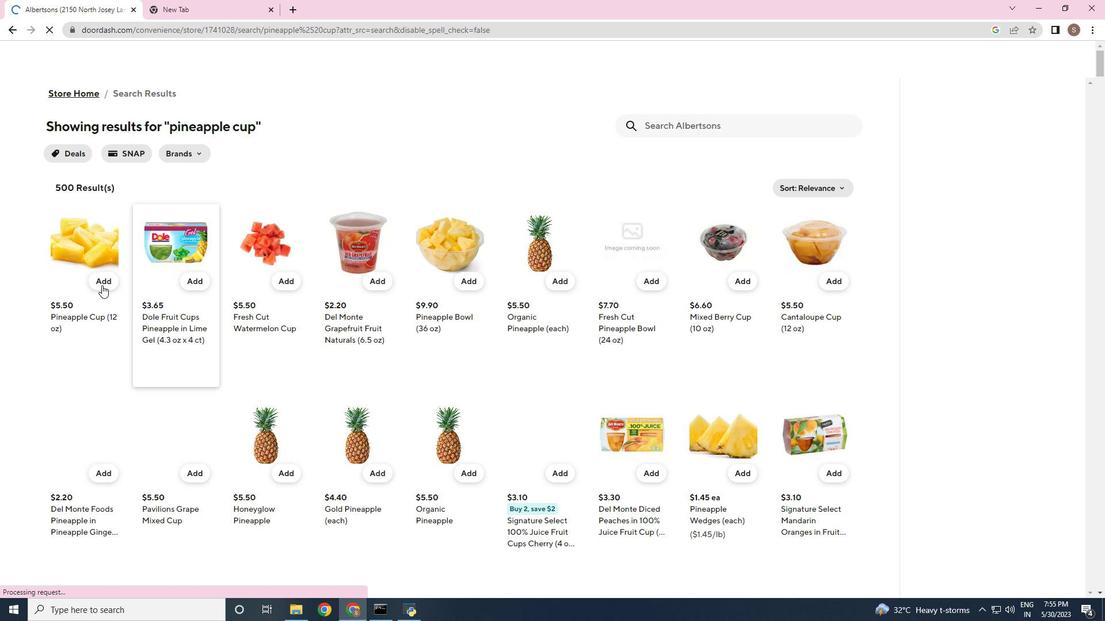 
Action: Mouse pressed left at (101, 282)
Screenshot: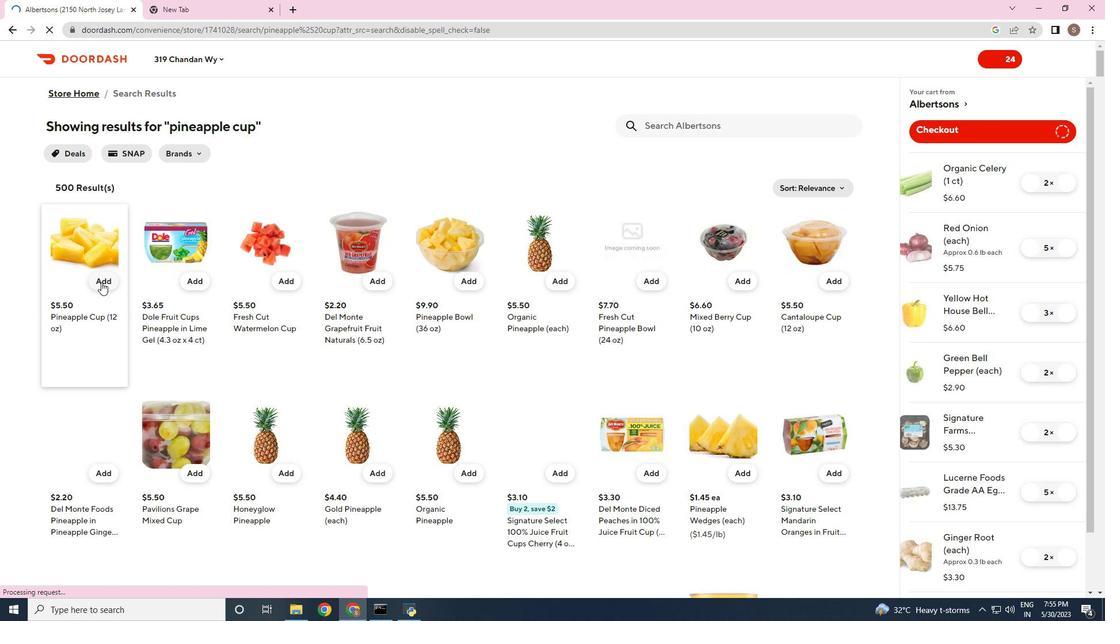 
Action: Mouse moved to (986, 383)
Screenshot: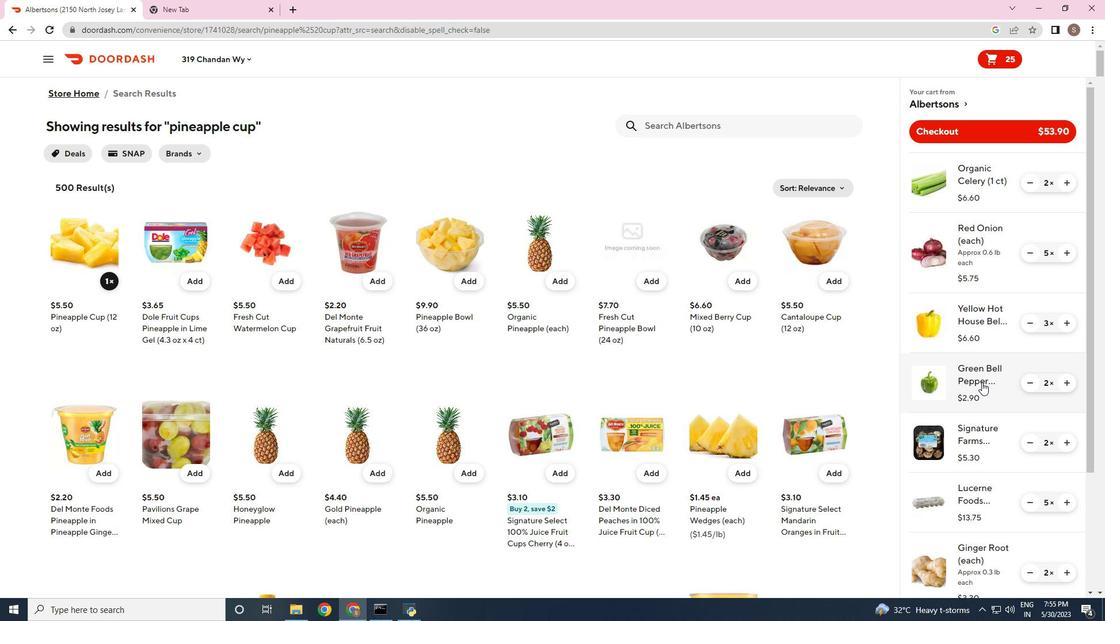 
Action: Mouse scrolled (986, 382) with delta (0, 0)
Screenshot: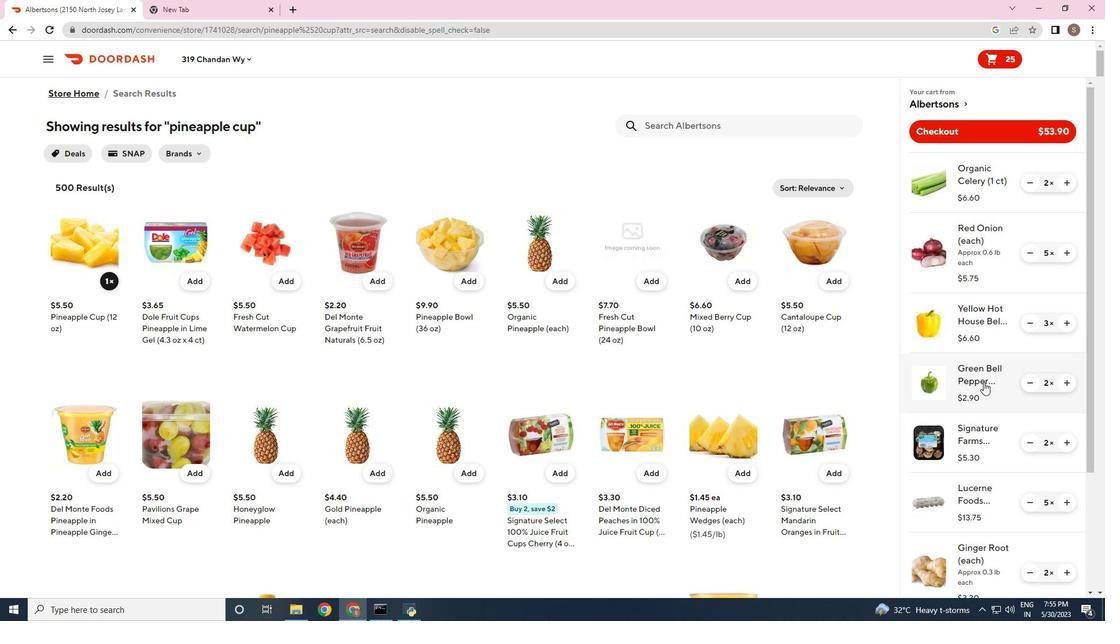 
Action: Mouse scrolled (986, 382) with delta (0, 0)
Screenshot: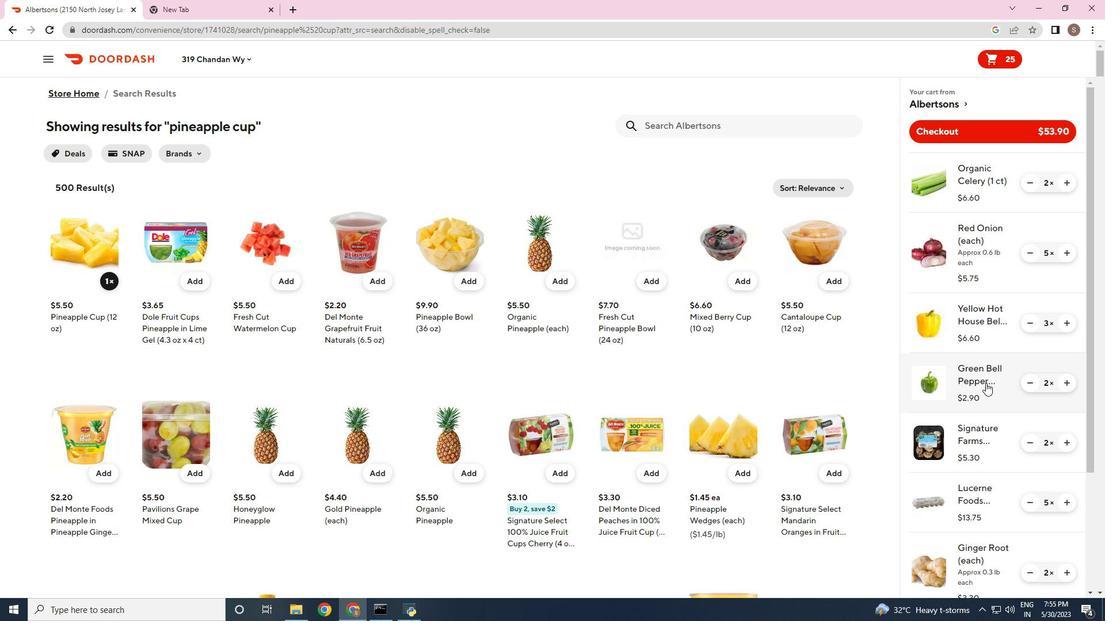 
Action: Mouse scrolled (986, 382) with delta (0, 0)
Screenshot: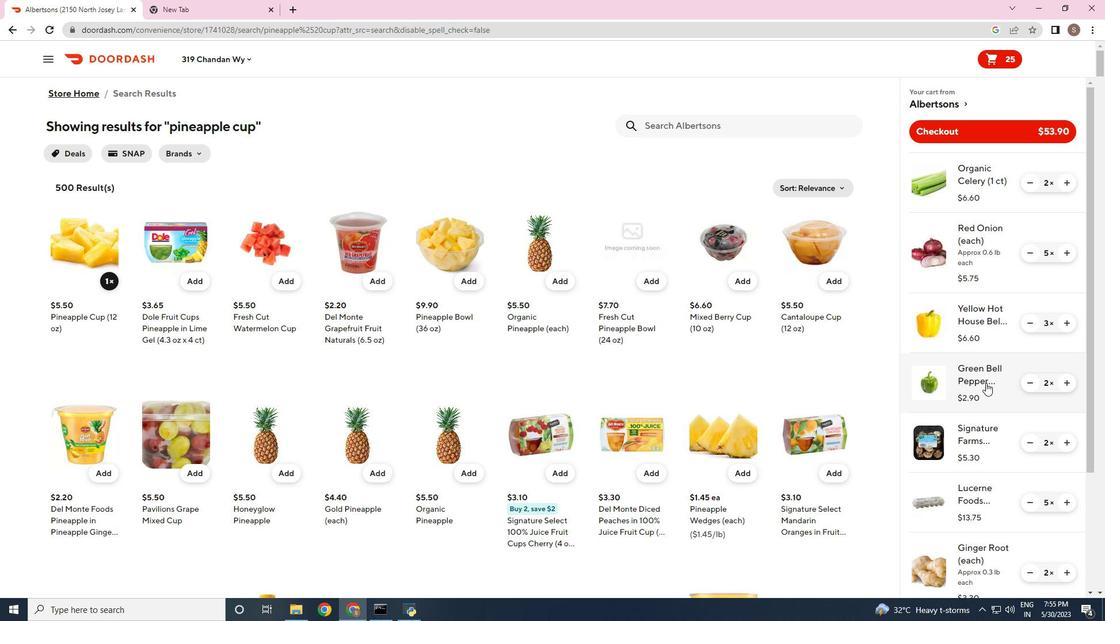 
Action: Mouse moved to (1068, 570)
Screenshot: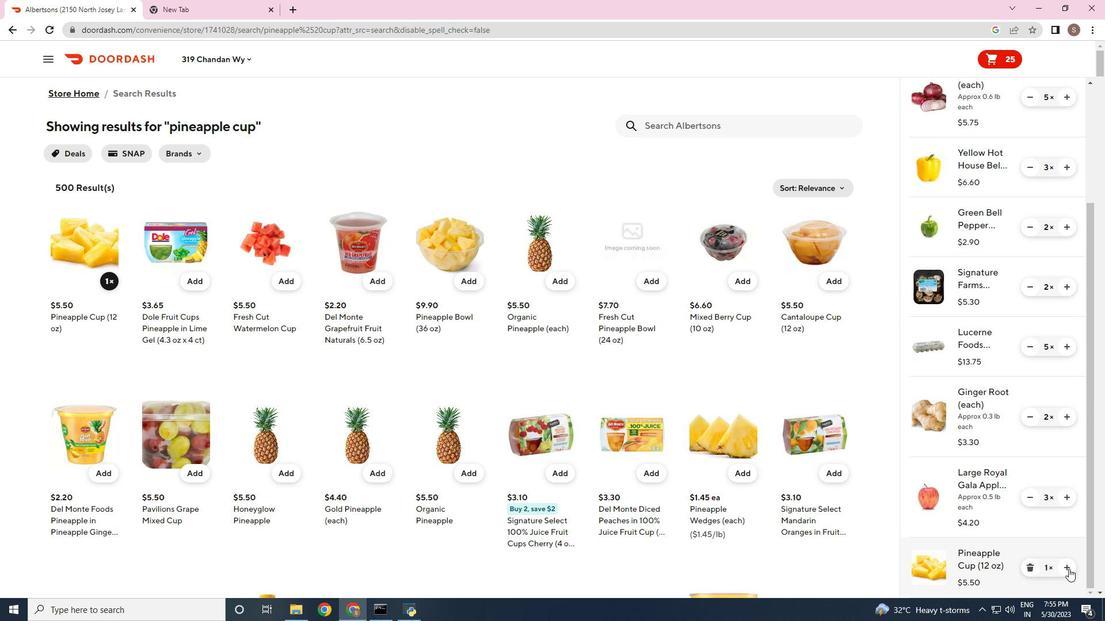 
Action: Mouse pressed left at (1068, 570)
Screenshot: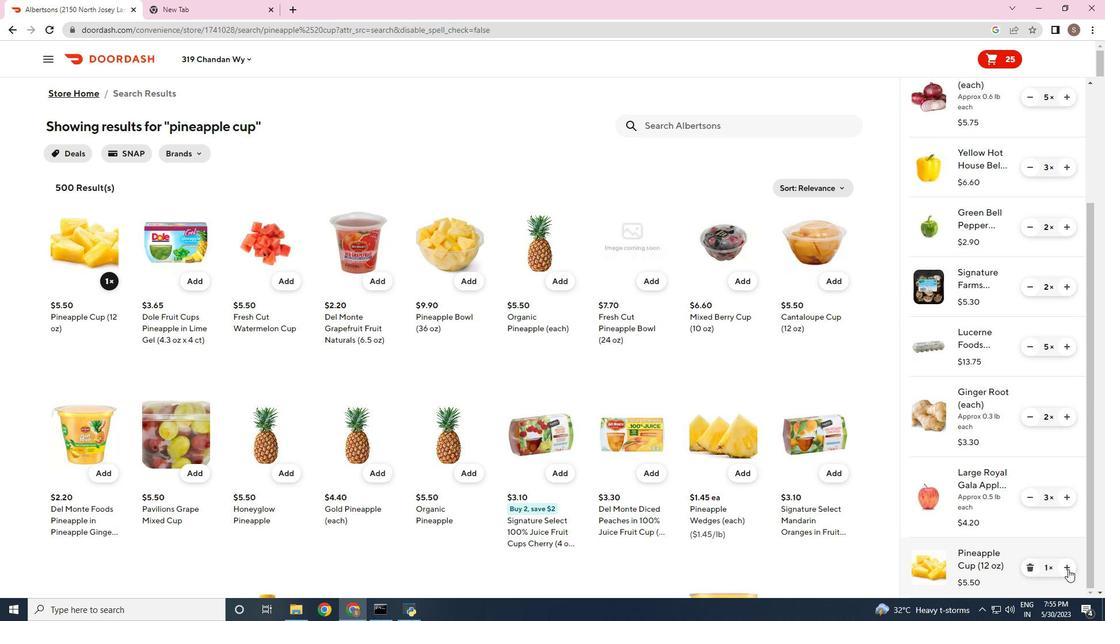 
Action: Mouse moved to (1043, 532)
Screenshot: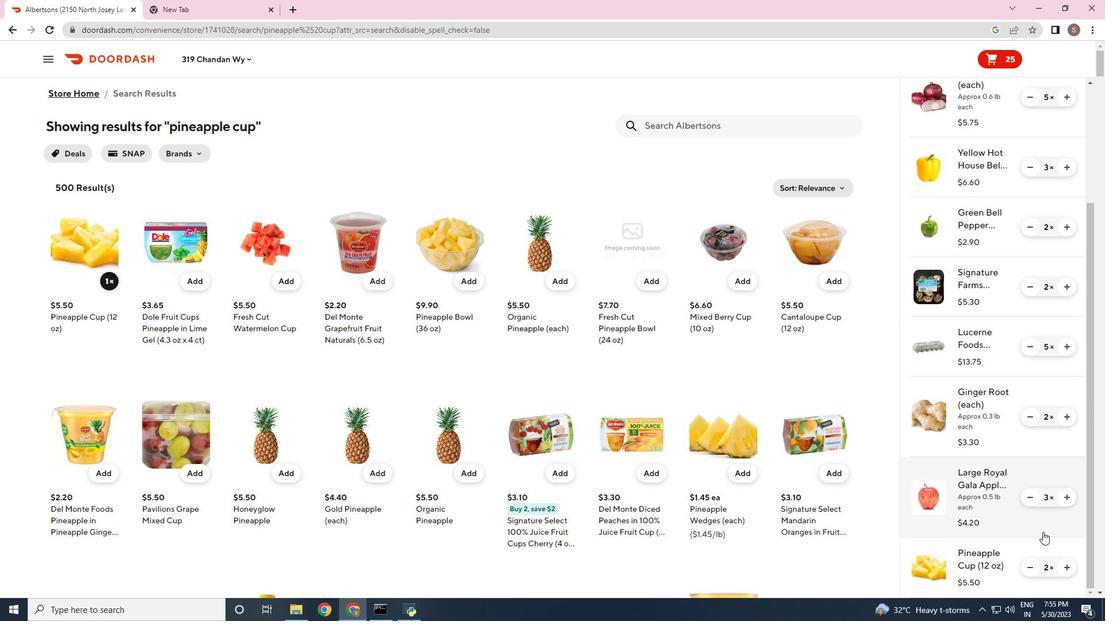 
